 Task: Explore  a beachfront condo for direct access to the beach in virgiana beach.
Action: Mouse moved to (280, 116)
Screenshot: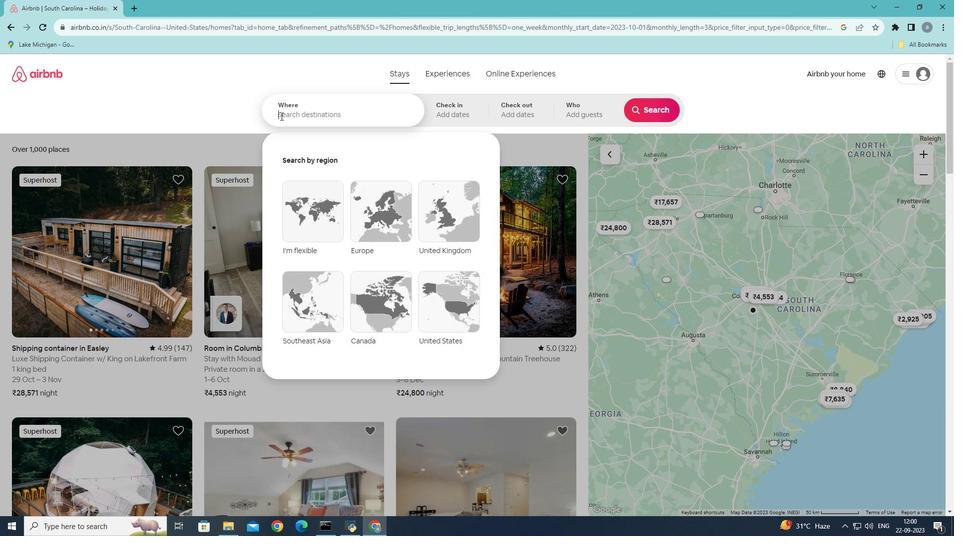 
Action: Mouse pressed left at (280, 116)
Screenshot: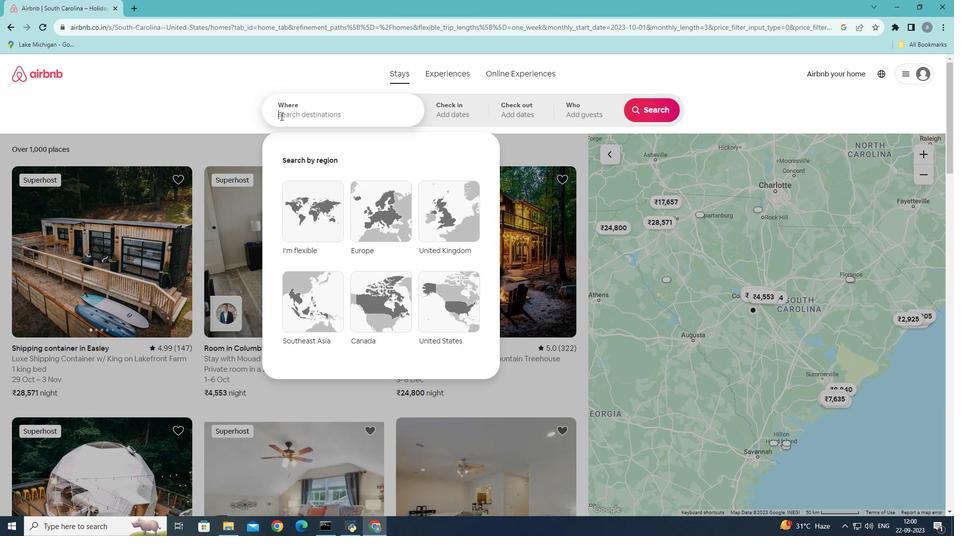 
Action: Mouse moved to (305, 97)
Screenshot: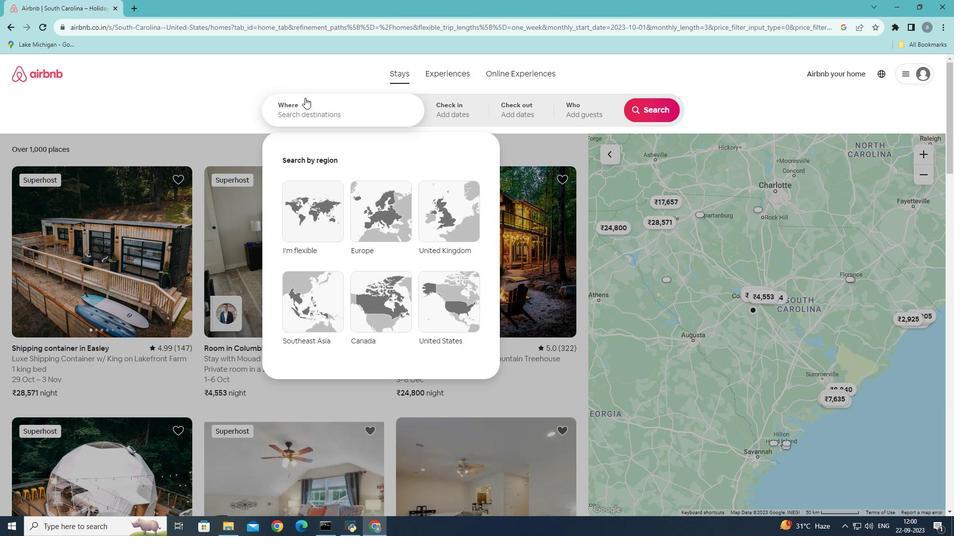 
Action: Key pressed virg
Screenshot: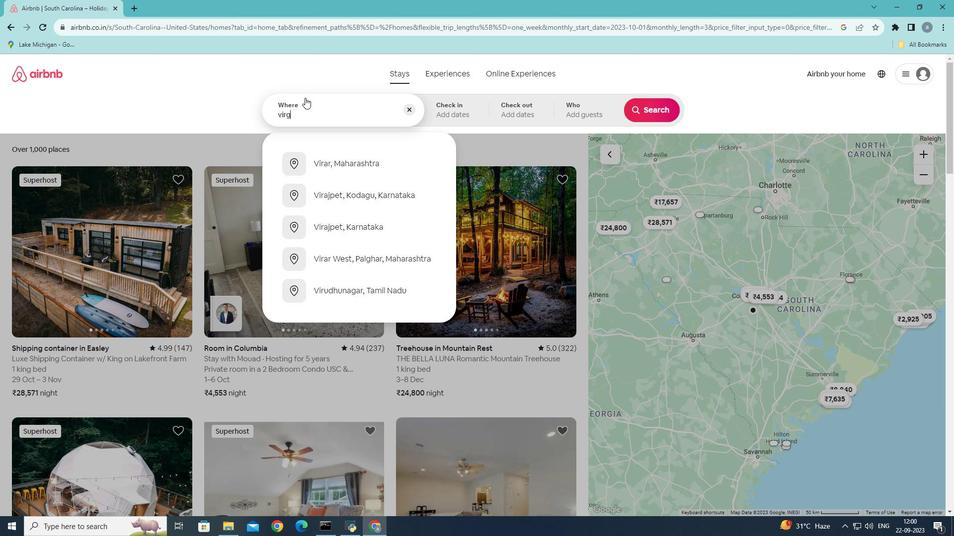 
Action: Mouse moved to (377, 224)
Screenshot: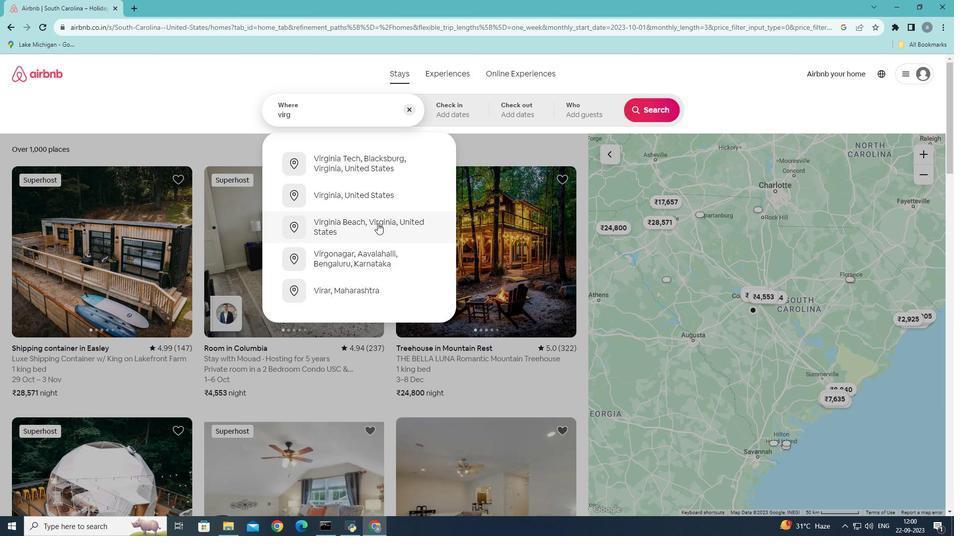 
Action: Mouse pressed left at (377, 224)
Screenshot: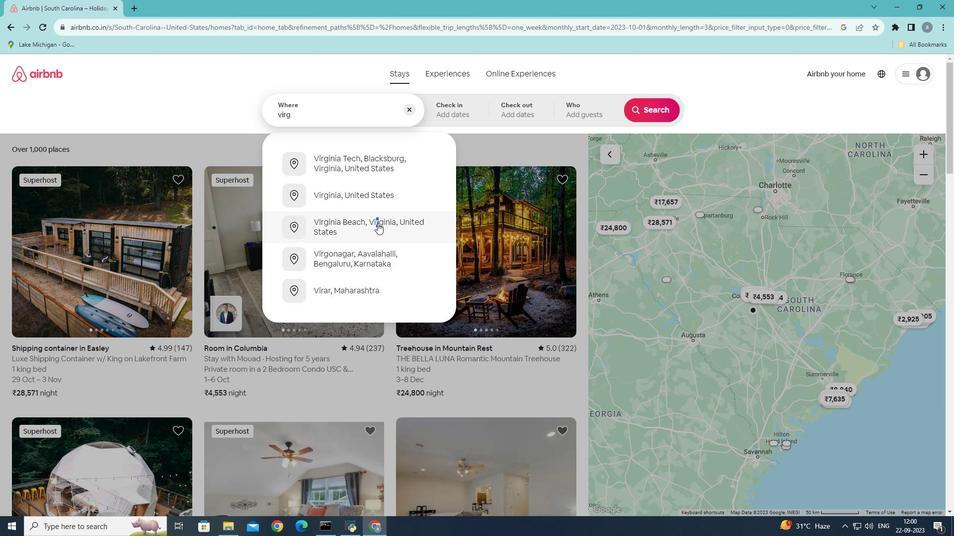 
Action: Mouse moved to (653, 111)
Screenshot: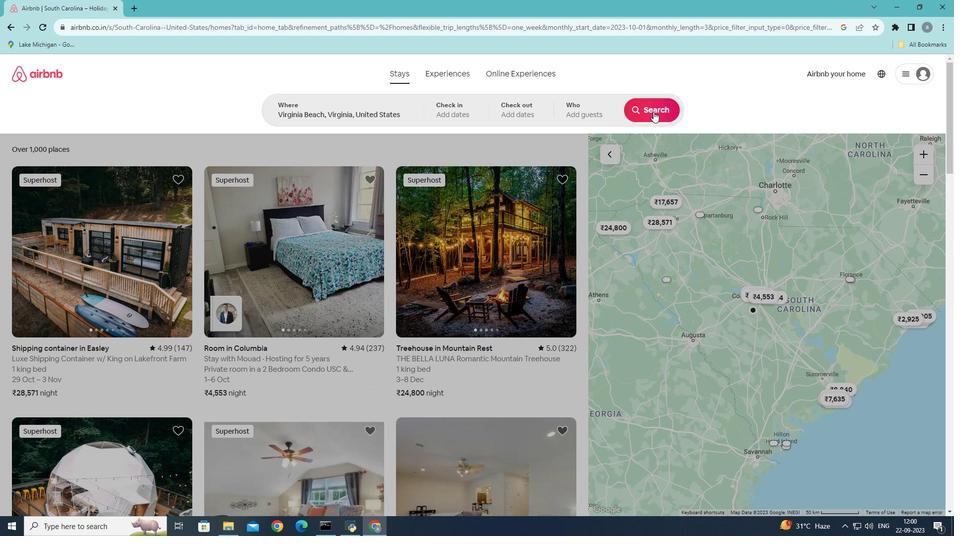 
Action: Mouse pressed left at (653, 111)
Screenshot: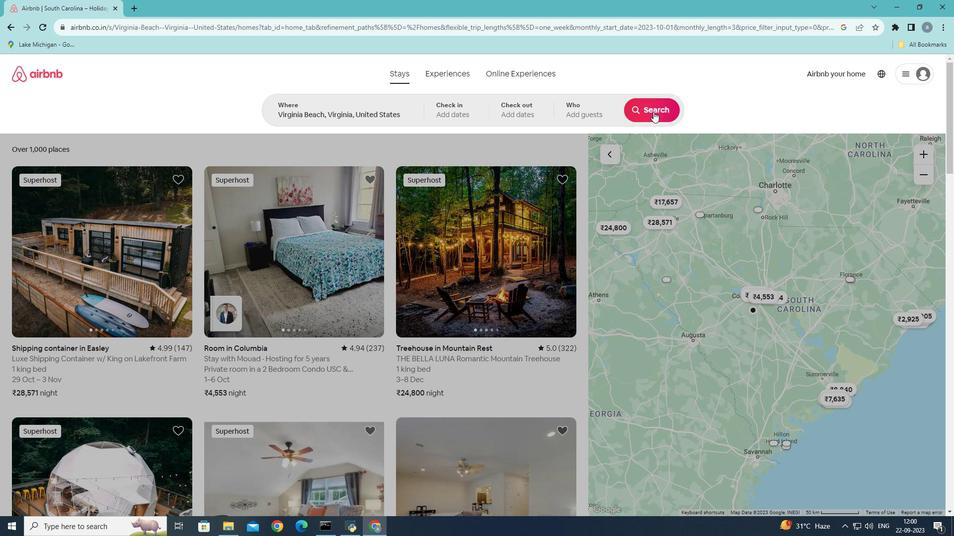 
Action: Mouse moved to (14, 112)
Screenshot: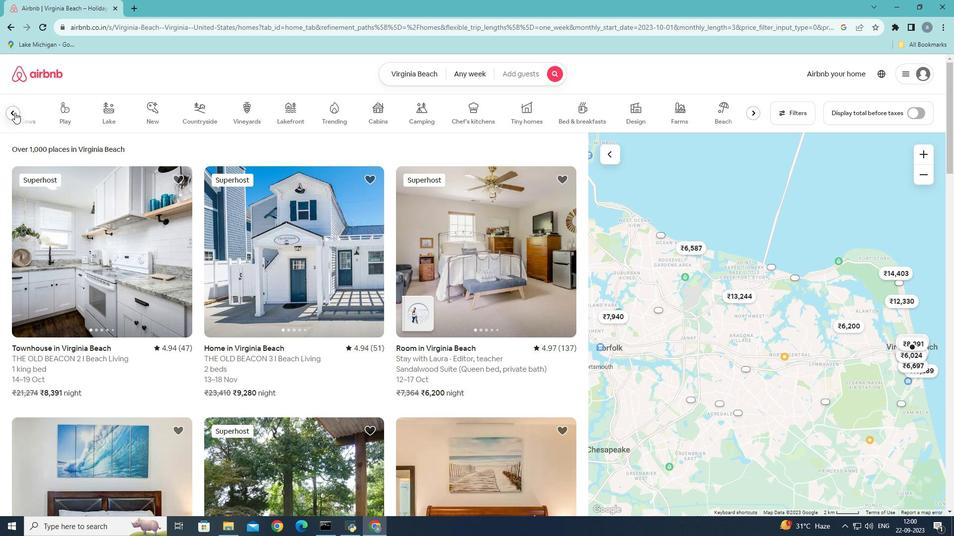 
Action: Mouse pressed left at (14, 112)
Screenshot: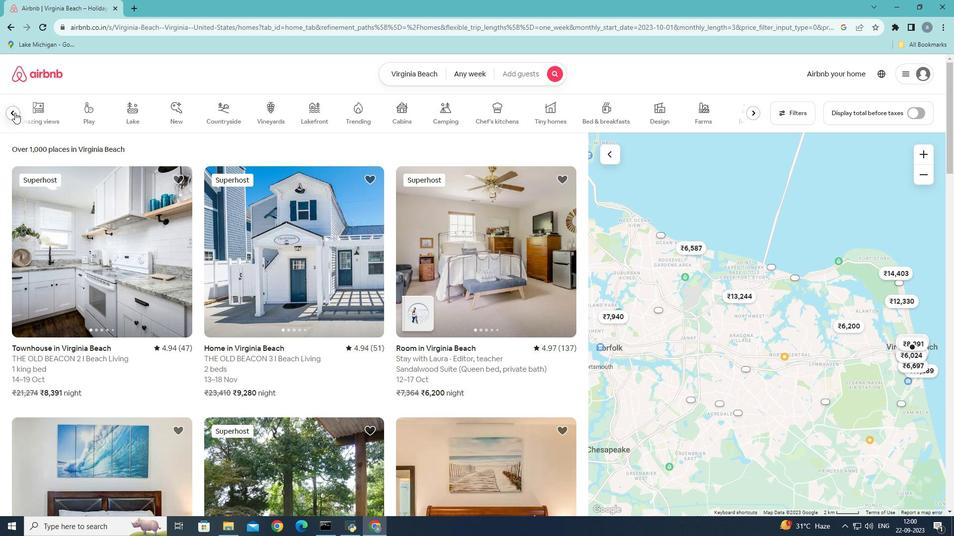 
Action: Mouse moved to (149, 112)
Screenshot: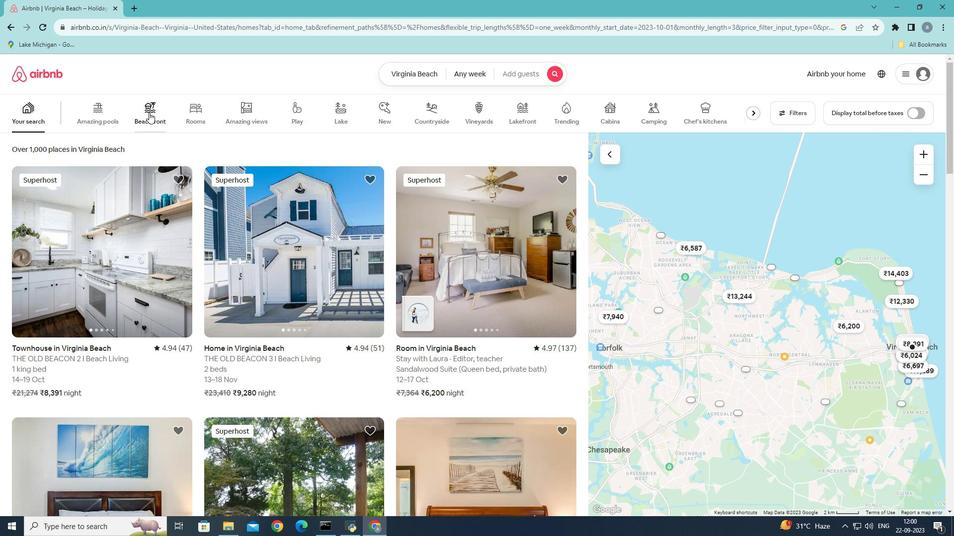 
Action: Mouse pressed left at (149, 112)
Screenshot: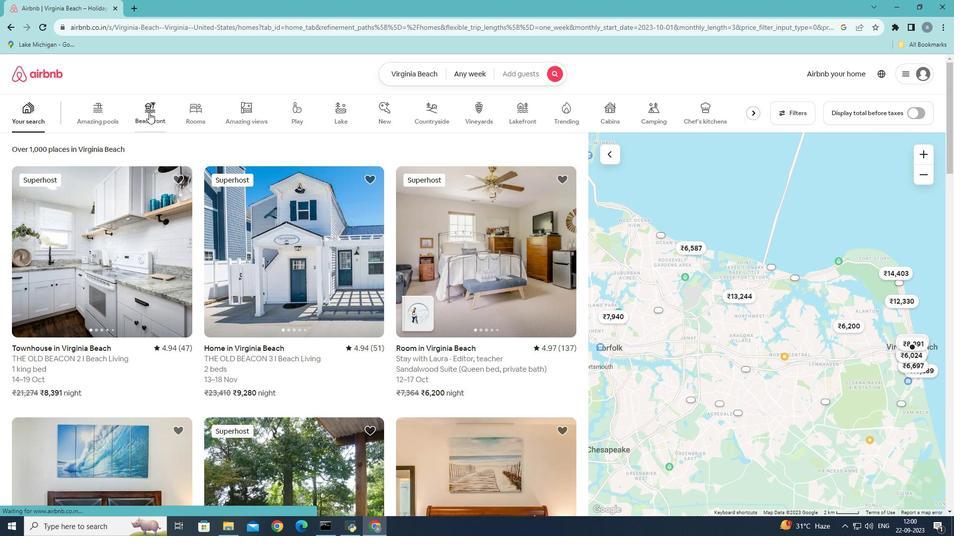 
Action: Mouse moved to (193, 160)
Screenshot: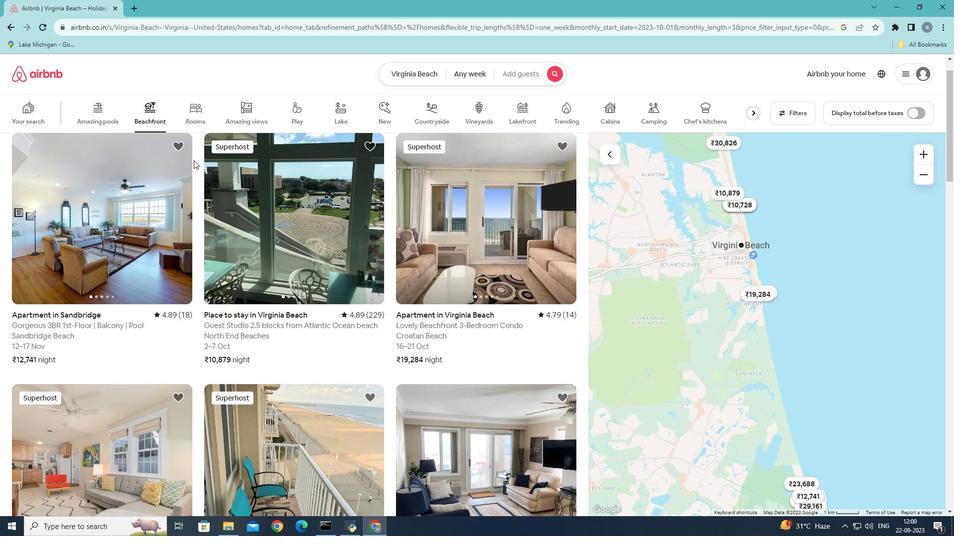 
Action: Mouse scrolled (193, 160) with delta (0, 0)
Screenshot: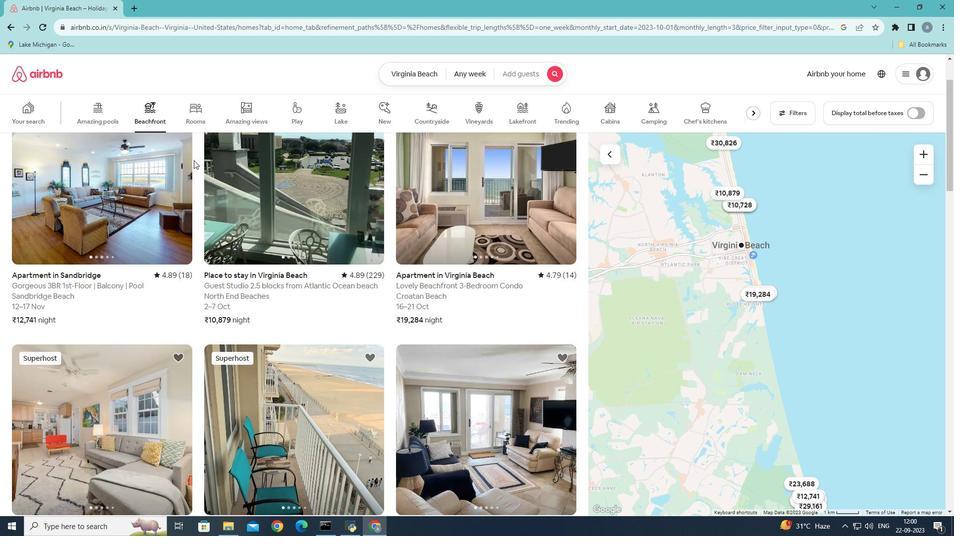 
Action: Mouse scrolled (193, 160) with delta (0, 0)
Screenshot: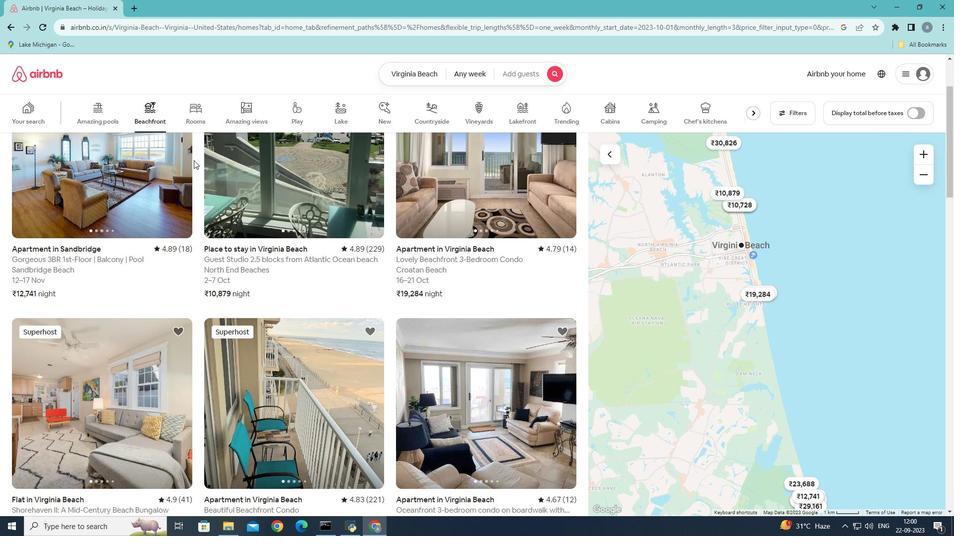 
Action: Mouse moved to (135, 176)
Screenshot: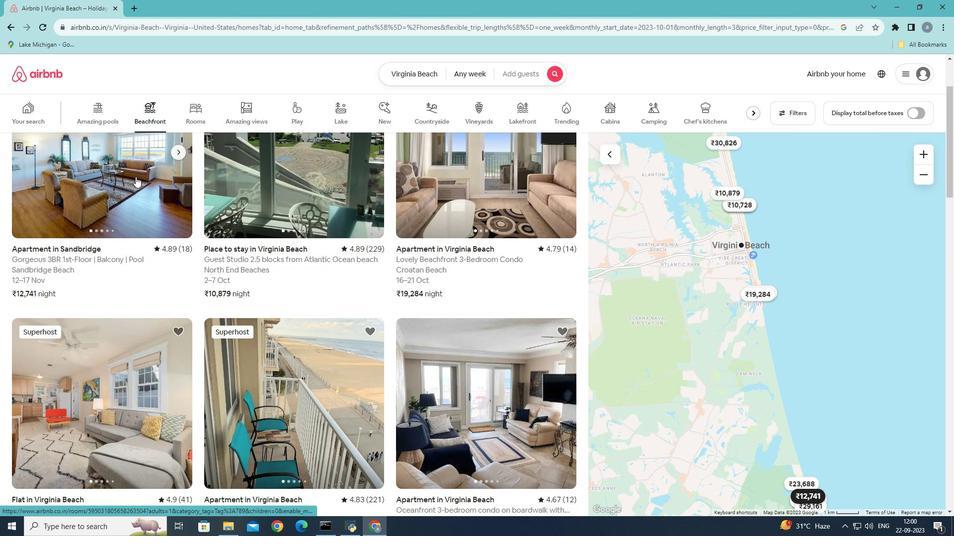 
Action: Mouse pressed left at (135, 176)
Screenshot: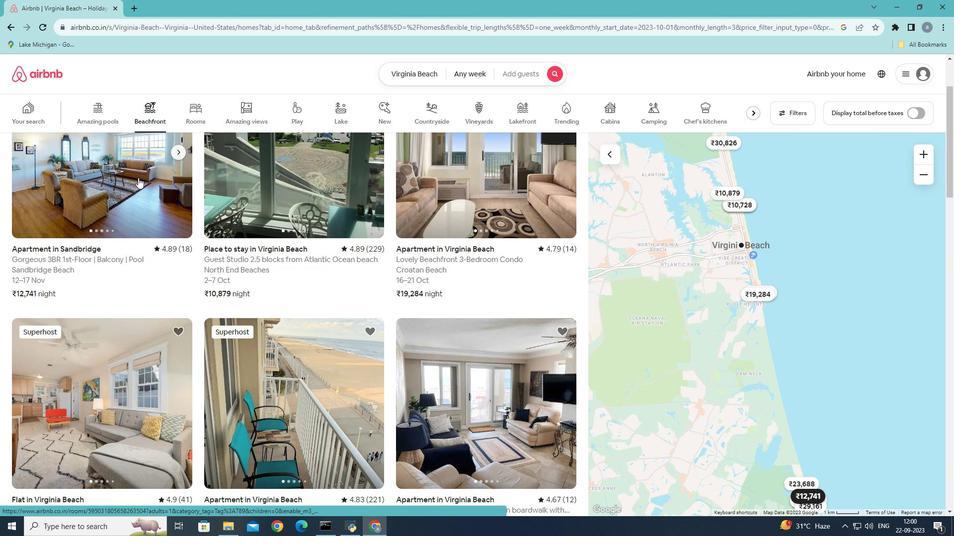 
Action: Mouse moved to (274, 185)
Screenshot: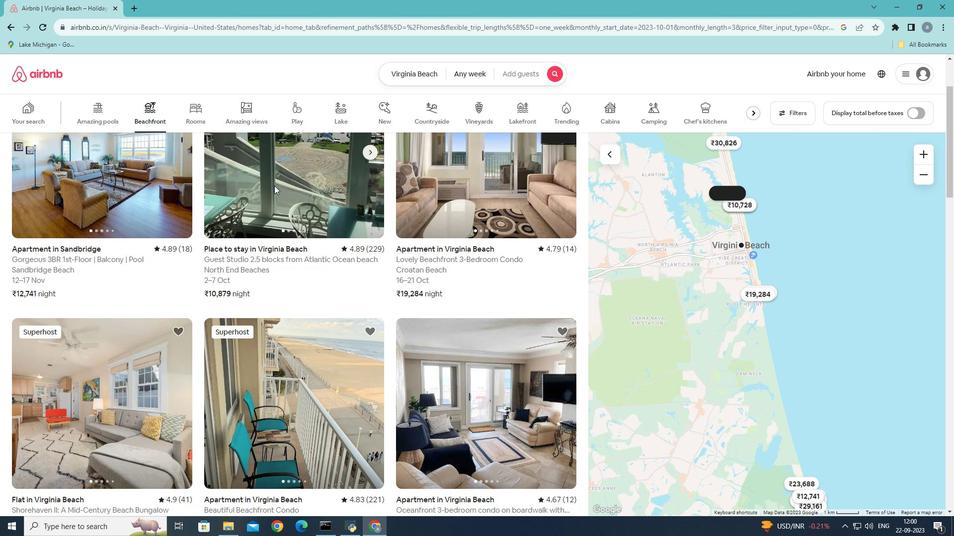 
Action: Mouse pressed left at (274, 185)
Screenshot: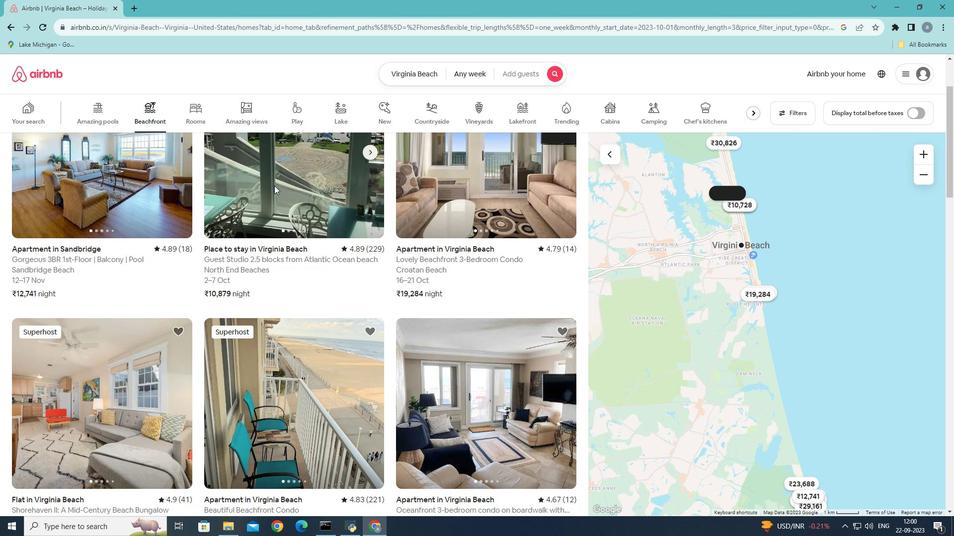 
Action: Mouse moved to (272, 189)
Screenshot: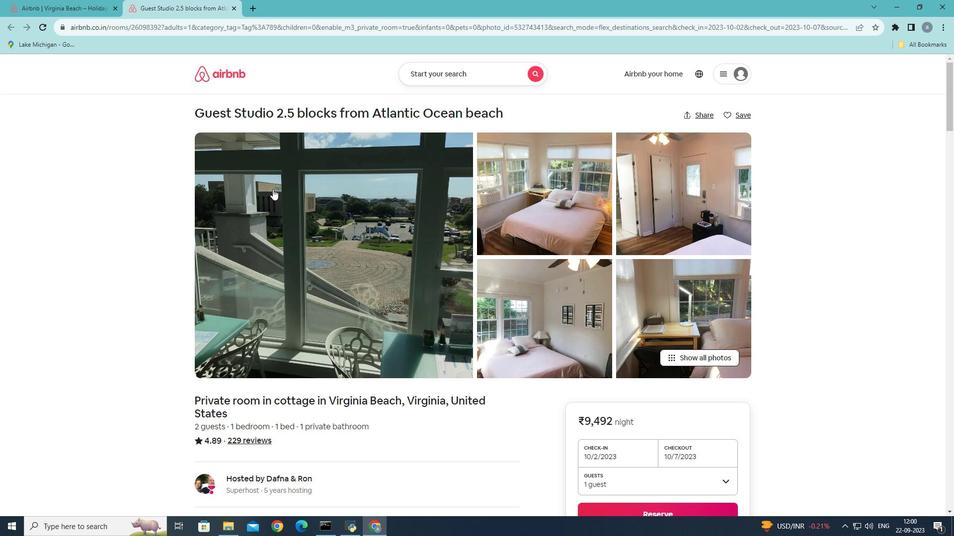 
Action: Mouse scrolled (272, 188) with delta (0, 0)
Screenshot: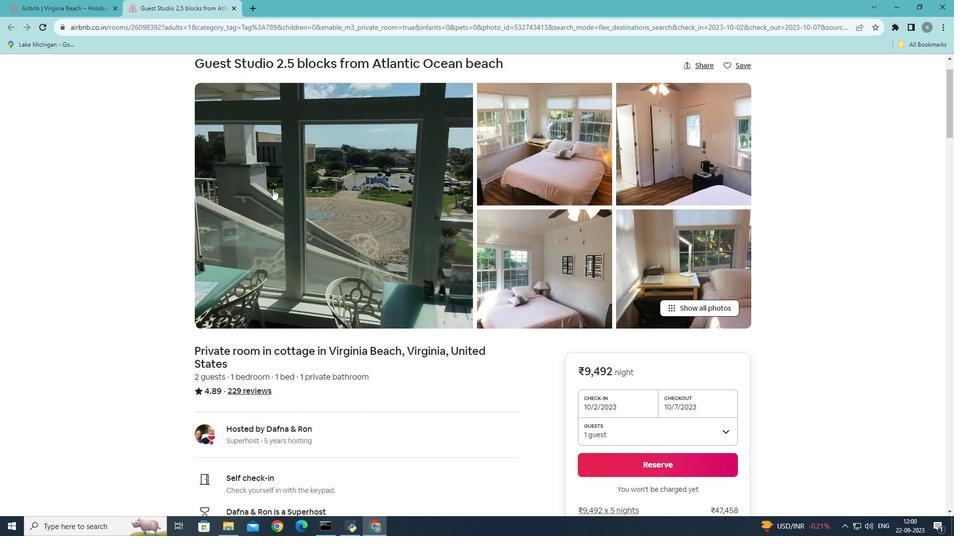 
Action: Mouse scrolled (272, 188) with delta (0, 0)
Screenshot: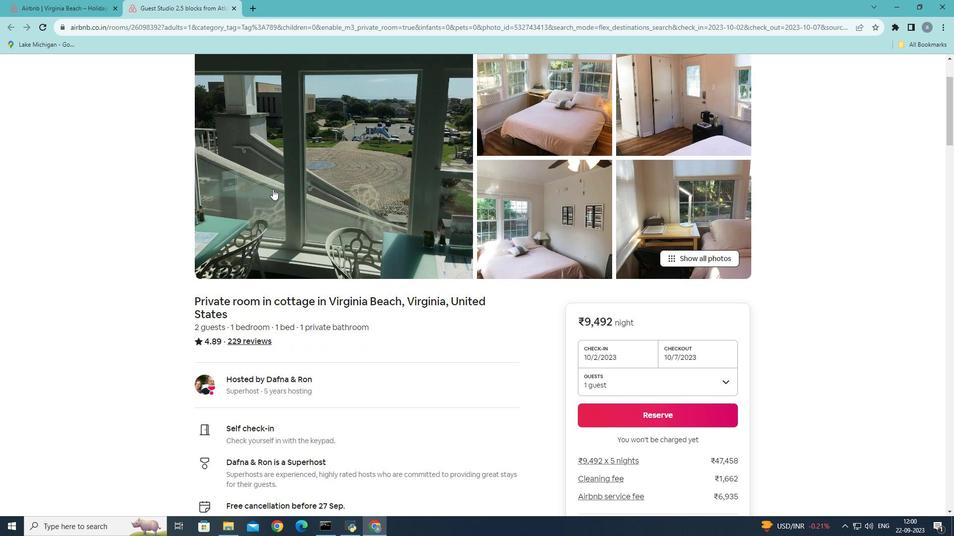 
Action: Mouse moved to (281, 179)
Screenshot: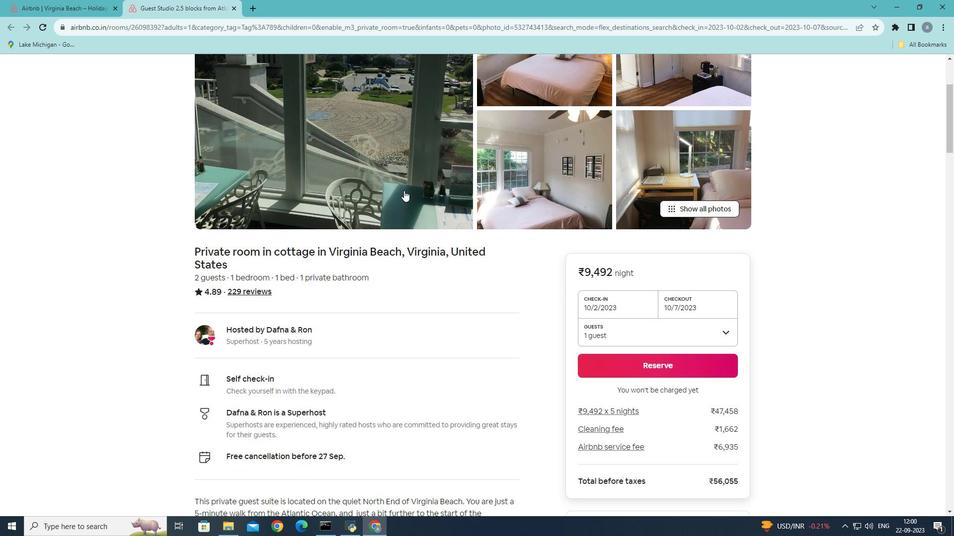 
Action: Mouse scrolled (281, 178) with delta (0, 0)
Screenshot: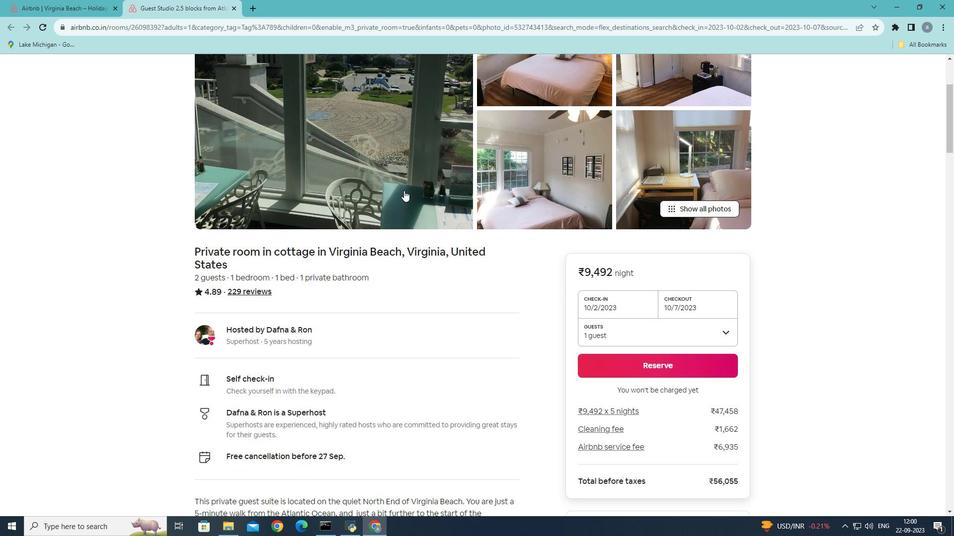 
Action: Mouse moved to (462, 192)
Screenshot: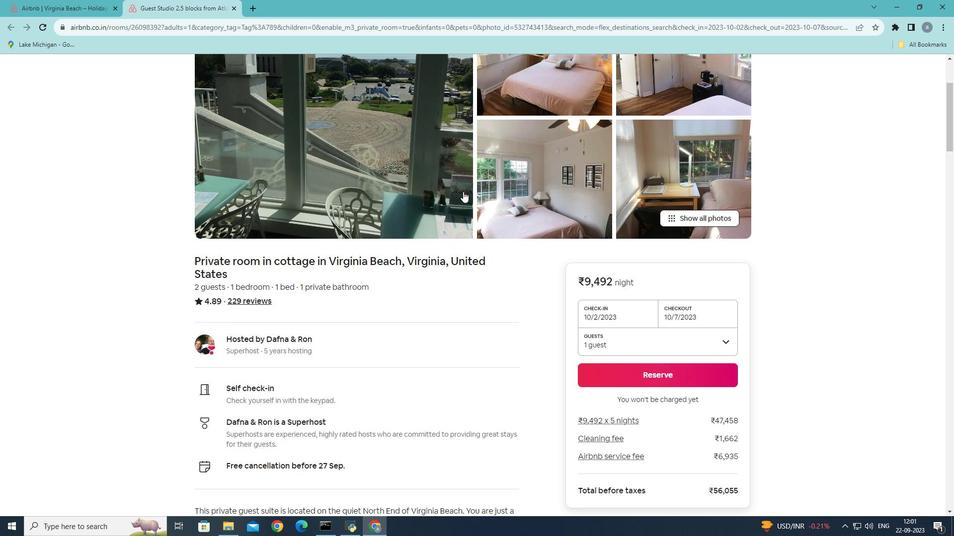 
Action: Mouse scrolled (462, 192) with delta (0, 0)
Screenshot: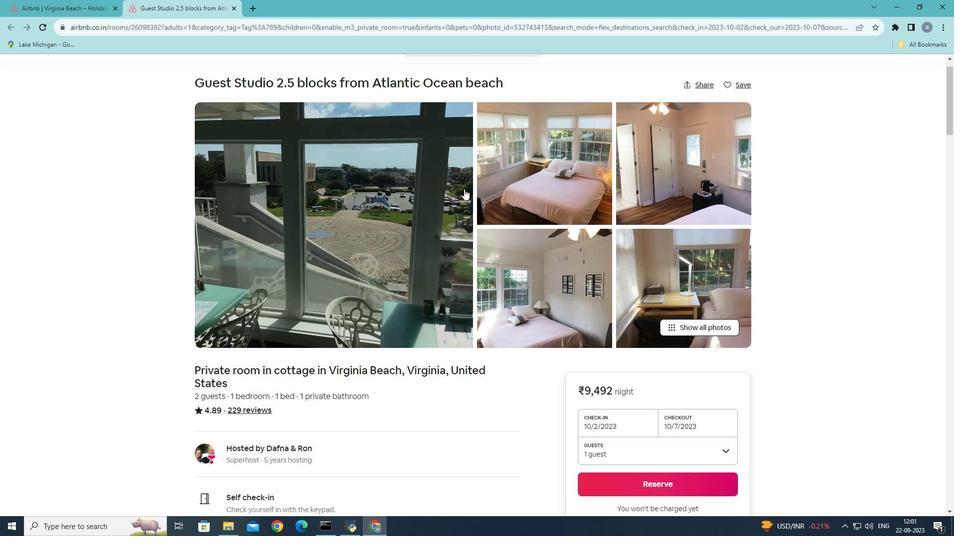 
Action: Mouse moved to (463, 192)
Screenshot: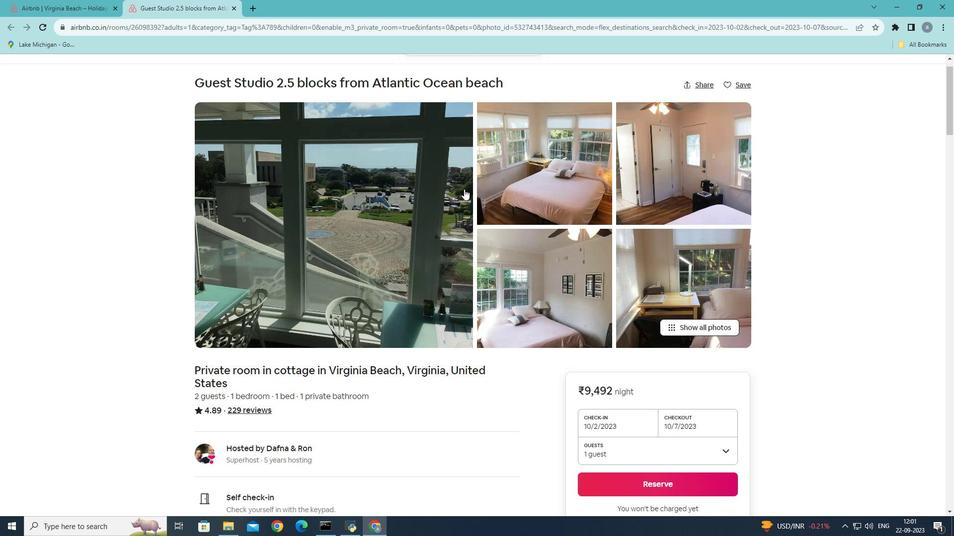 
Action: Mouse scrolled (463, 192) with delta (0, 0)
Screenshot: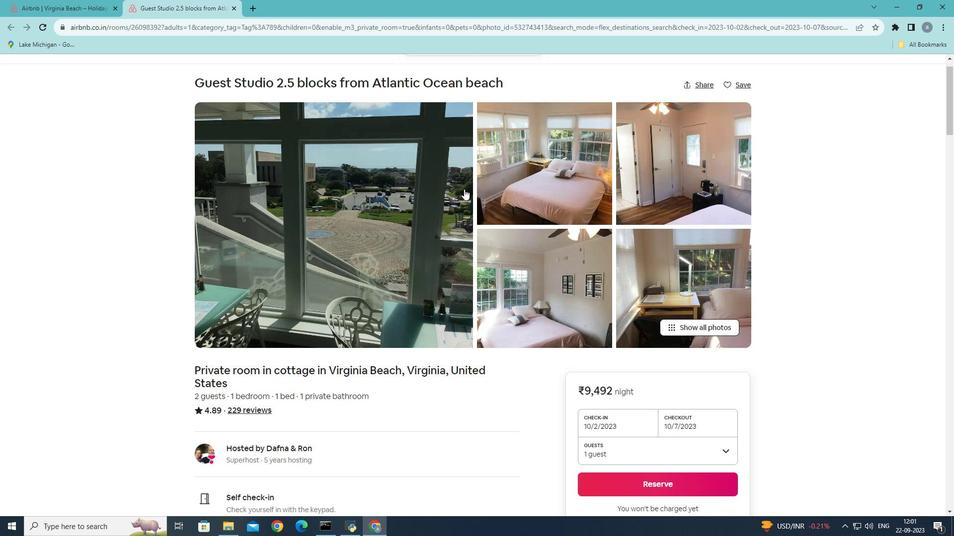 
Action: Mouse moved to (463, 191)
Screenshot: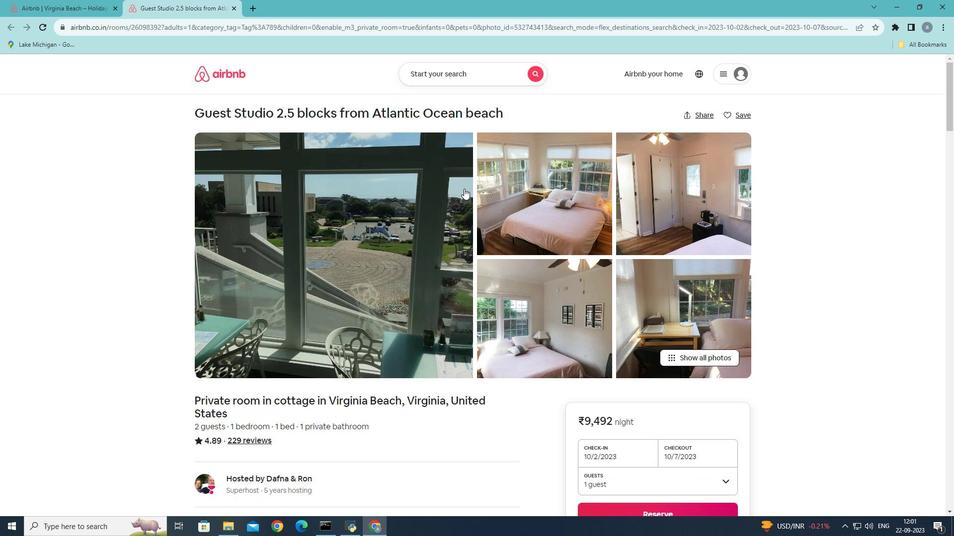 
Action: Mouse scrolled (463, 191) with delta (0, 0)
Screenshot: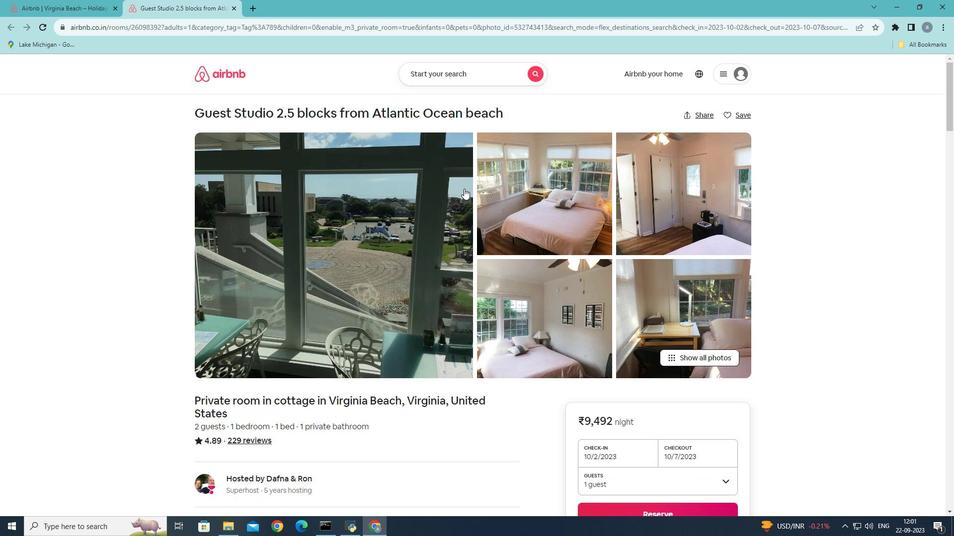 
Action: Mouse moved to (691, 355)
Screenshot: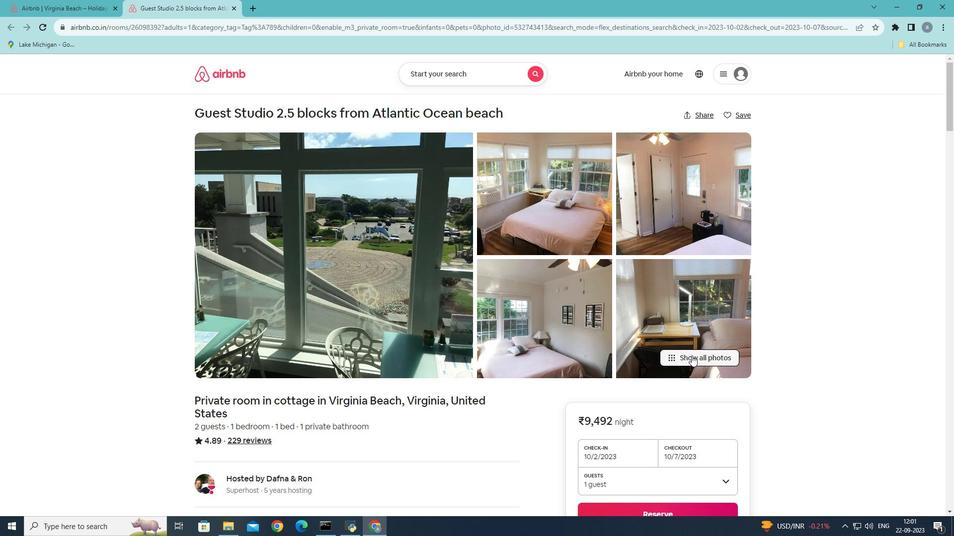 
Action: Mouse pressed left at (691, 355)
Screenshot: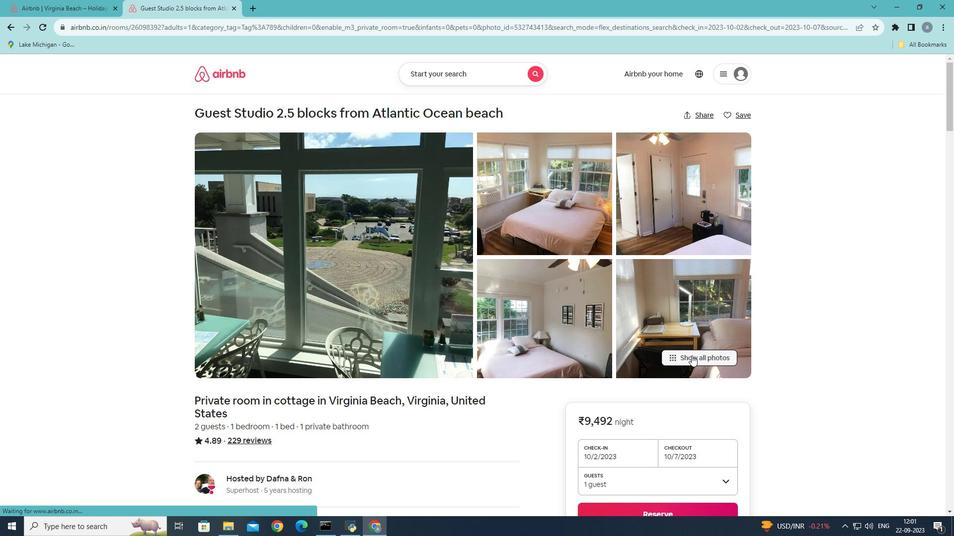 
Action: Mouse moved to (611, 205)
Screenshot: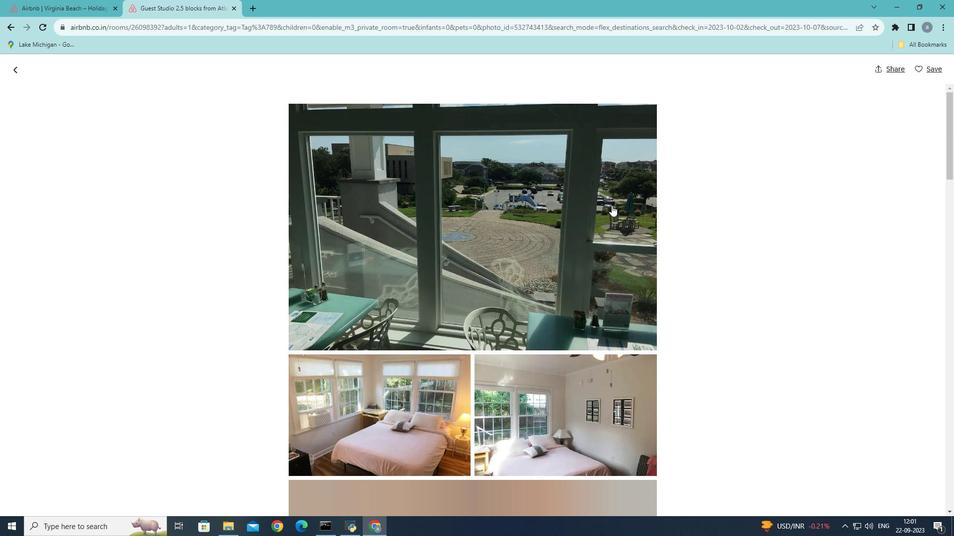 
Action: Mouse scrolled (611, 205) with delta (0, 0)
Screenshot: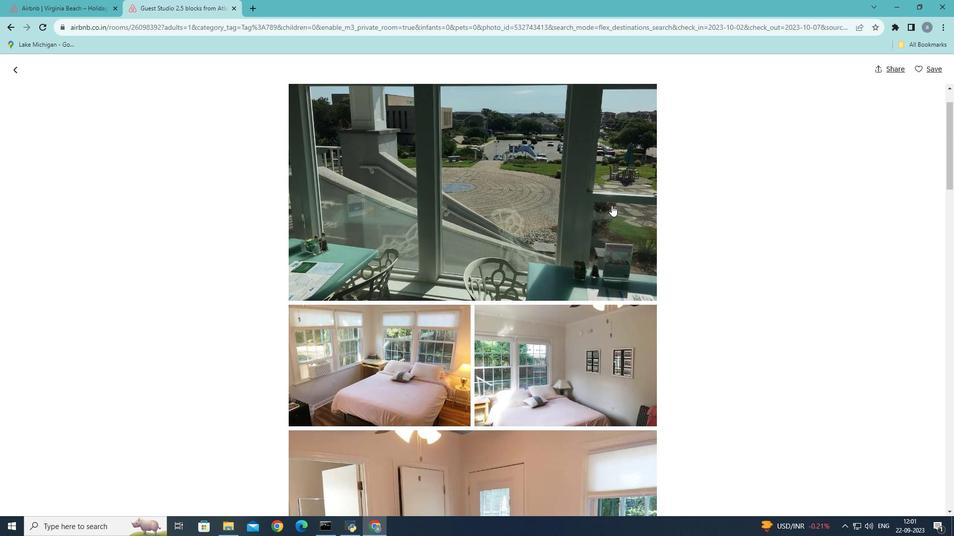 
Action: Mouse scrolled (611, 205) with delta (0, 0)
Screenshot: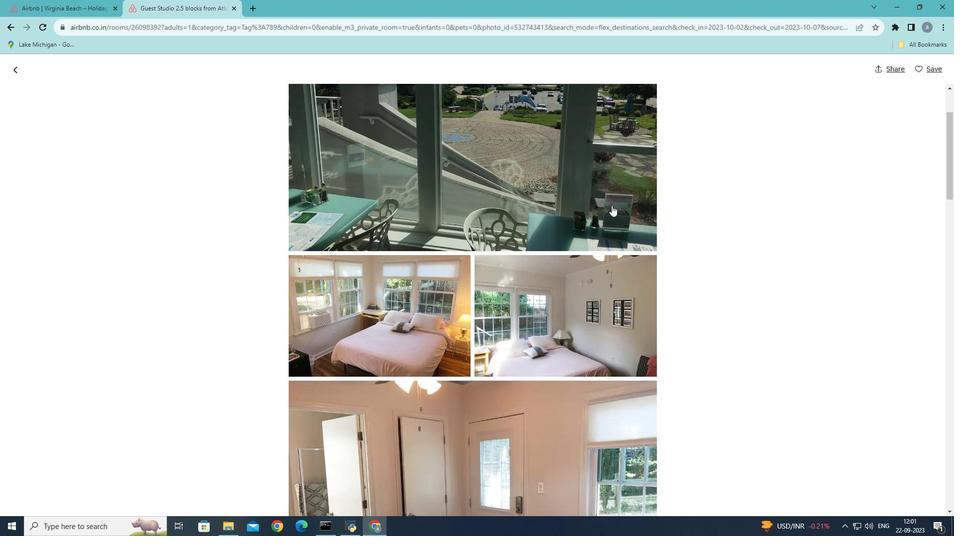 
Action: Mouse scrolled (611, 205) with delta (0, 0)
Screenshot: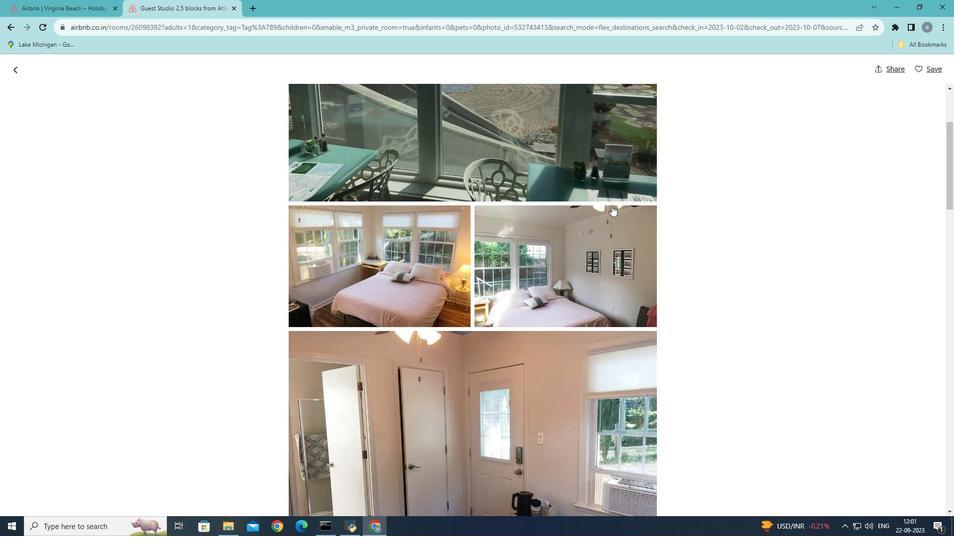 
Action: Mouse scrolled (611, 205) with delta (0, 0)
Screenshot: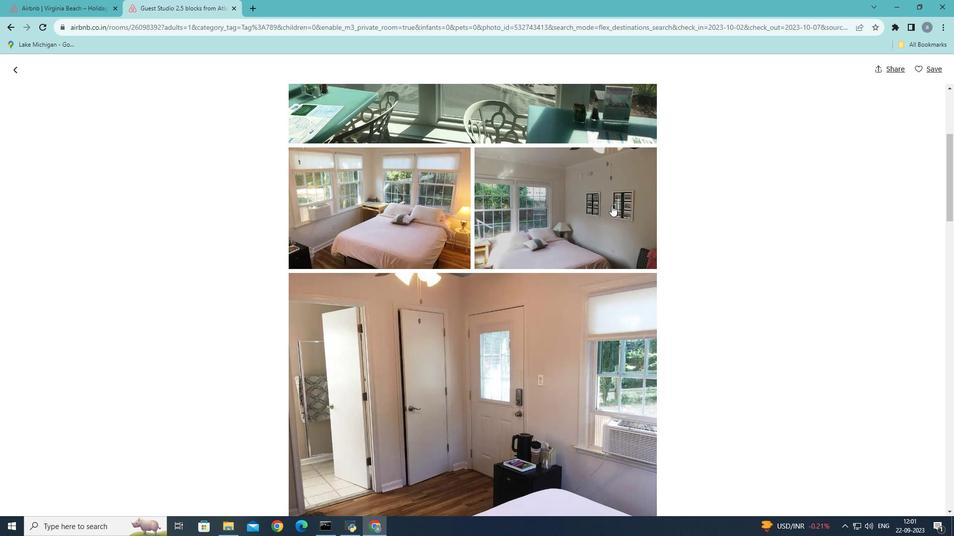 
Action: Mouse scrolled (611, 205) with delta (0, 0)
Screenshot: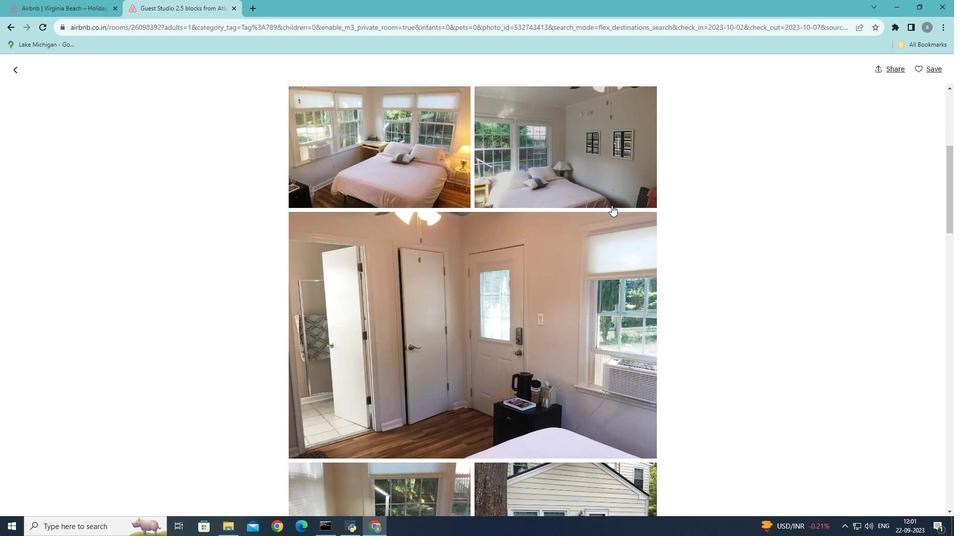 
Action: Mouse scrolled (611, 205) with delta (0, 0)
Screenshot: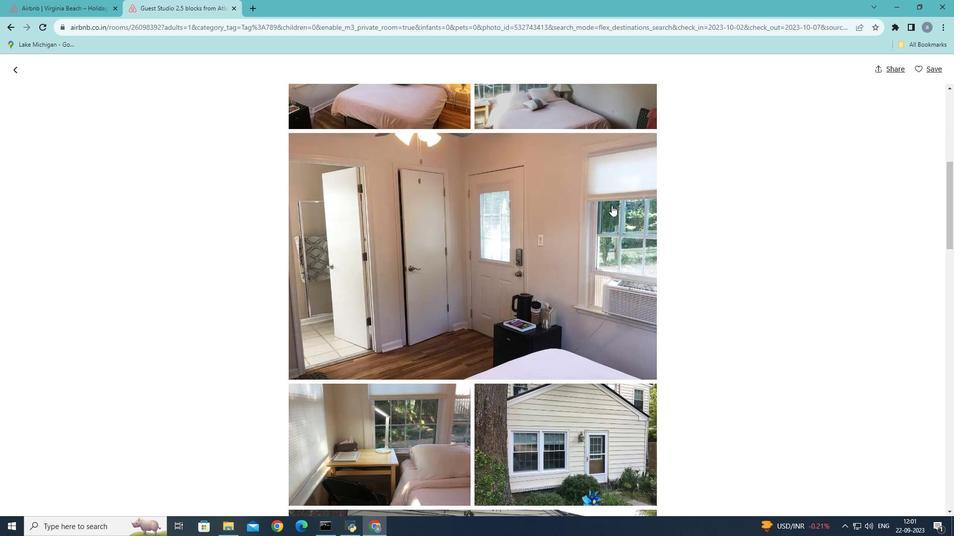 
Action: Mouse scrolled (611, 205) with delta (0, 0)
Screenshot: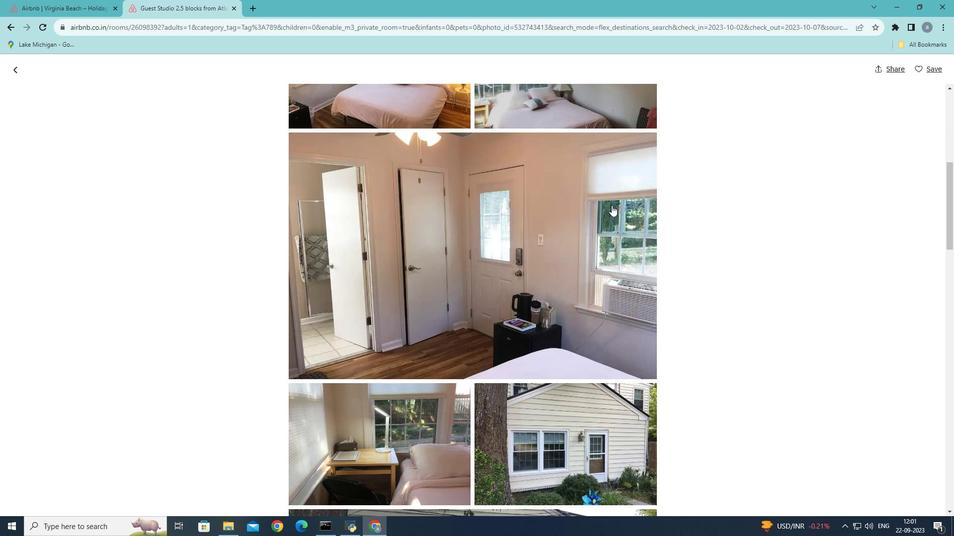 
Action: Mouse moved to (611, 205)
Screenshot: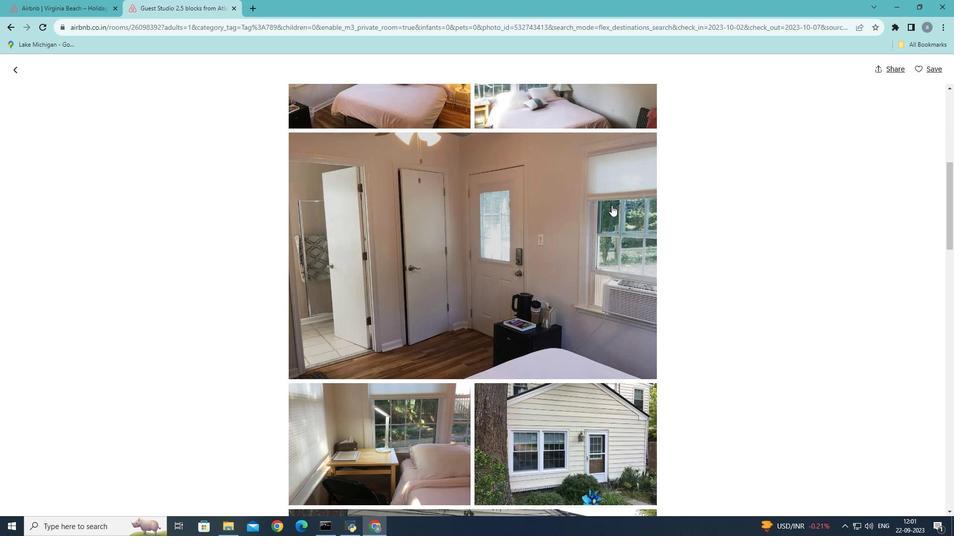 
Action: Mouse scrolled (611, 205) with delta (0, 0)
Screenshot: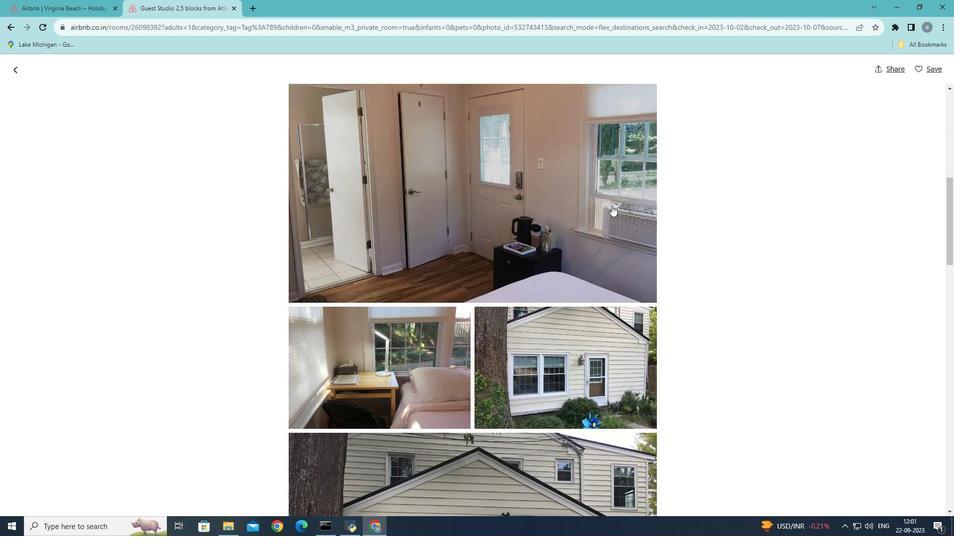 
Action: Mouse scrolled (611, 205) with delta (0, 0)
Screenshot: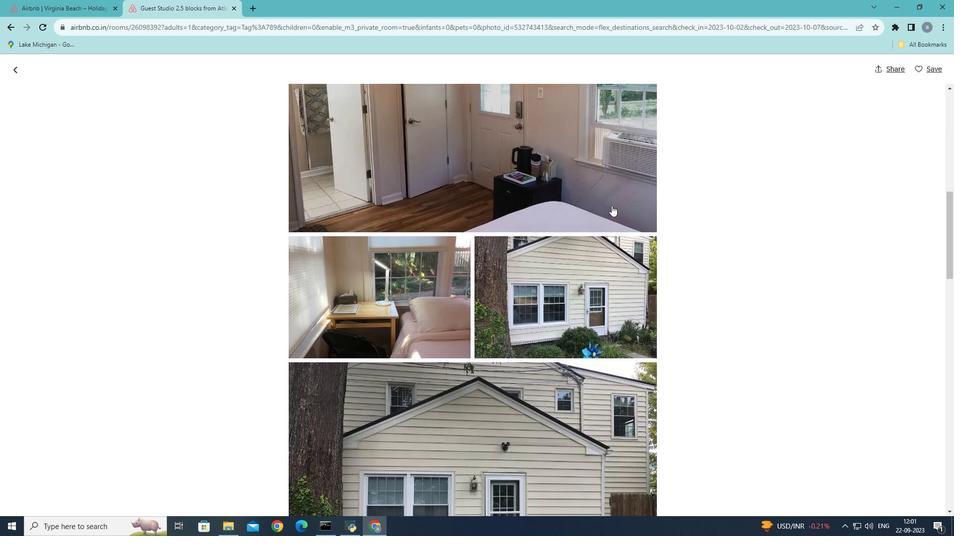 
Action: Mouse scrolled (611, 205) with delta (0, 0)
Screenshot: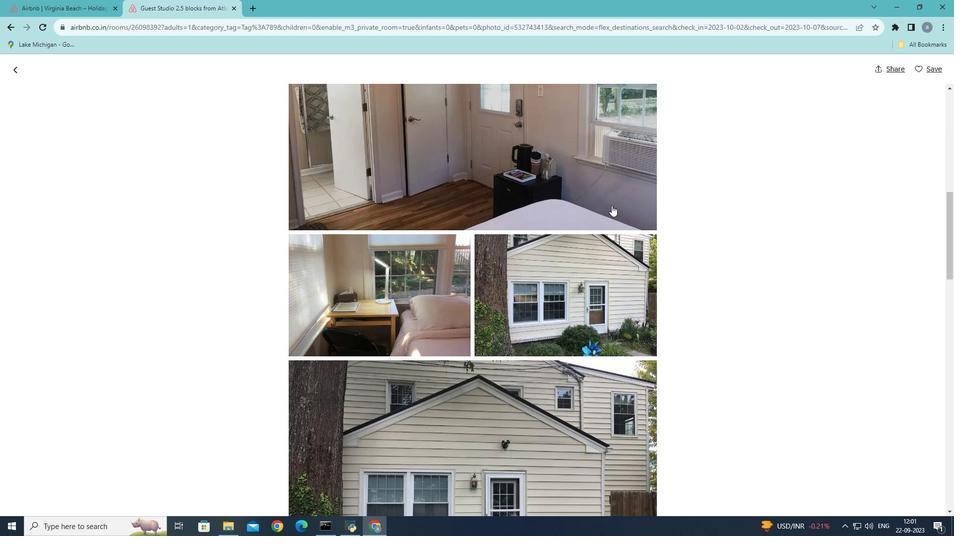 
Action: Mouse scrolled (611, 205) with delta (0, 0)
Screenshot: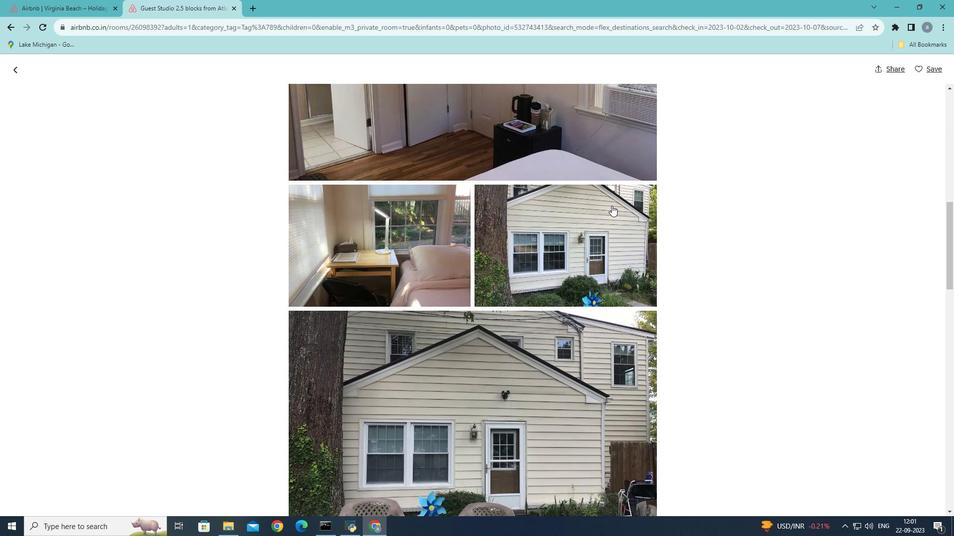 
Action: Mouse scrolled (611, 205) with delta (0, 0)
Screenshot: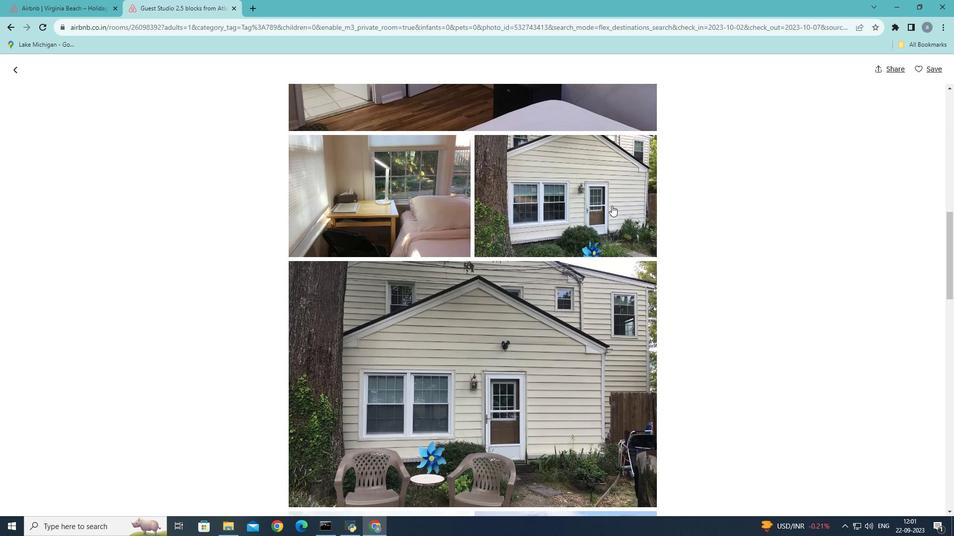 
Action: Mouse scrolled (611, 205) with delta (0, 0)
Screenshot: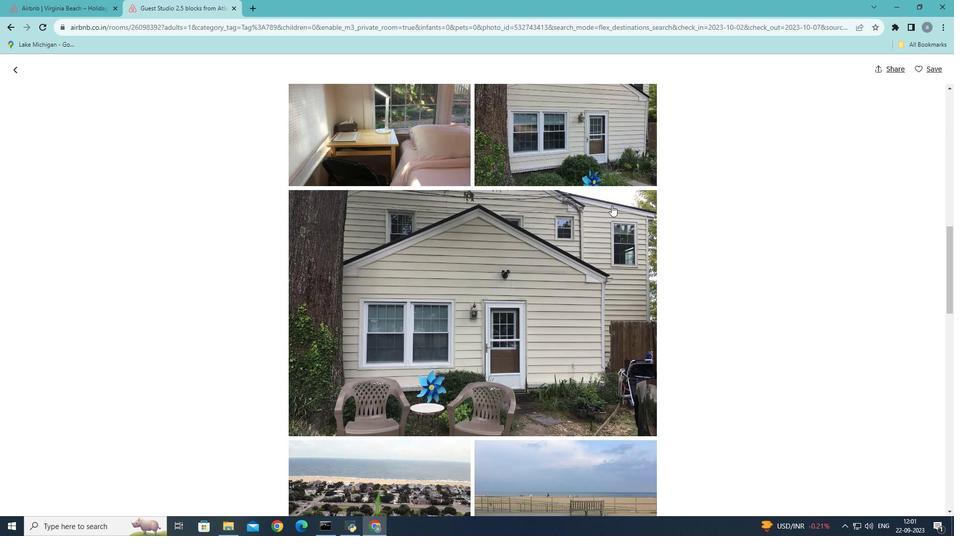 
Action: Mouse scrolled (611, 205) with delta (0, 0)
Screenshot: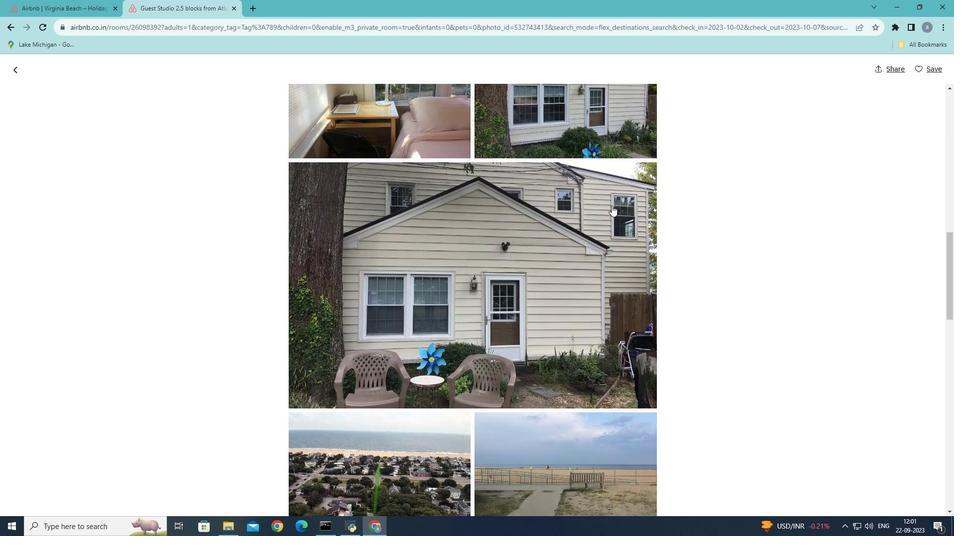 
Action: Mouse scrolled (611, 205) with delta (0, 0)
Screenshot: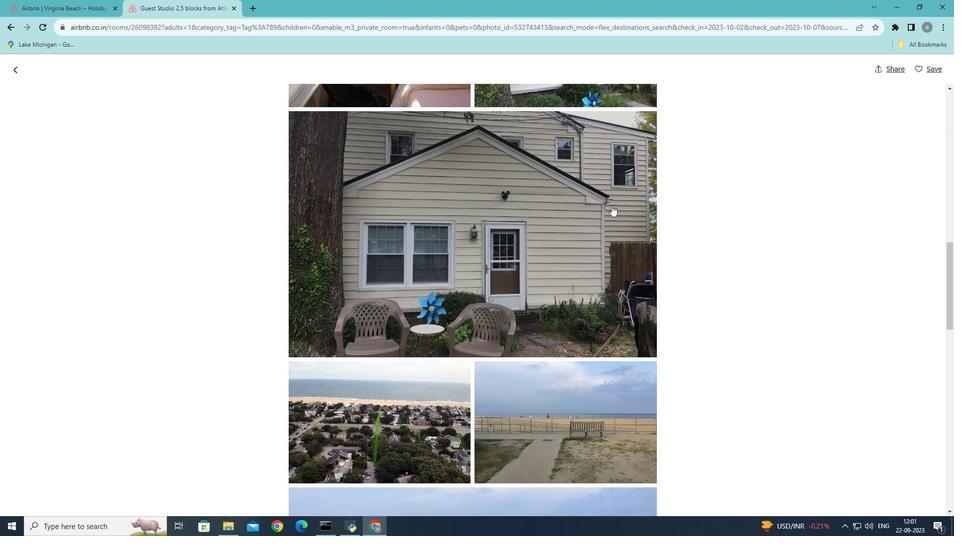 
Action: Mouse scrolled (611, 205) with delta (0, 0)
Screenshot: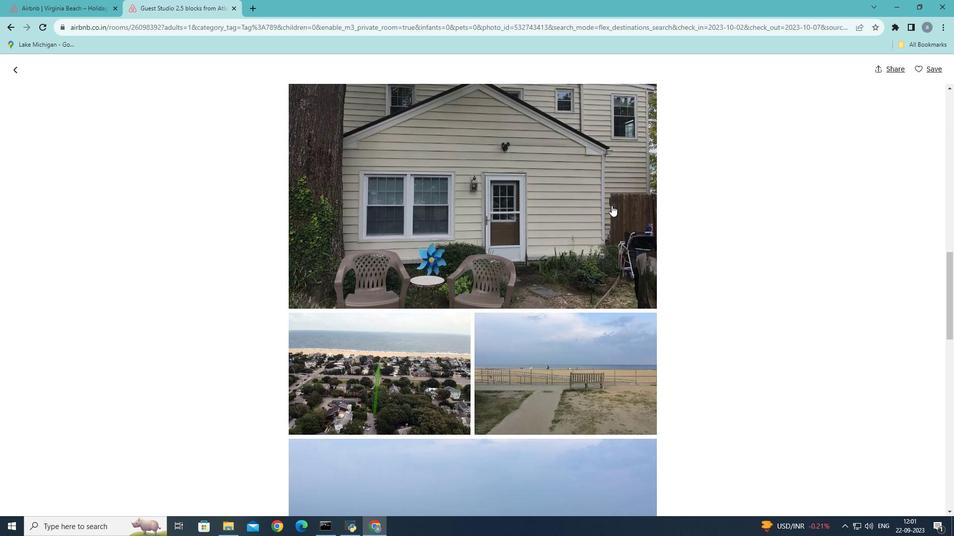 
Action: Mouse scrolled (611, 205) with delta (0, 0)
Screenshot: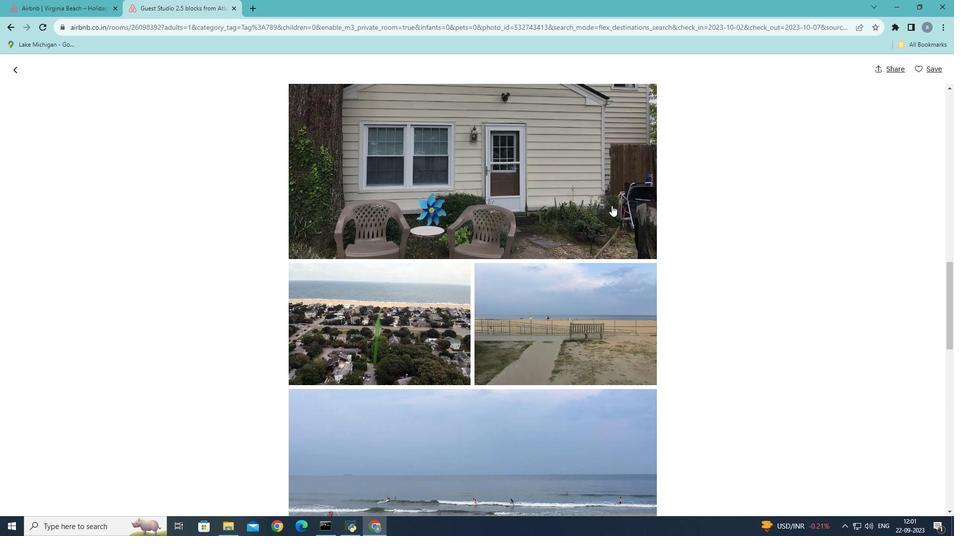 
Action: Mouse scrolled (611, 205) with delta (0, 0)
Screenshot: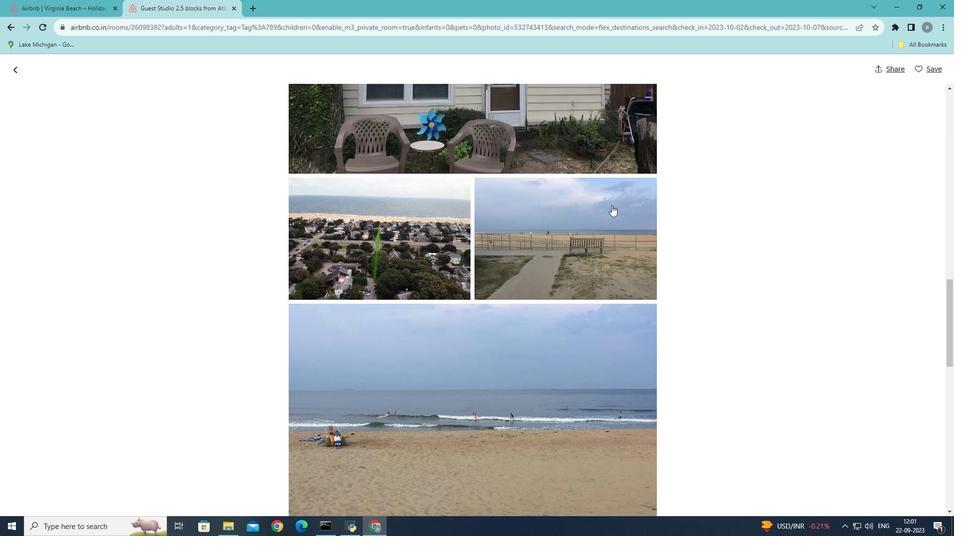 
Action: Mouse scrolled (611, 205) with delta (0, 0)
Screenshot: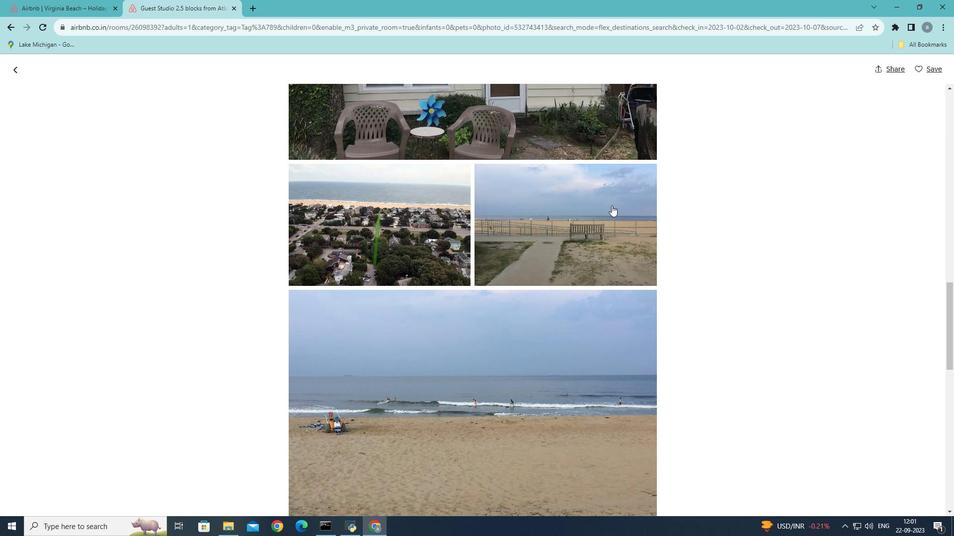 
Action: Mouse scrolled (611, 205) with delta (0, 0)
Screenshot: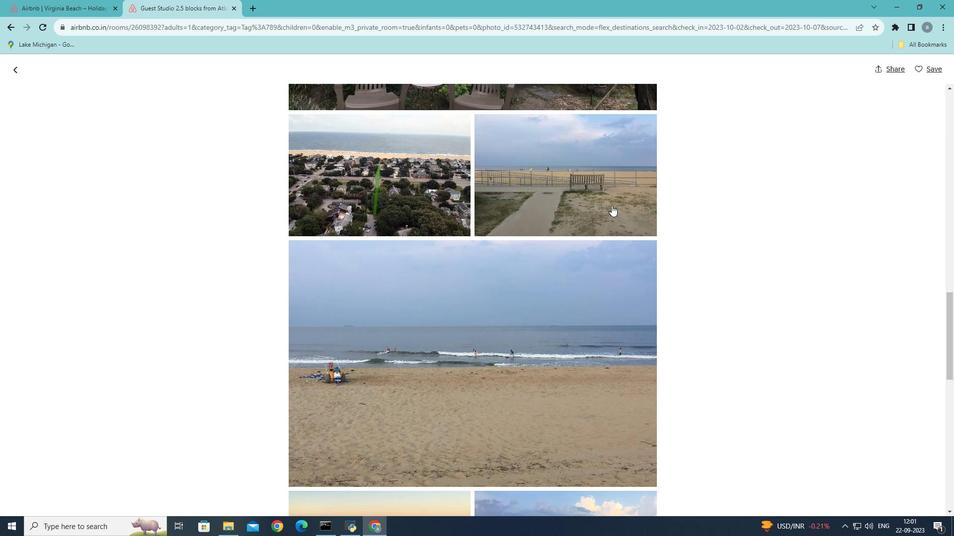 
Action: Mouse scrolled (611, 205) with delta (0, 0)
Screenshot: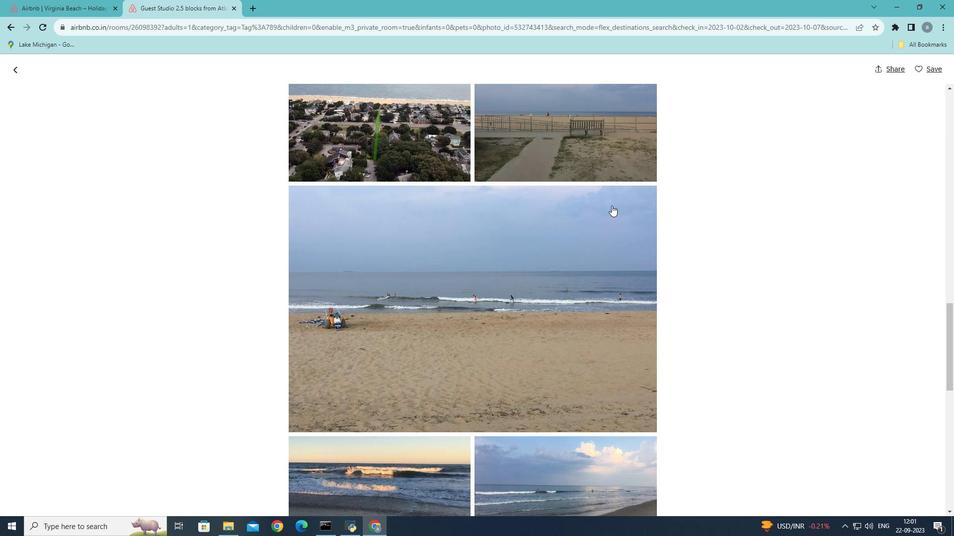 
Action: Mouse scrolled (611, 205) with delta (0, 0)
Screenshot: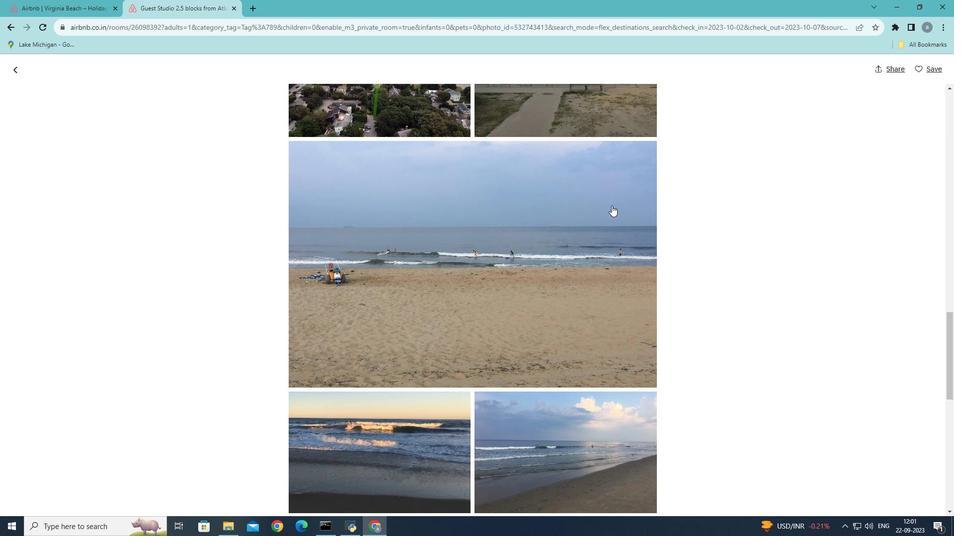 
Action: Mouse scrolled (611, 205) with delta (0, 0)
Screenshot: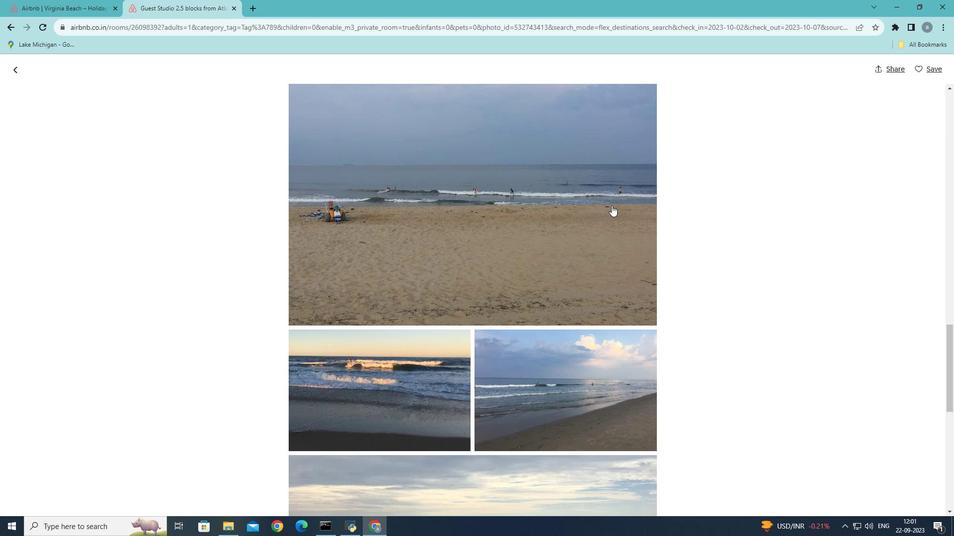 
Action: Mouse scrolled (611, 205) with delta (0, 0)
Screenshot: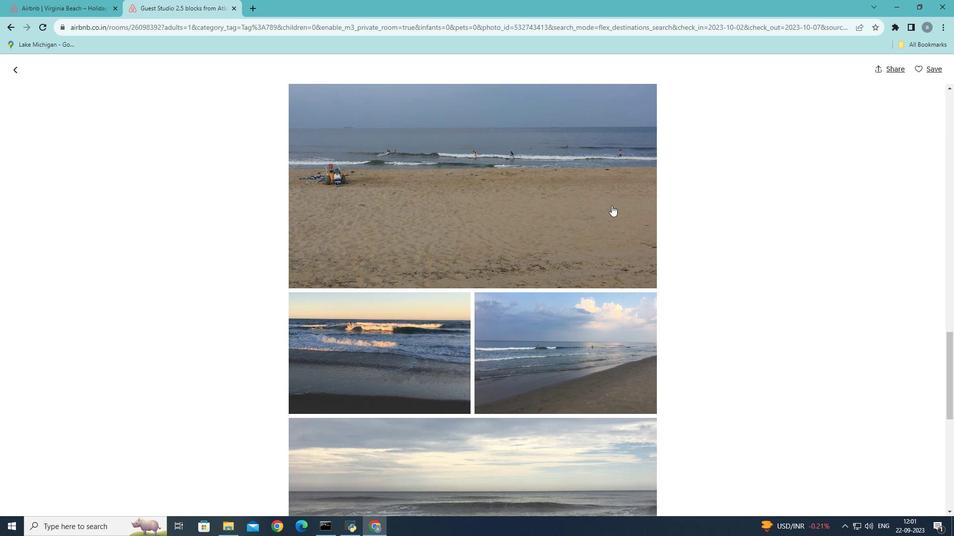 
Action: Mouse scrolled (611, 205) with delta (0, 0)
Screenshot: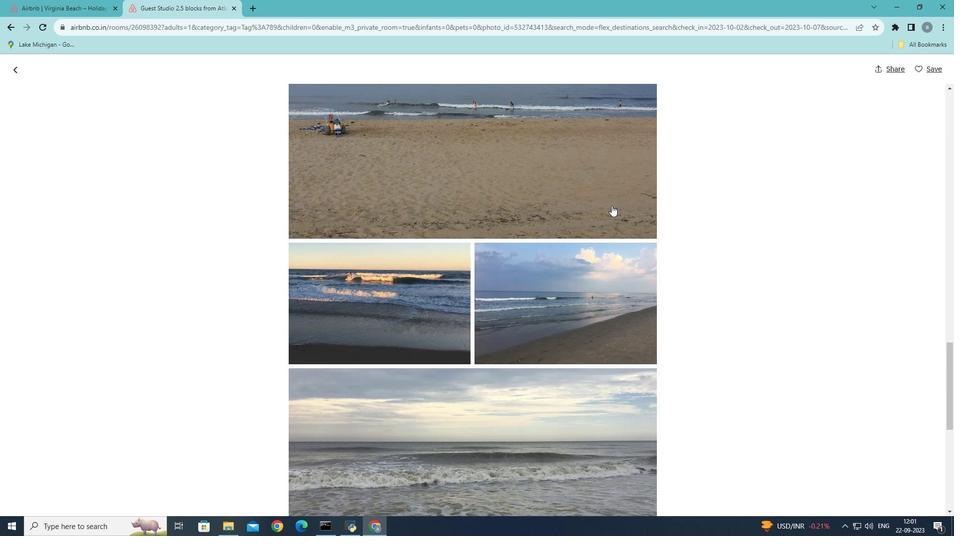 
Action: Mouse scrolled (611, 205) with delta (0, 0)
Screenshot: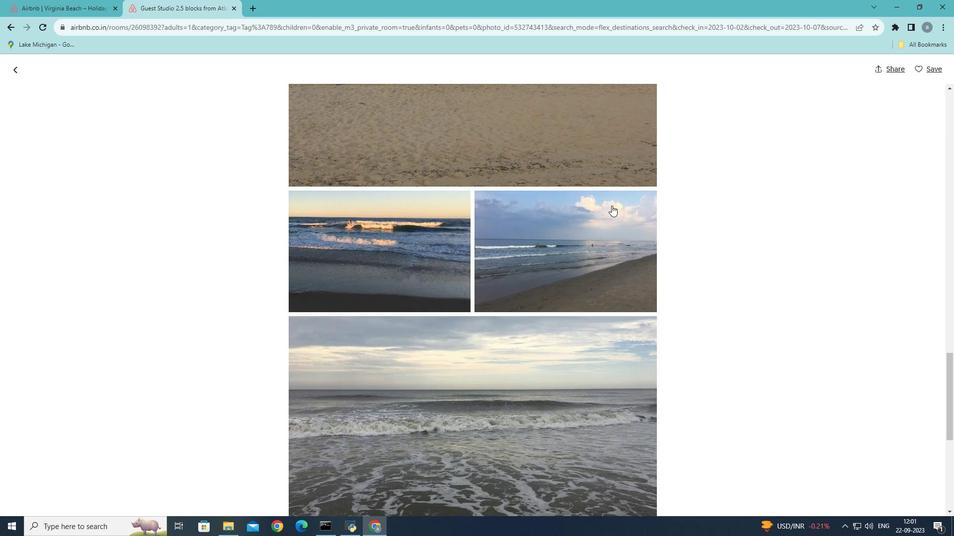 
Action: Mouse scrolled (611, 205) with delta (0, 0)
Screenshot: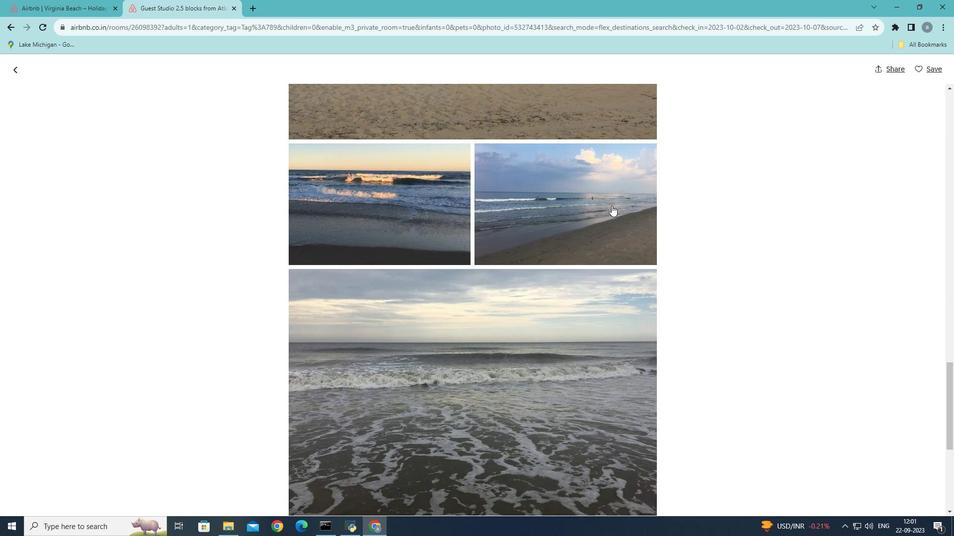 
Action: Mouse scrolled (611, 205) with delta (0, 0)
Screenshot: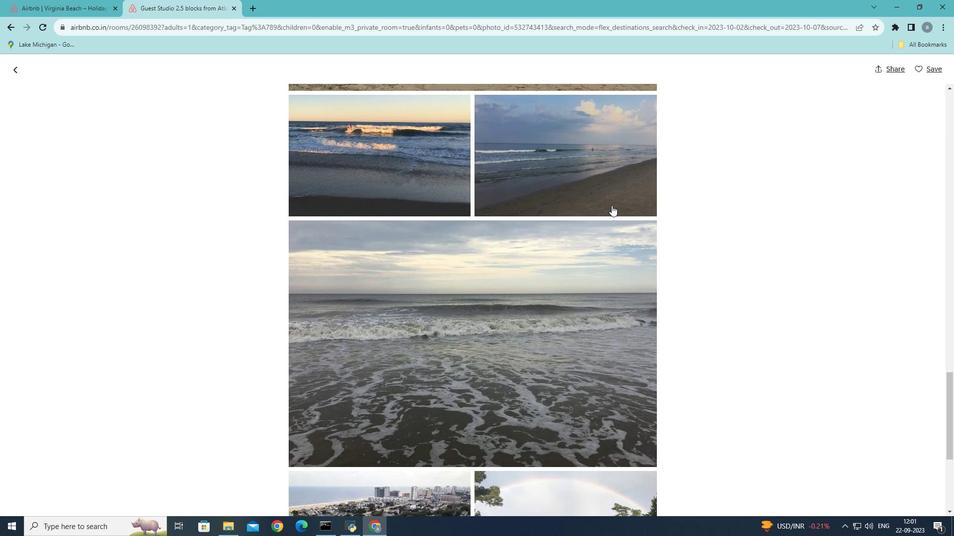 
Action: Mouse scrolled (611, 205) with delta (0, 0)
Screenshot: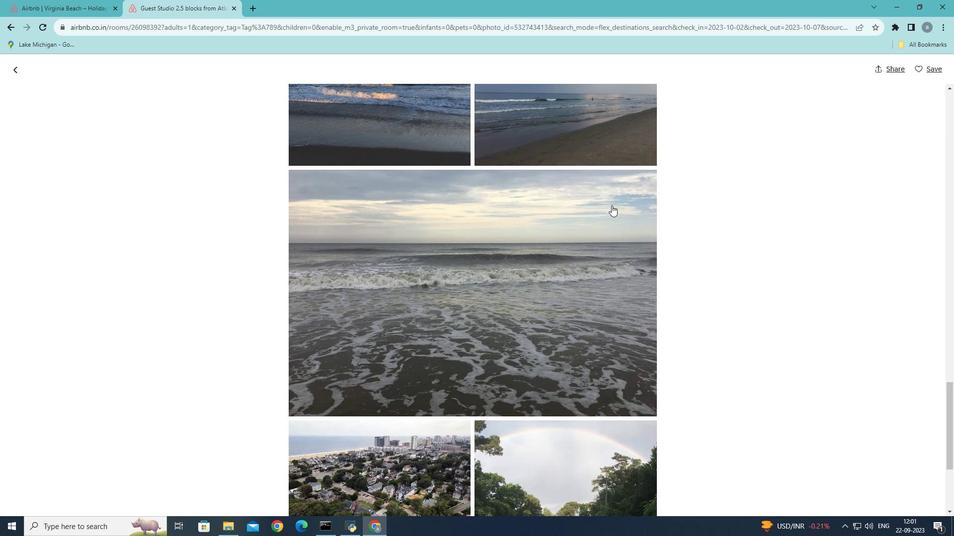 
Action: Mouse scrolled (611, 205) with delta (0, 0)
Screenshot: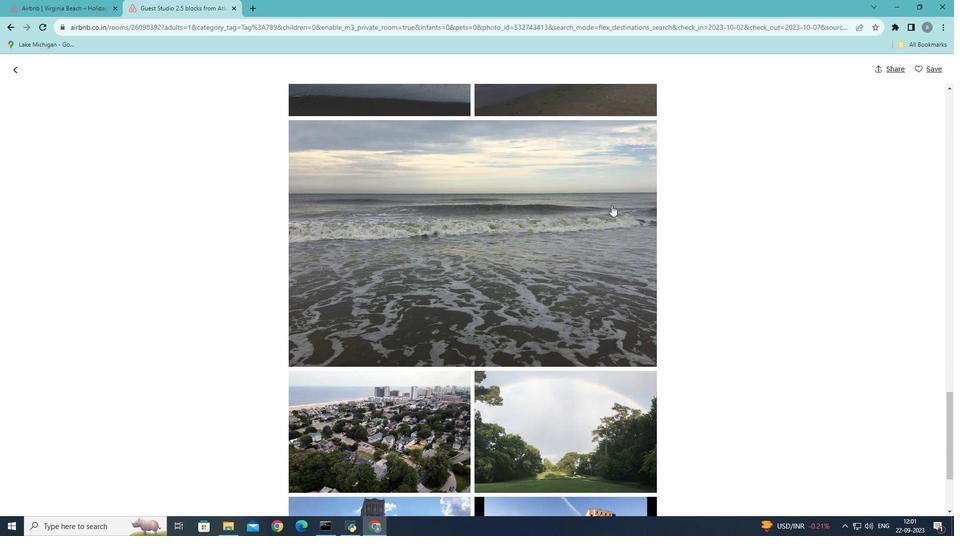 
Action: Mouse scrolled (611, 205) with delta (0, 0)
Screenshot: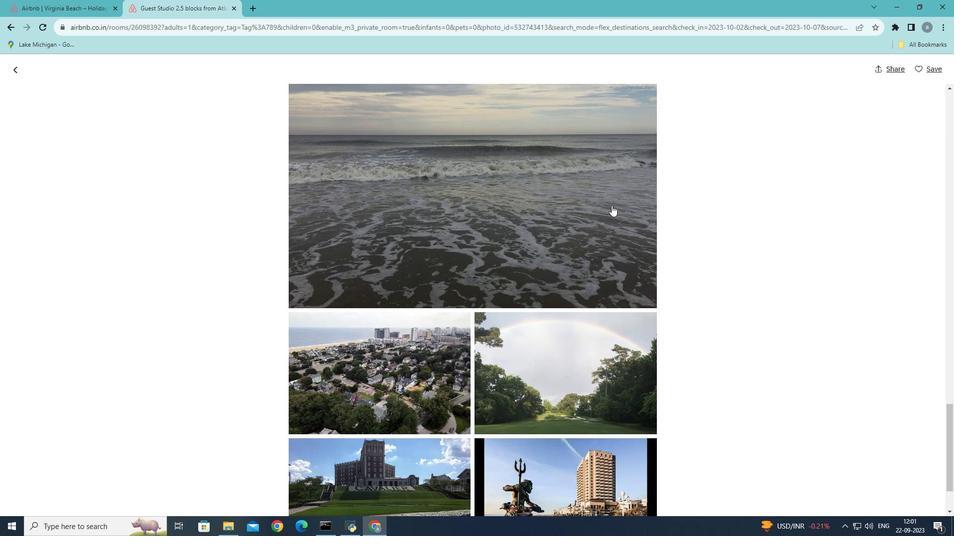 
Action: Mouse scrolled (611, 205) with delta (0, 0)
Screenshot: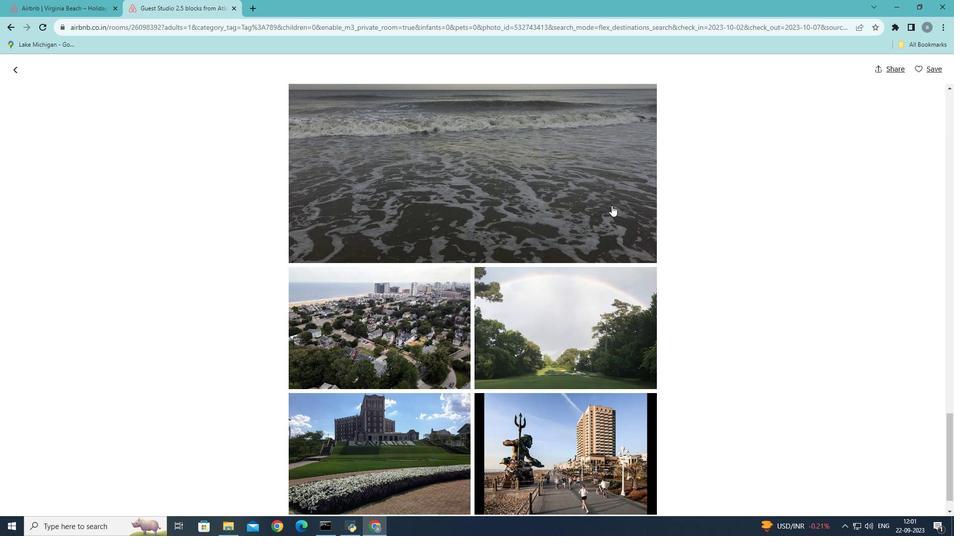 
Action: Mouse scrolled (611, 205) with delta (0, 0)
Screenshot: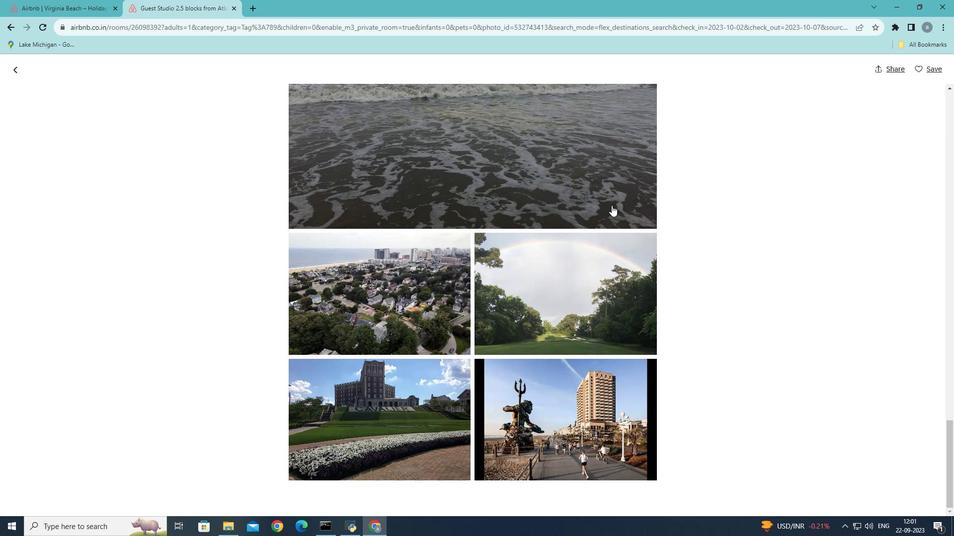 
Action: Mouse scrolled (611, 205) with delta (0, 0)
Screenshot: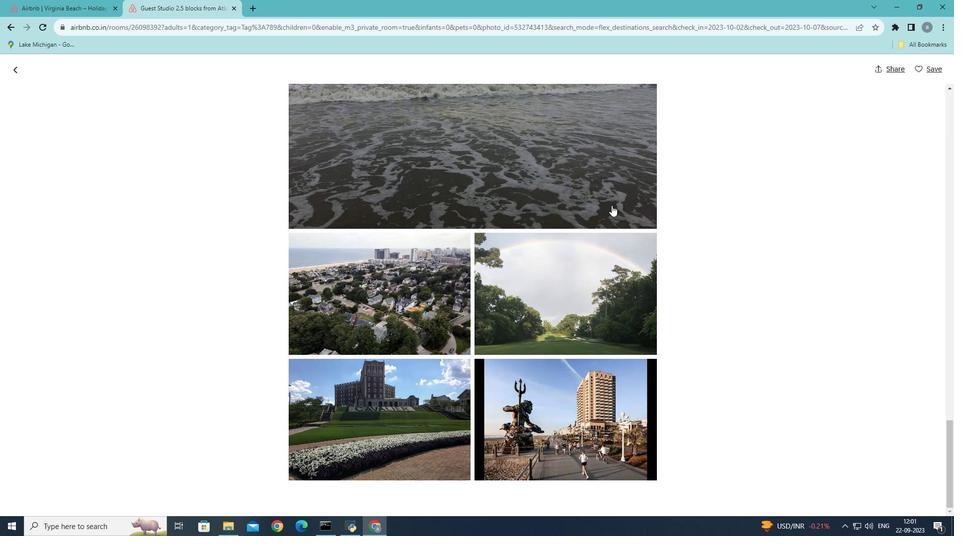 
Action: Mouse scrolled (611, 205) with delta (0, 0)
Screenshot: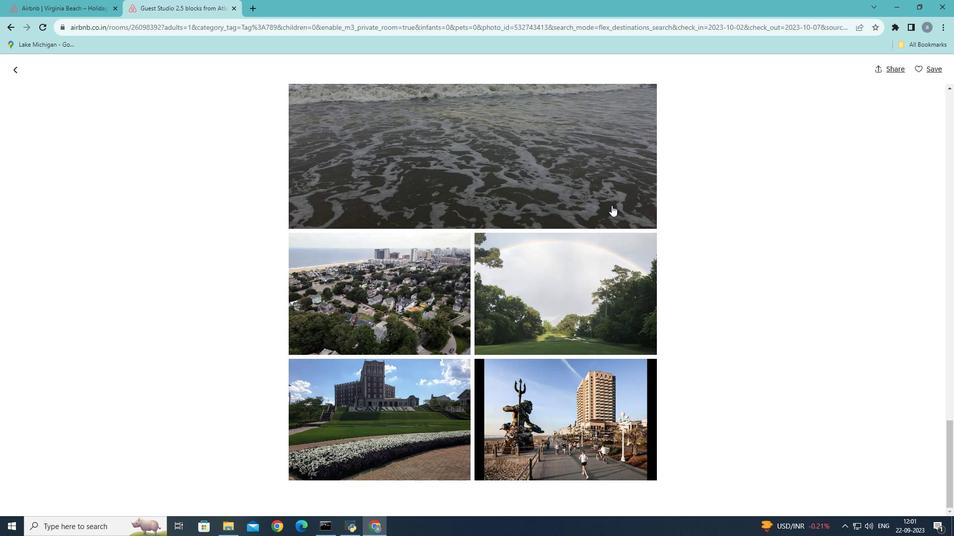 
Action: Mouse scrolled (611, 205) with delta (0, 0)
Screenshot: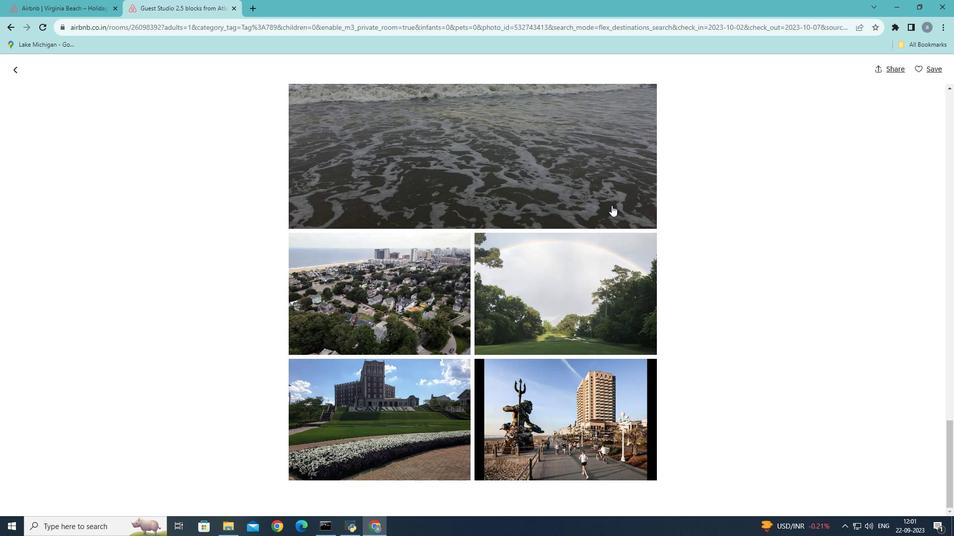 
Action: Mouse scrolled (611, 205) with delta (0, 0)
Screenshot: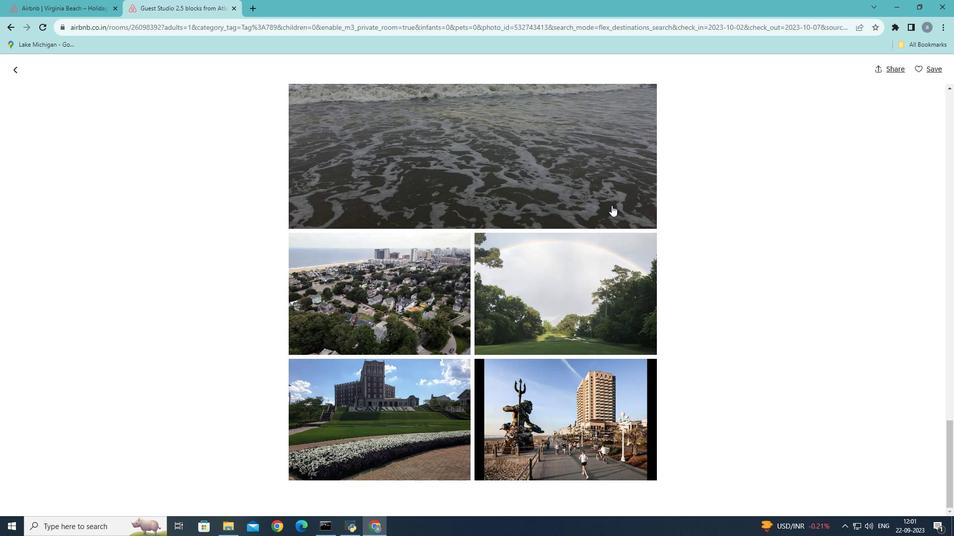 
Action: Mouse scrolled (611, 205) with delta (0, 0)
Screenshot: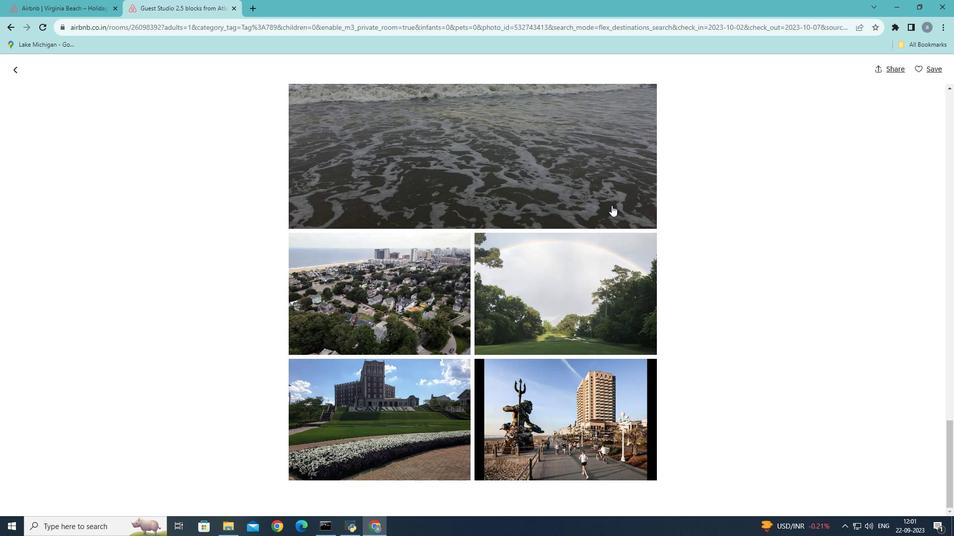 
Action: Mouse moved to (16, 66)
Screenshot: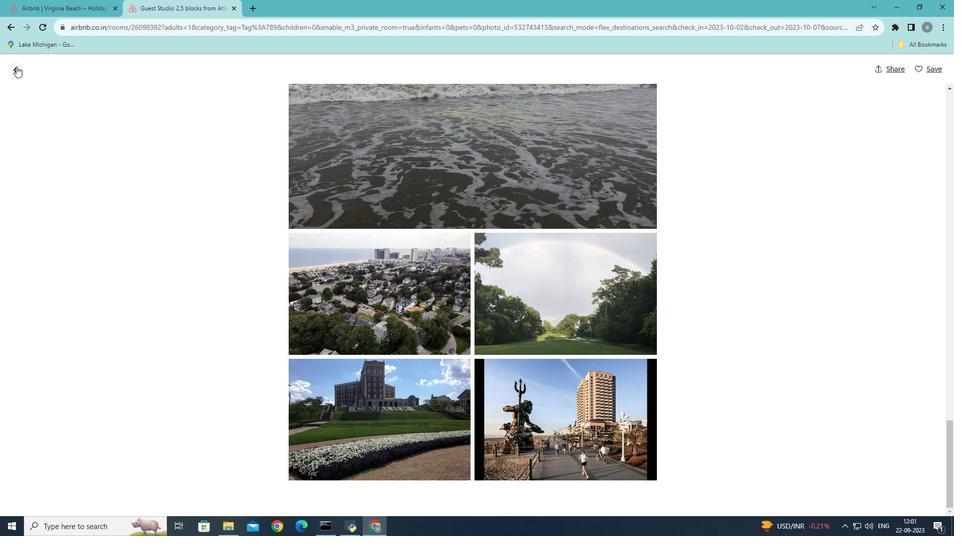 
Action: Mouse pressed left at (16, 66)
Screenshot: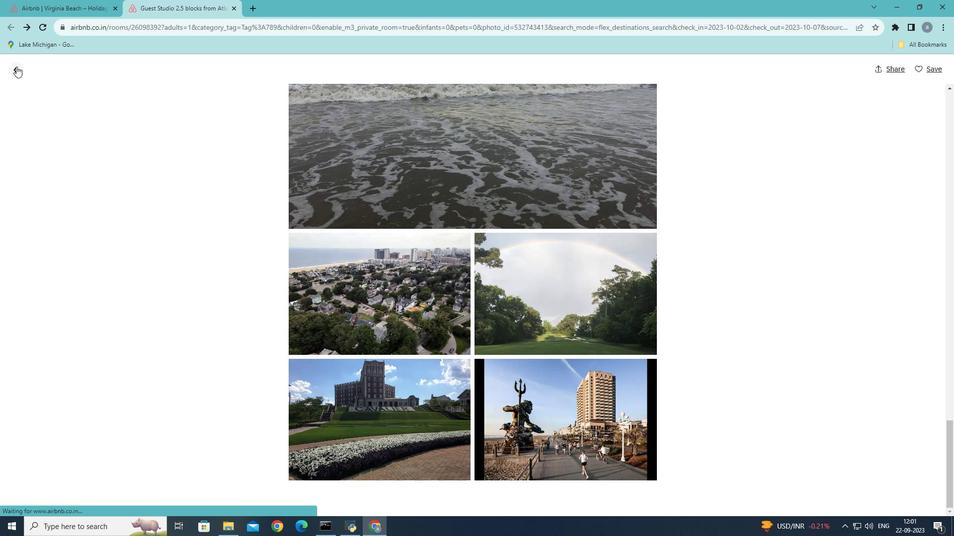 
Action: Mouse moved to (470, 216)
Screenshot: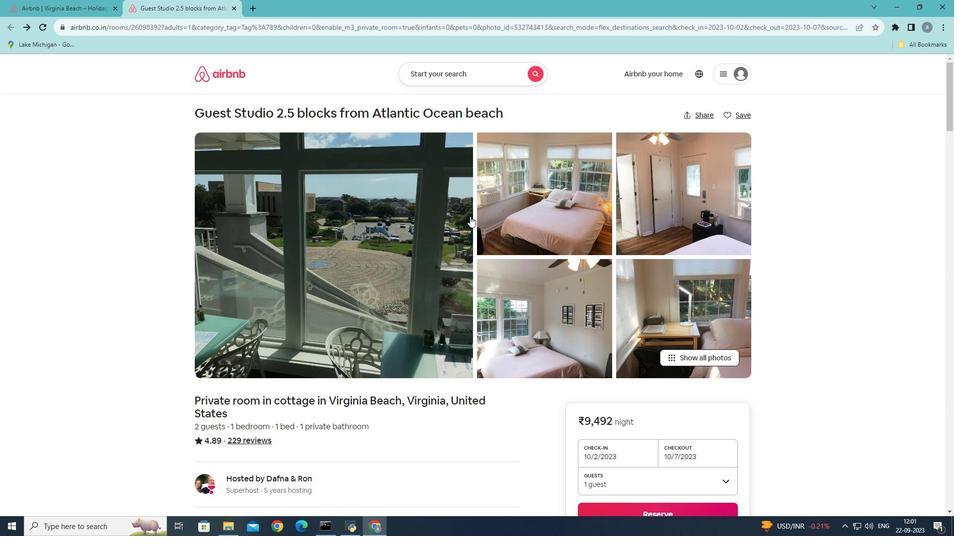 
Action: Mouse scrolled (470, 216) with delta (0, 0)
Screenshot: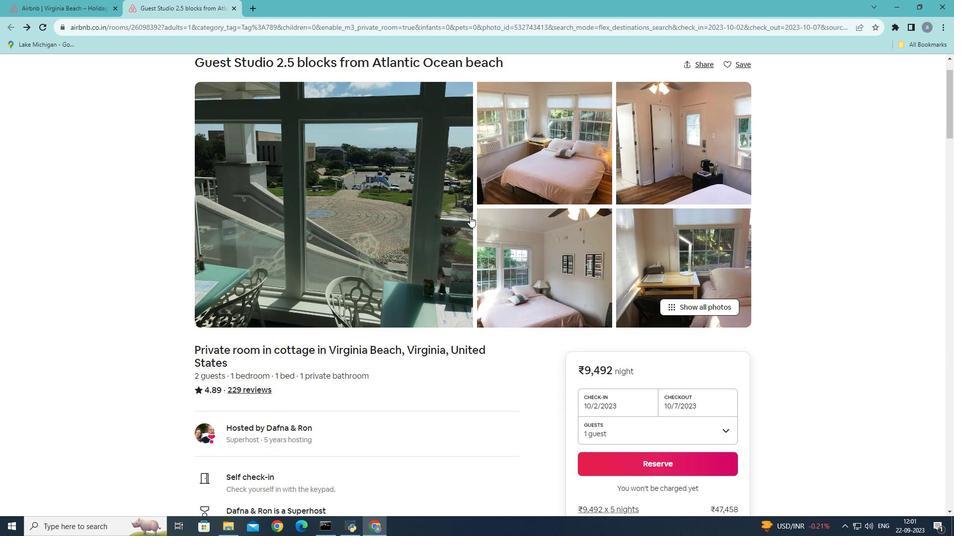 
Action: Mouse scrolled (470, 216) with delta (0, 0)
Screenshot: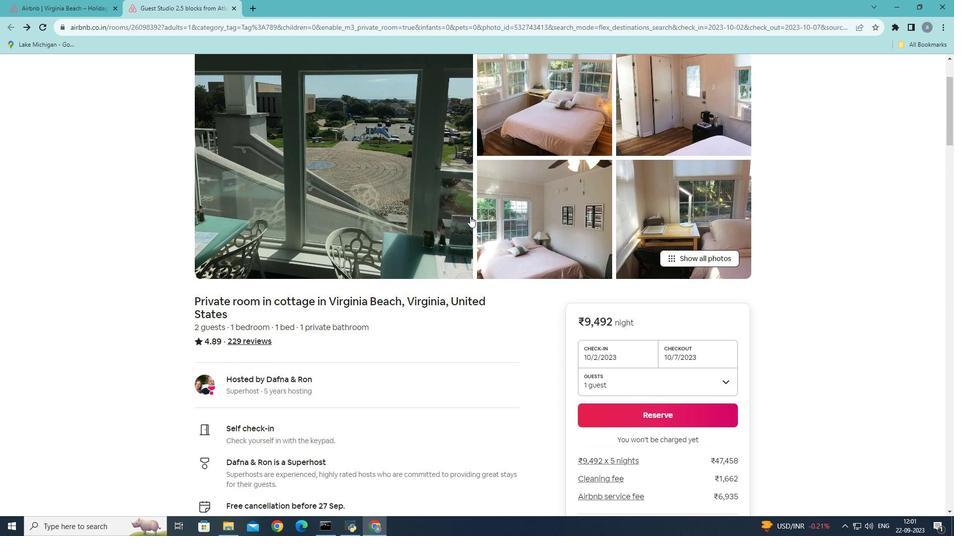 
Action: Mouse scrolled (470, 216) with delta (0, 0)
Screenshot: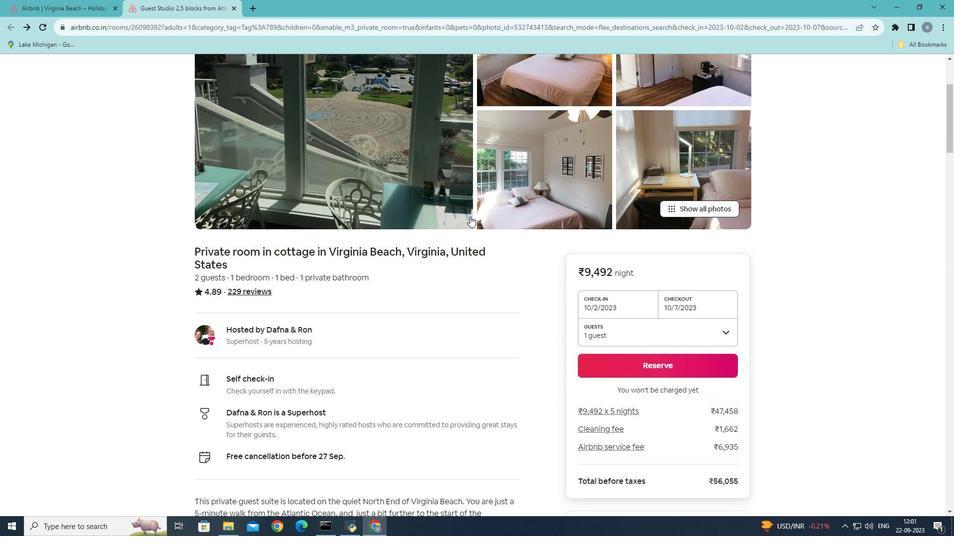 
Action: Mouse scrolled (470, 216) with delta (0, 0)
Screenshot: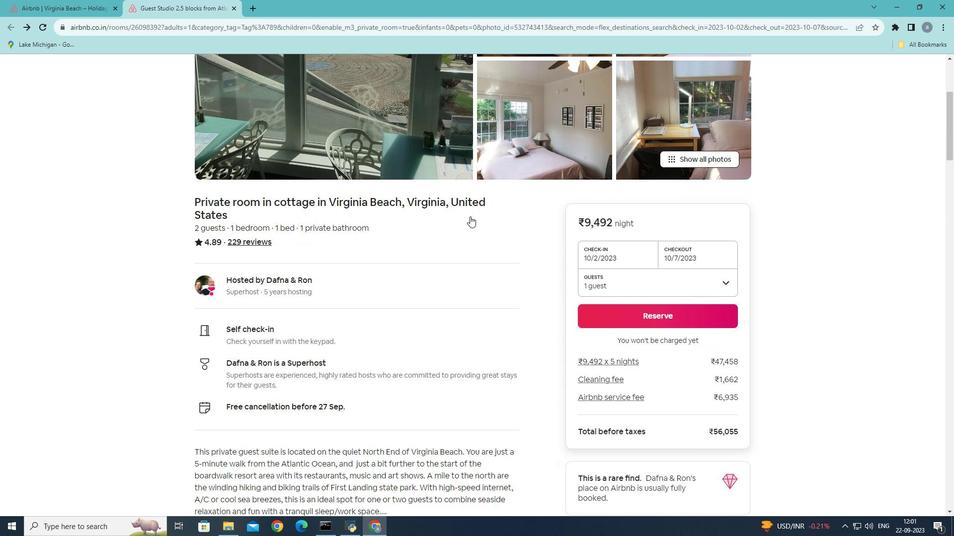 
Action: Mouse moved to (470, 216)
Screenshot: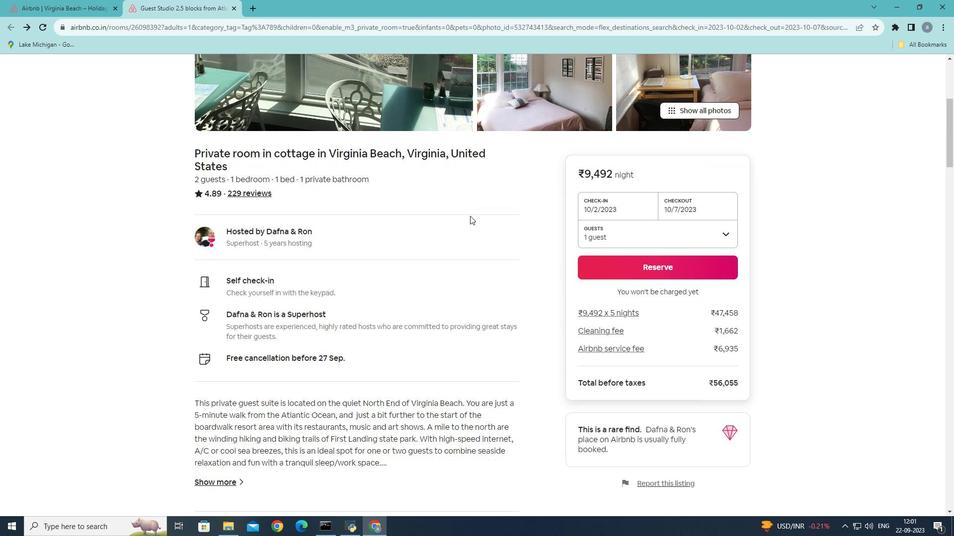 
Action: Mouse scrolled (470, 215) with delta (0, 0)
Screenshot: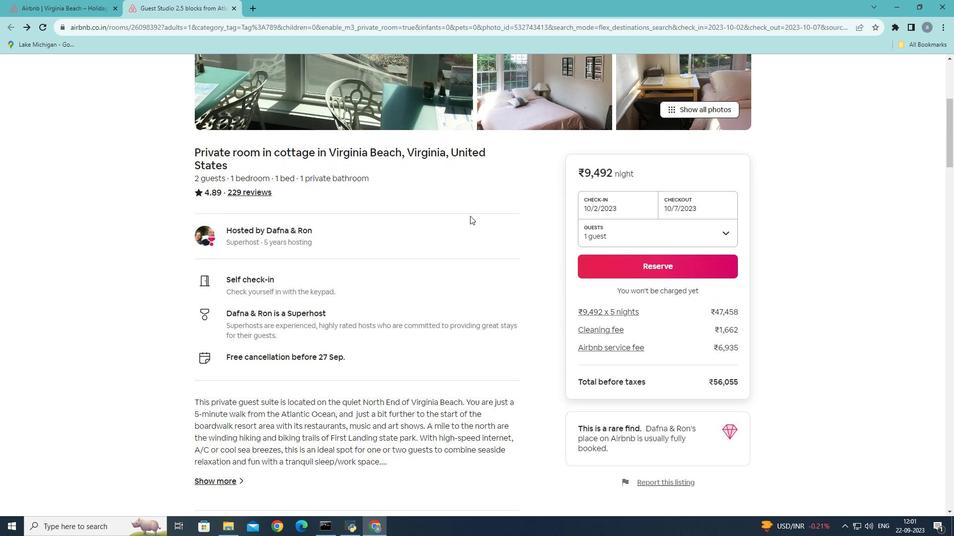 
Action: Mouse moved to (470, 216)
Screenshot: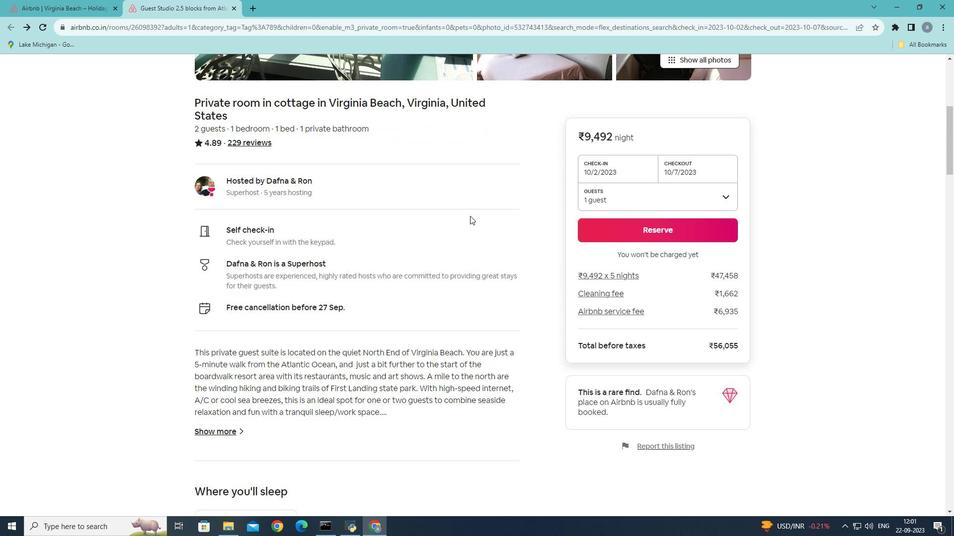 
Action: Mouse scrolled (470, 215) with delta (0, 0)
Screenshot: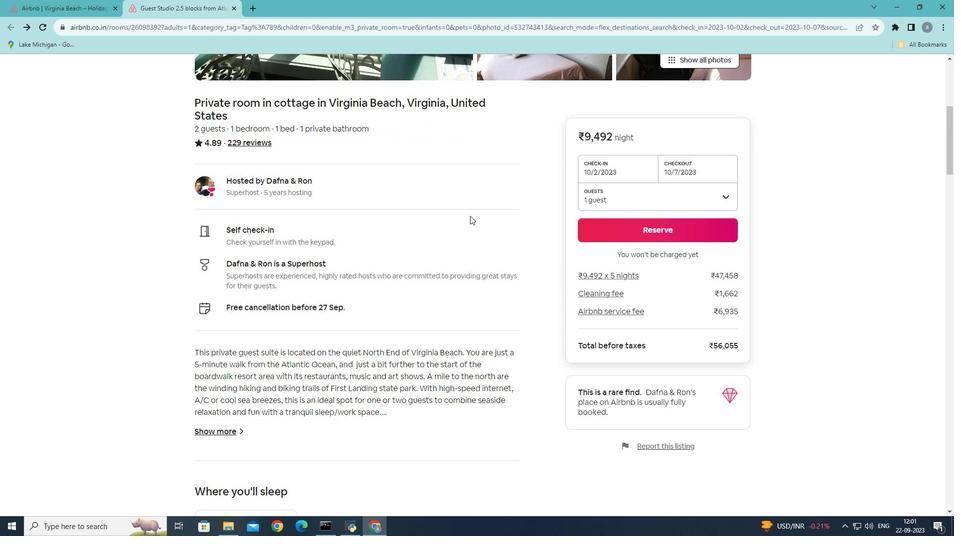 
Action: Mouse scrolled (470, 215) with delta (0, 0)
Screenshot: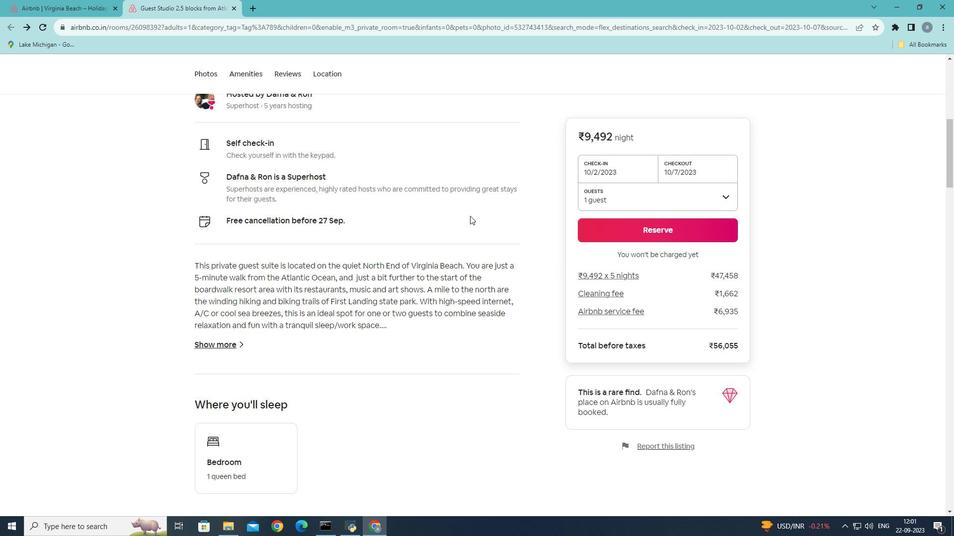
Action: Mouse scrolled (470, 215) with delta (0, 0)
Screenshot: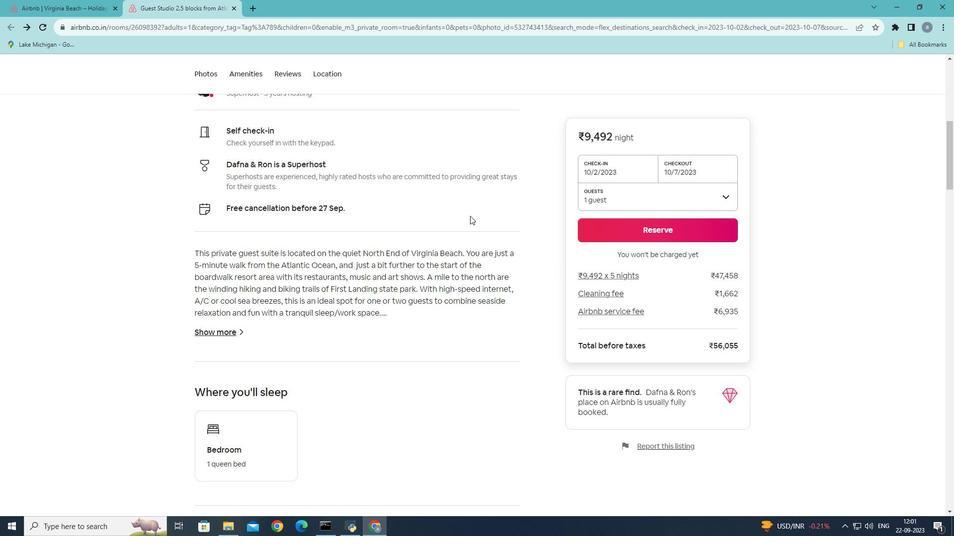 
Action: Mouse scrolled (470, 215) with delta (0, 0)
Screenshot: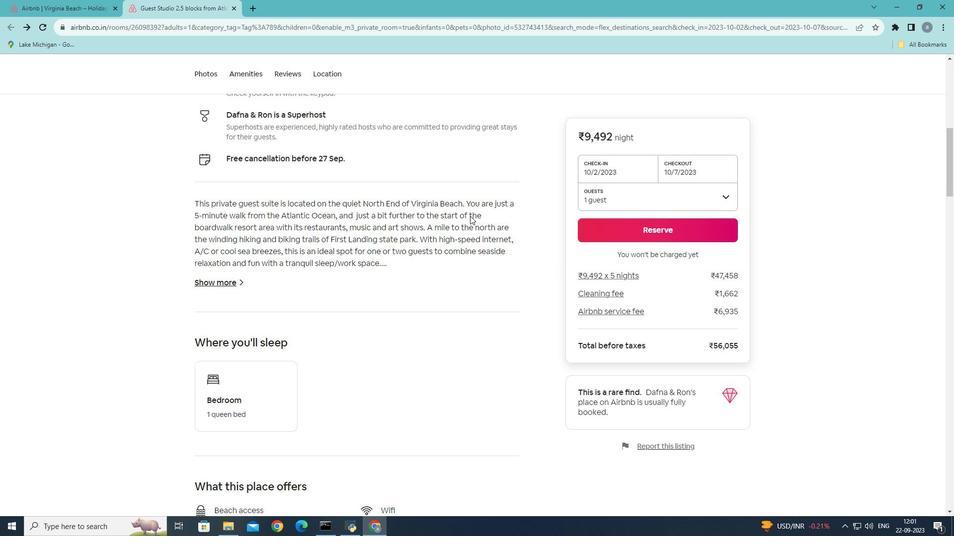 
Action: Mouse moved to (470, 217)
Screenshot: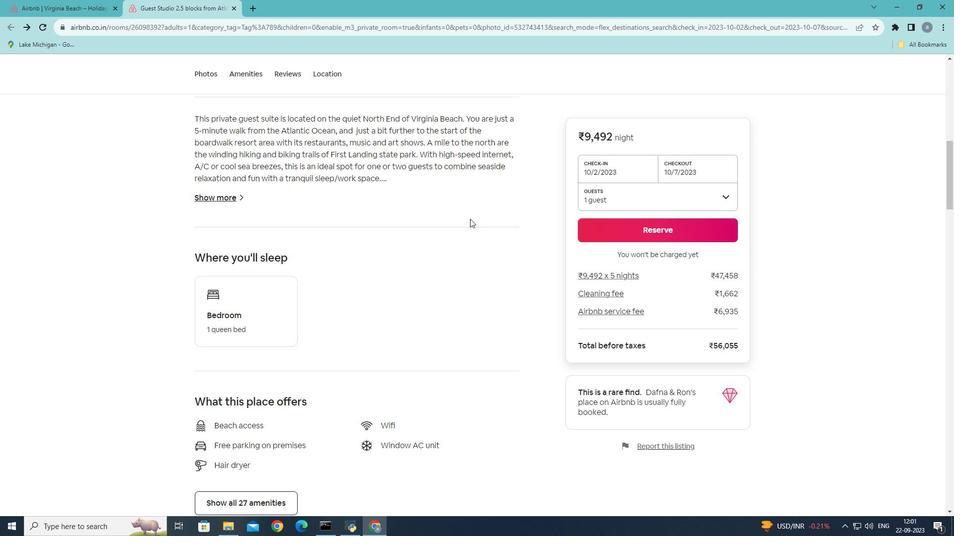 
Action: Mouse scrolled (470, 216) with delta (0, 0)
Screenshot: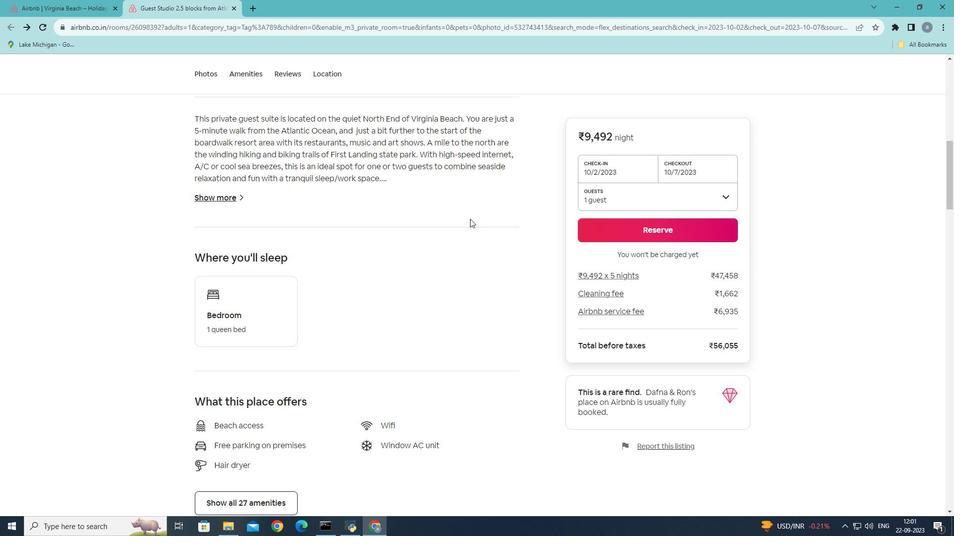 
Action: Mouse moved to (470, 218)
Screenshot: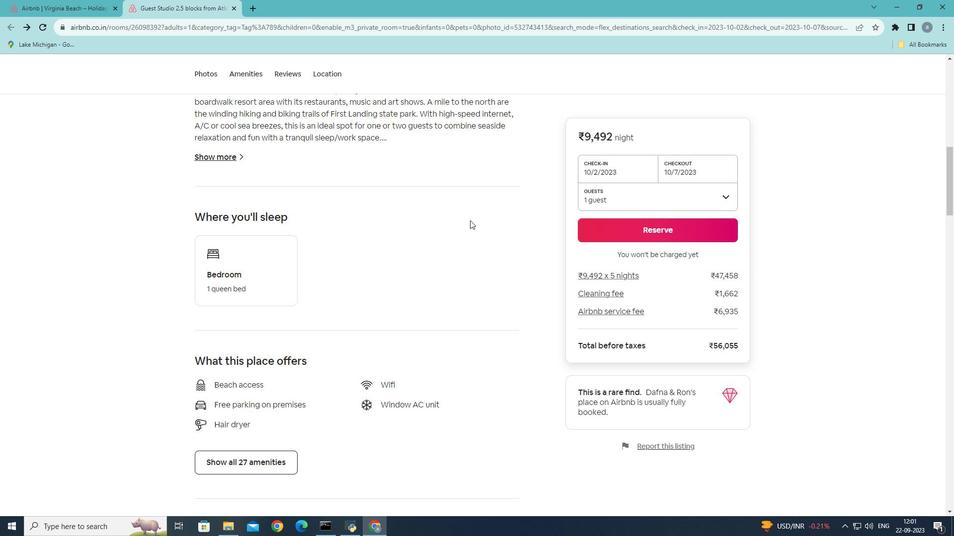
Action: Mouse scrolled (470, 217) with delta (0, 0)
Screenshot: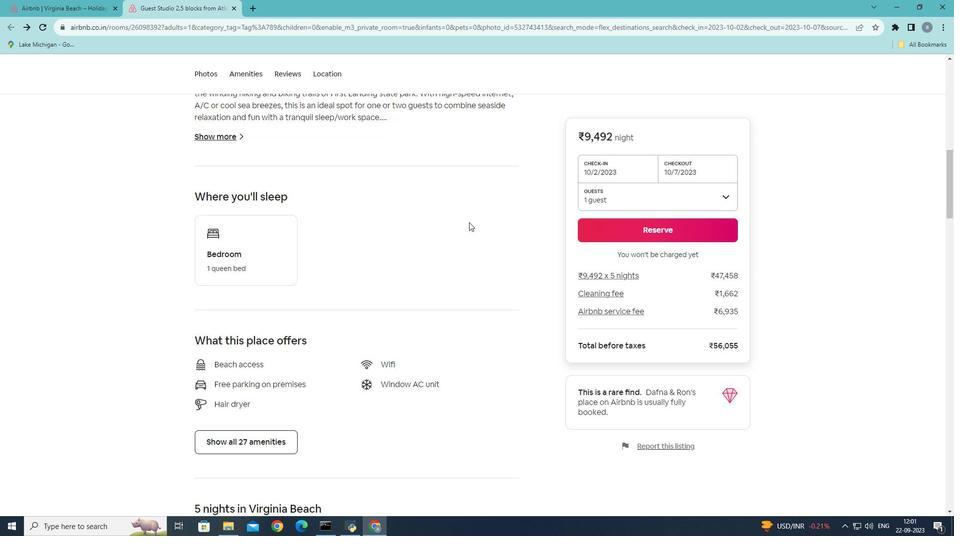 
Action: Mouse moved to (470, 219)
Screenshot: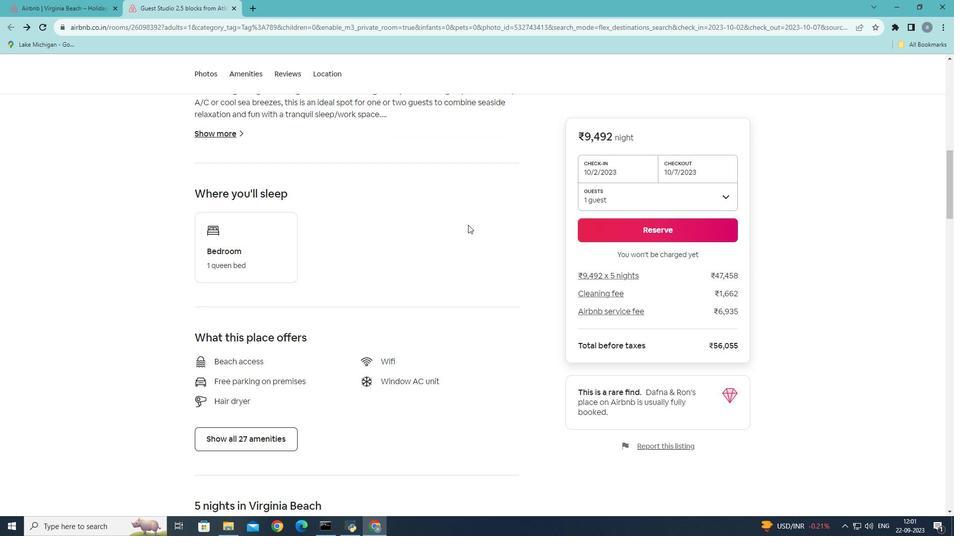 
Action: Mouse scrolled (470, 218) with delta (0, 0)
Screenshot: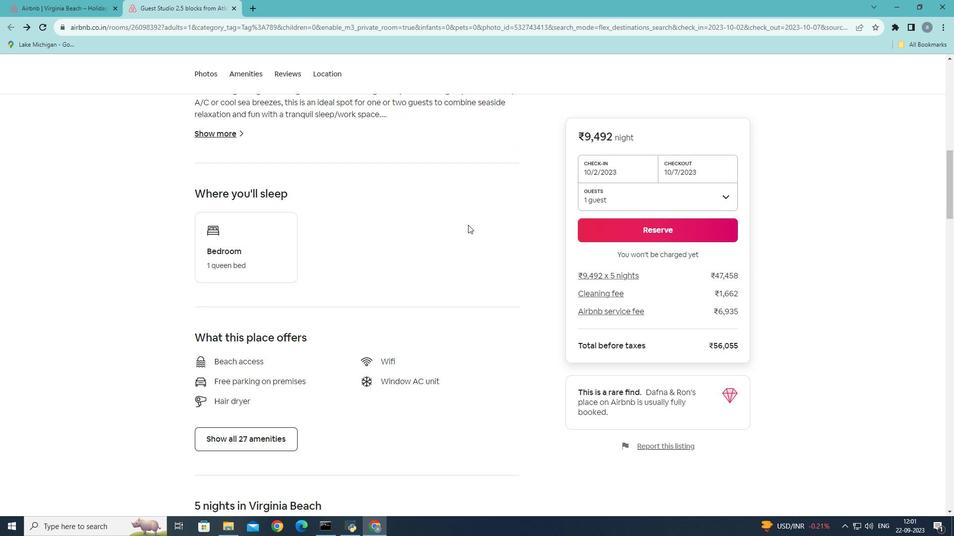 
Action: Mouse moved to (463, 236)
Screenshot: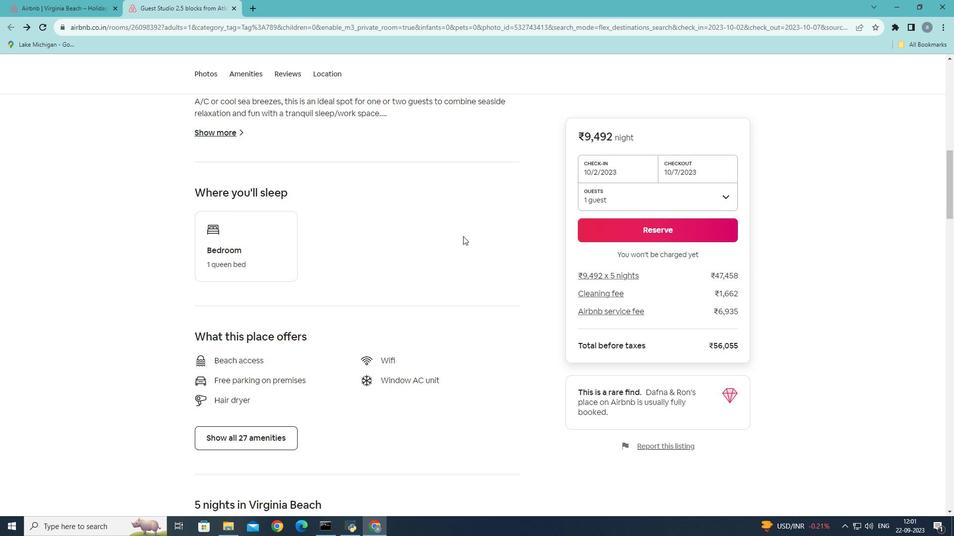 
Action: Mouse scrolled (463, 236) with delta (0, 0)
Screenshot: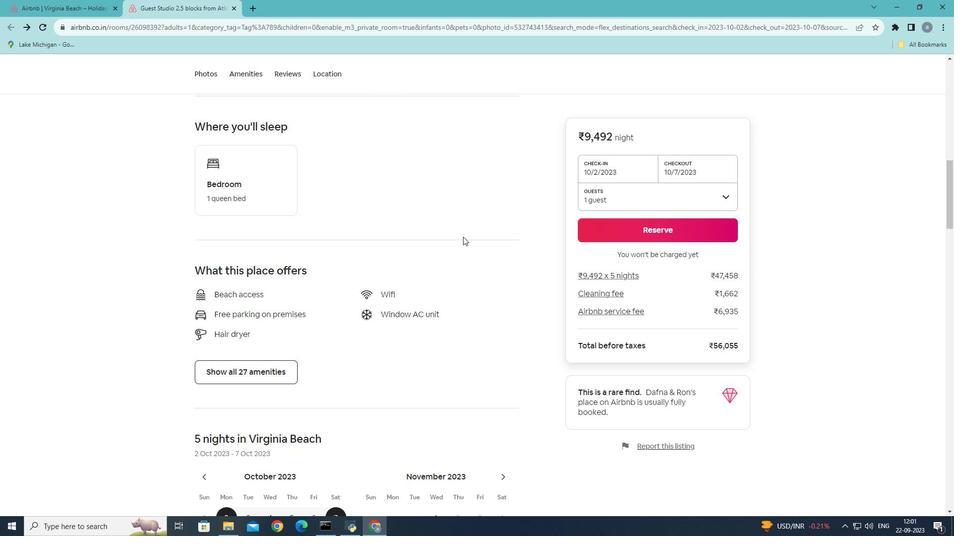 
Action: Mouse scrolled (463, 236) with delta (0, 0)
Screenshot: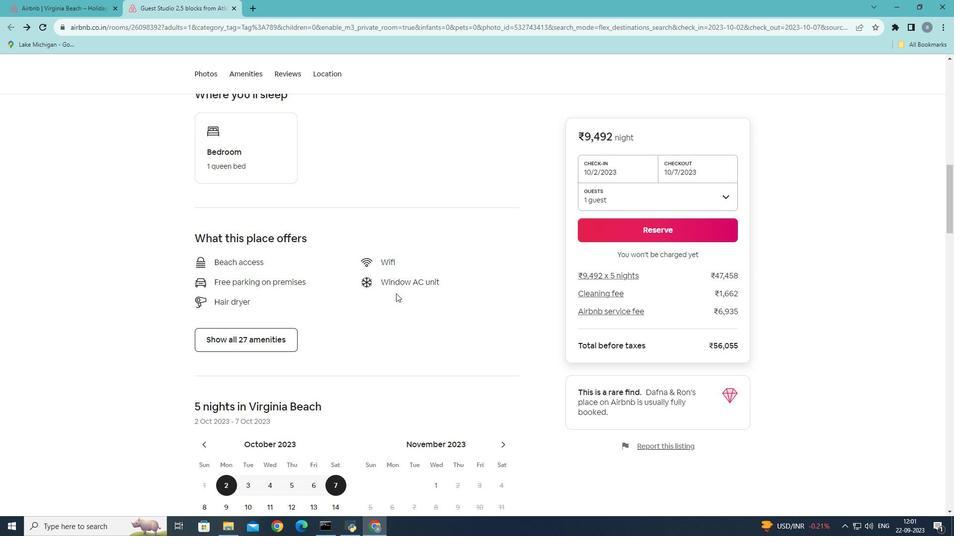 
Action: Mouse moved to (266, 345)
Screenshot: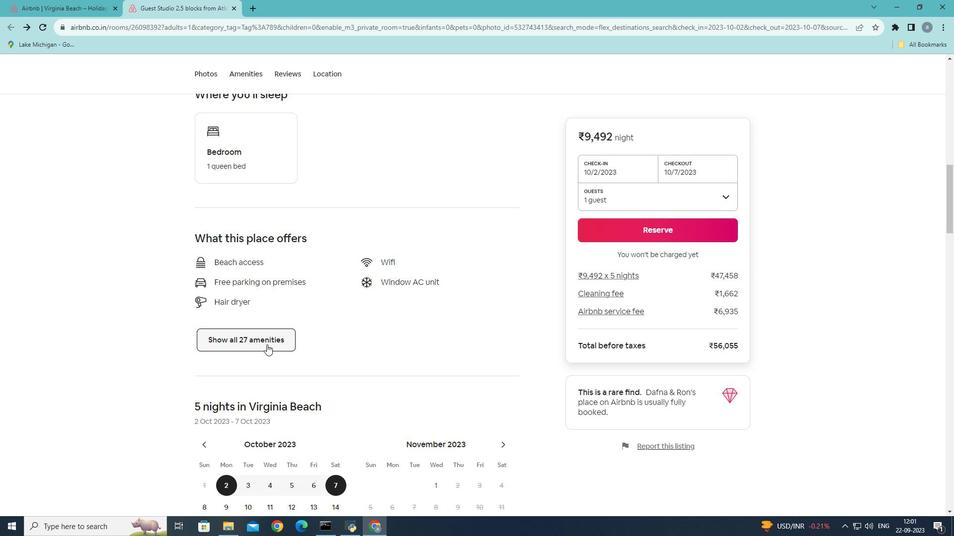 
Action: Mouse pressed left at (266, 345)
Screenshot: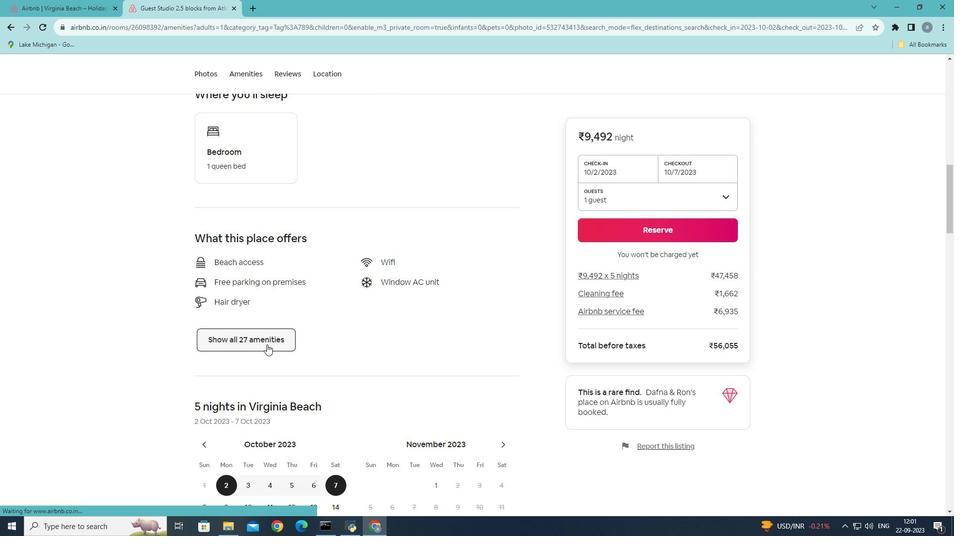 
Action: Mouse moved to (416, 229)
Screenshot: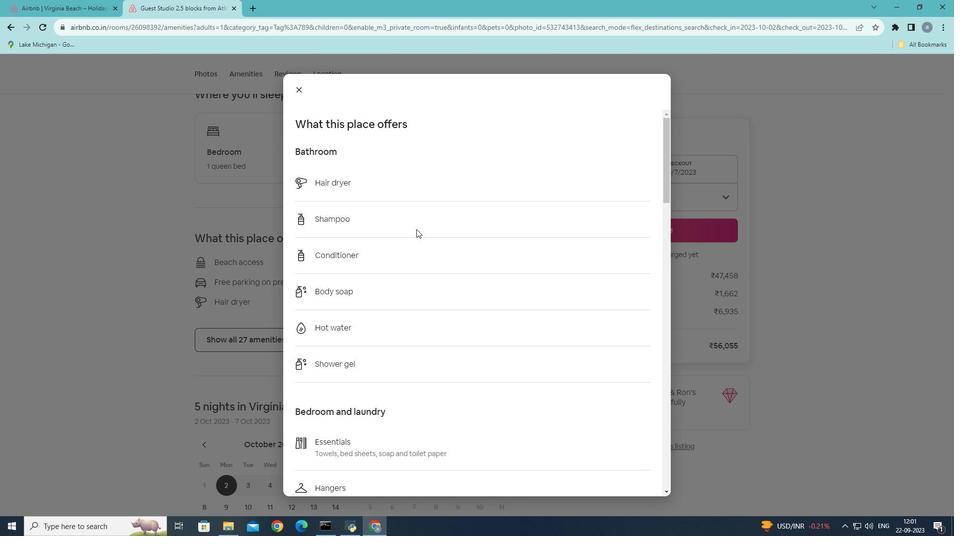 
Action: Mouse scrolled (416, 229) with delta (0, 0)
Screenshot: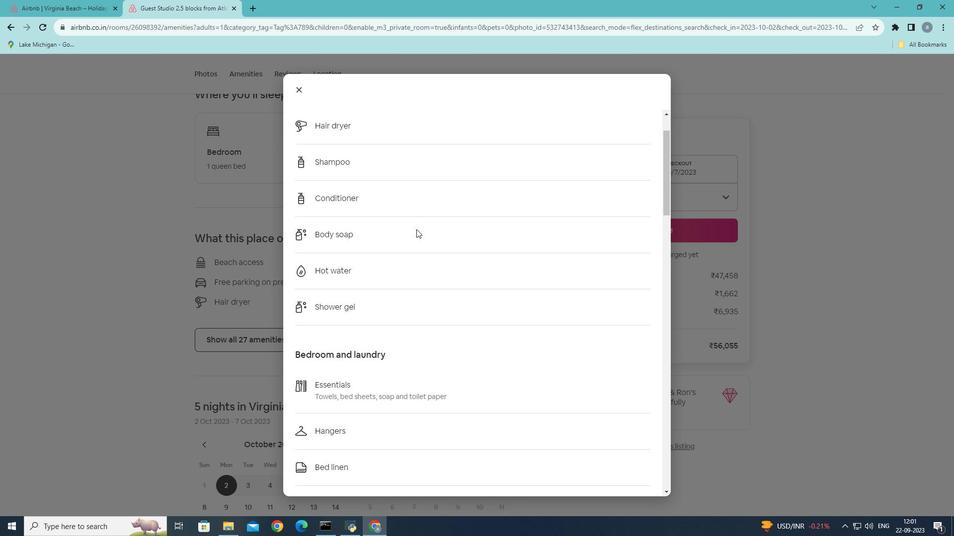 
Action: Mouse scrolled (416, 229) with delta (0, 0)
Screenshot: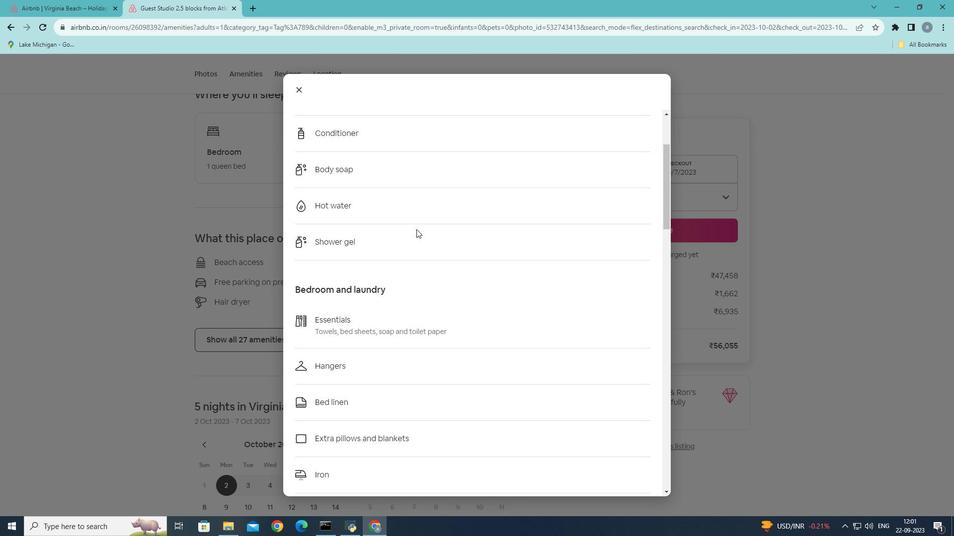 
Action: Mouse scrolled (416, 229) with delta (0, 0)
Screenshot: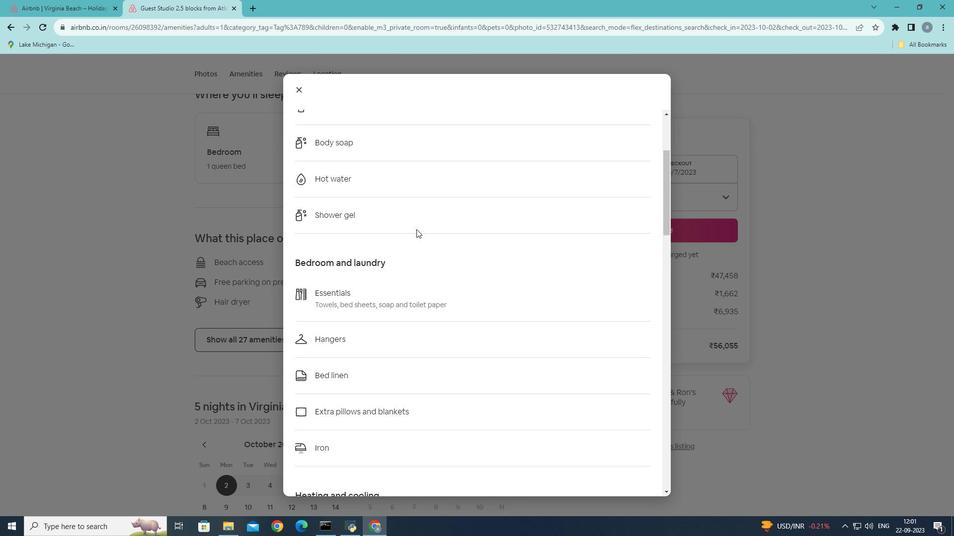 
Action: Mouse scrolled (416, 229) with delta (0, 0)
Screenshot: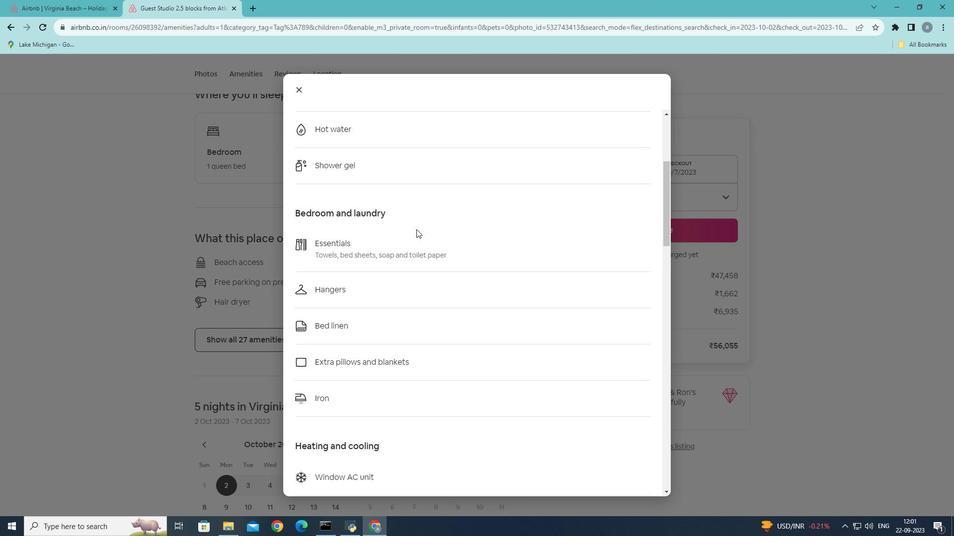 
Action: Mouse scrolled (416, 229) with delta (0, 0)
Screenshot: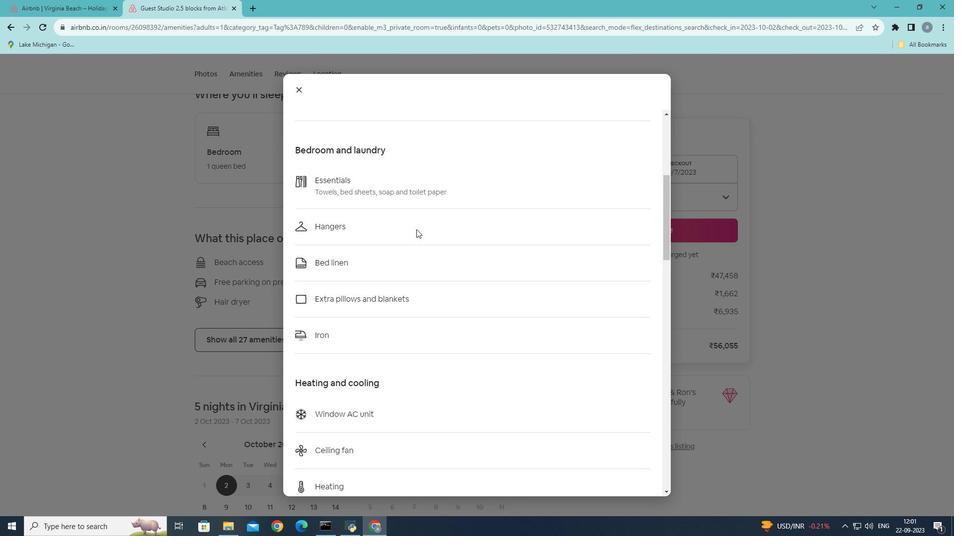 
Action: Mouse scrolled (416, 229) with delta (0, 0)
Screenshot: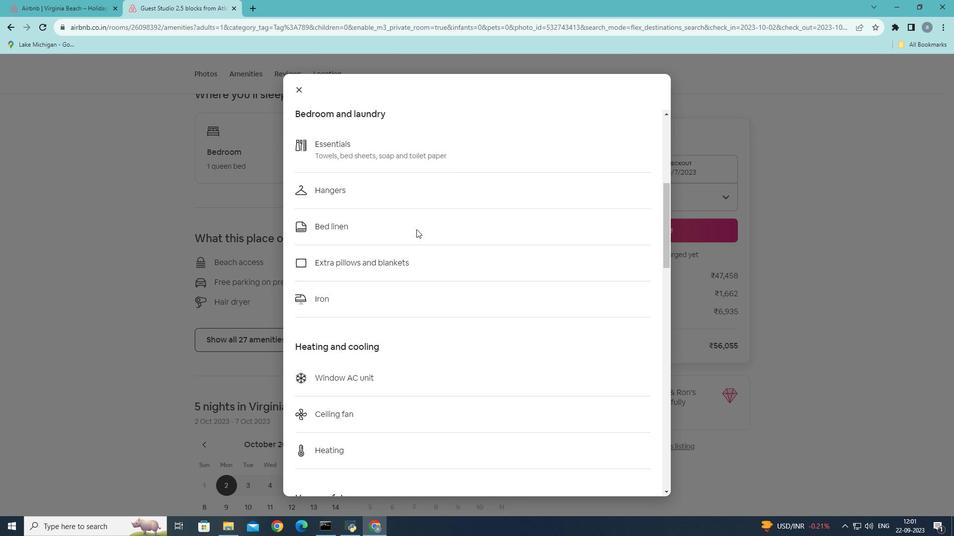 
Action: Mouse scrolled (416, 229) with delta (0, 0)
Screenshot: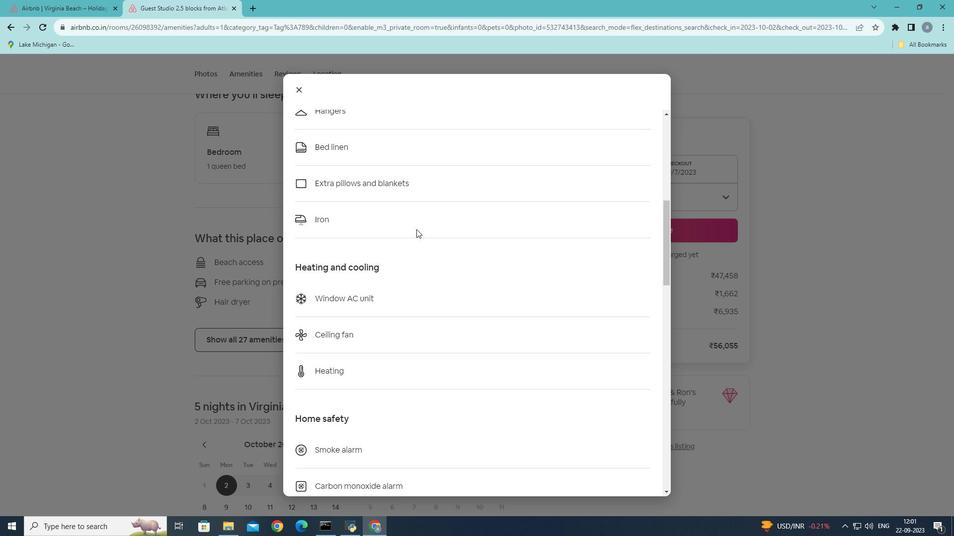 
Action: Mouse scrolled (416, 229) with delta (0, 0)
Screenshot: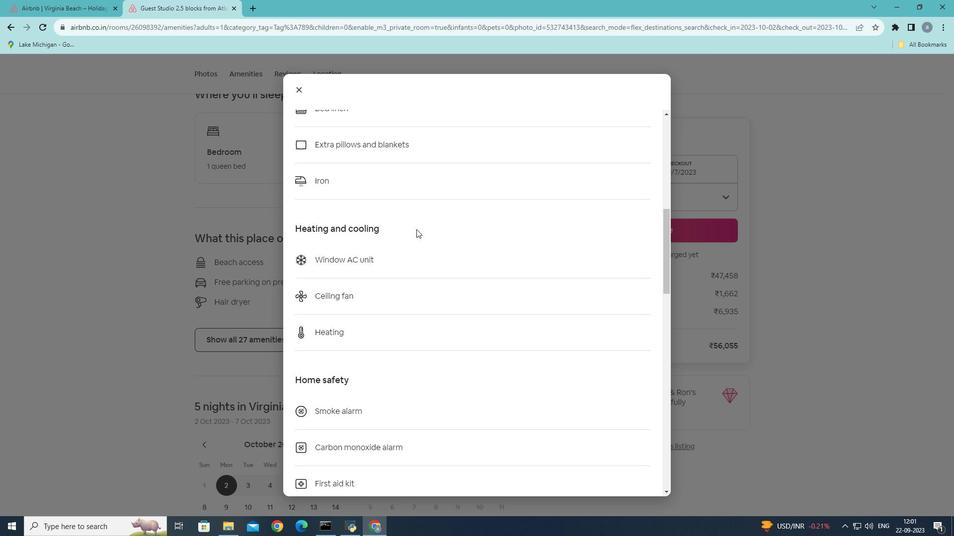 
Action: Mouse scrolled (416, 229) with delta (0, 0)
Screenshot: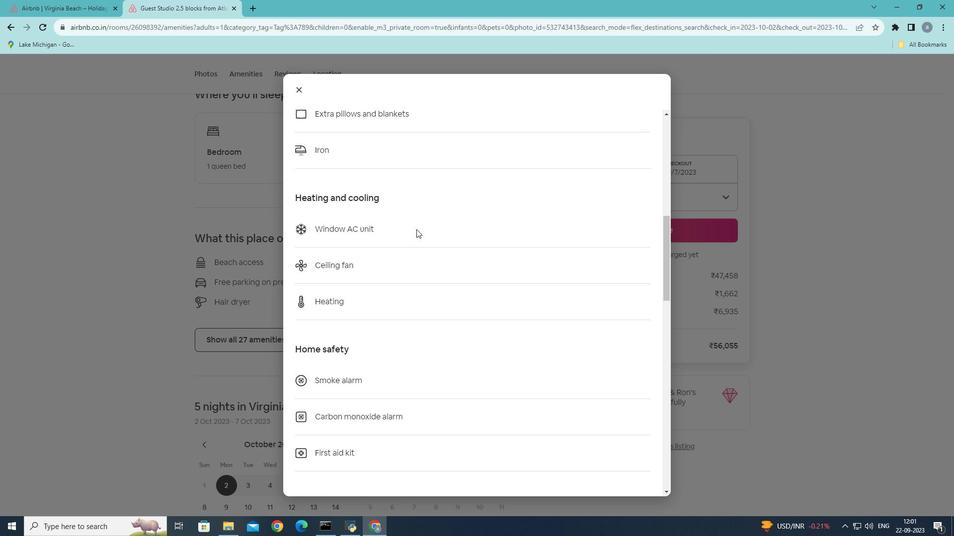 
Action: Mouse scrolled (416, 229) with delta (0, 0)
Screenshot: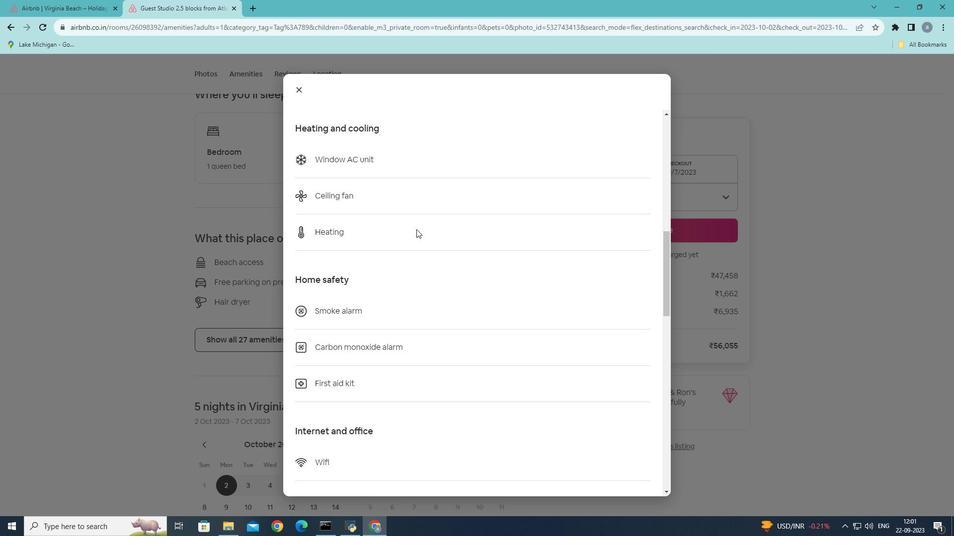 
Action: Mouse scrolled (416, 229) with delta (0, 0)
Screenshot: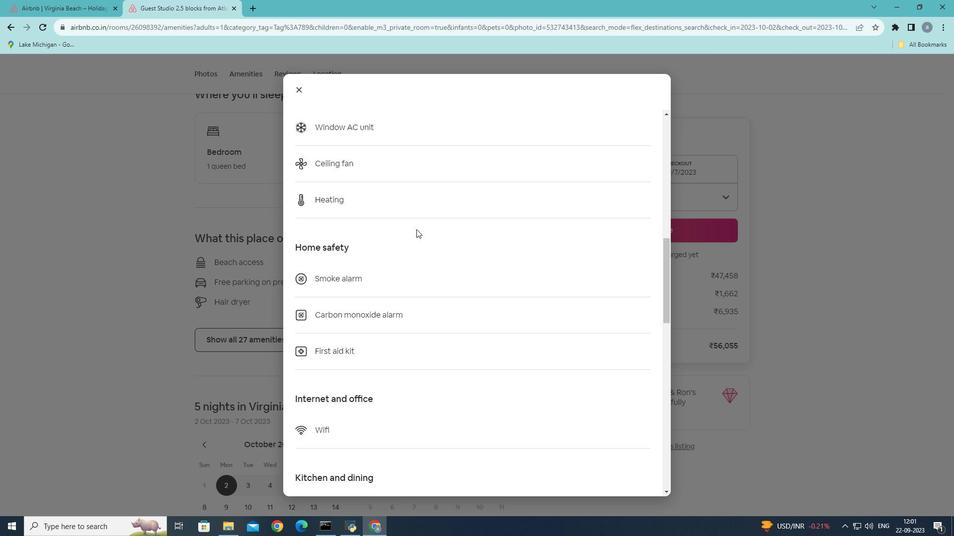 
Action: Mouse scrolled (416, 229) with delta (0, 0)
Screenshot: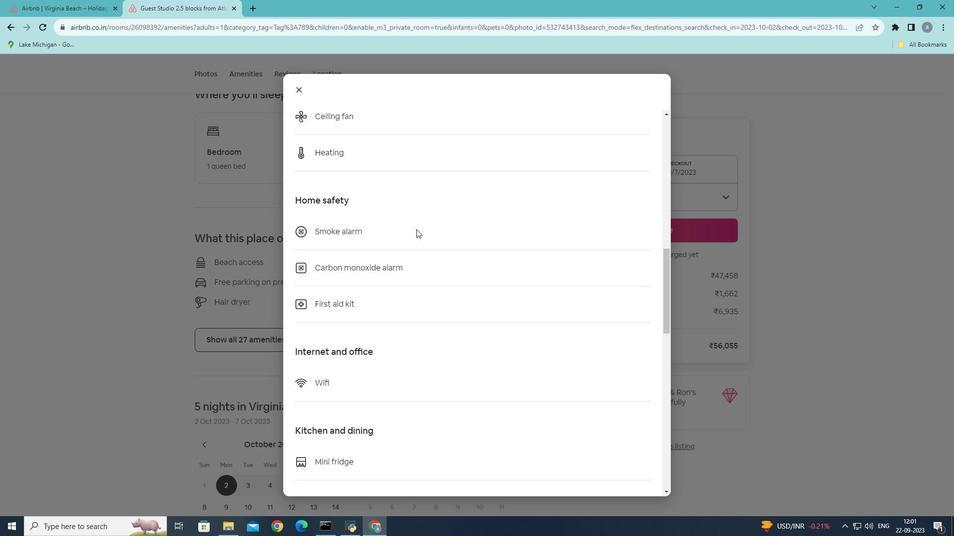 
Action: Mouse scrolled (416, 229) with delta (0, 0)
Screenshot: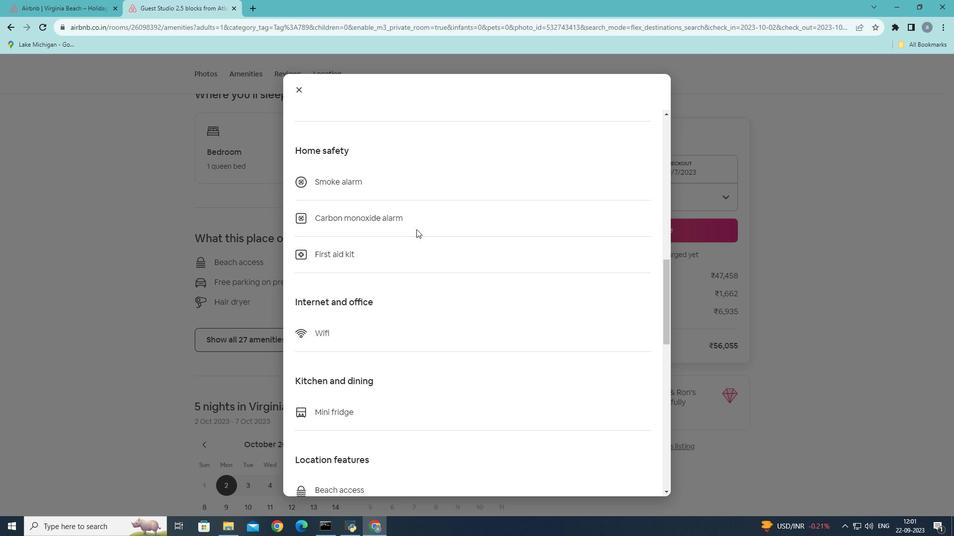 
Action: Mouse scrolled (416, 229) with delta (0, 0)
Screenshot: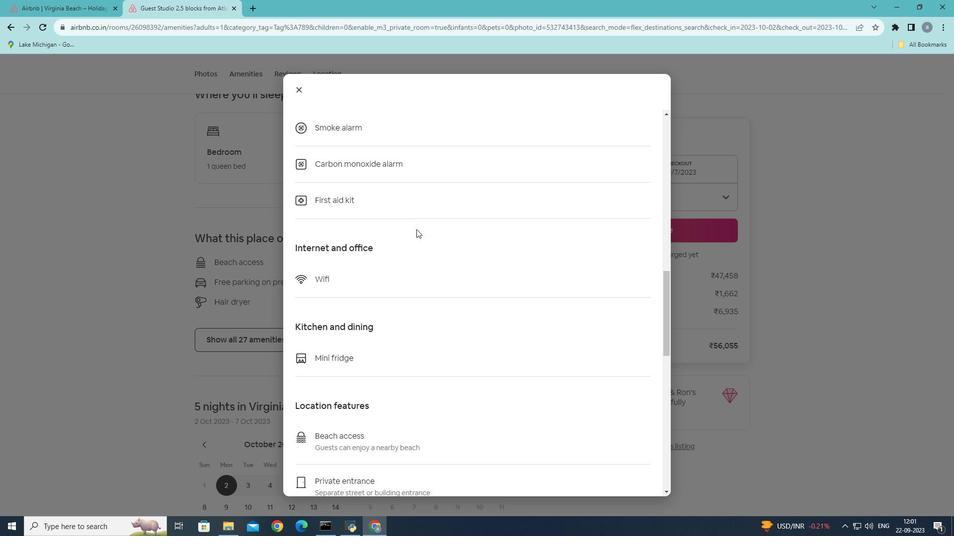 
Action: Mouse scrolled (416, 229) with delta (0, 0)
Screenshot: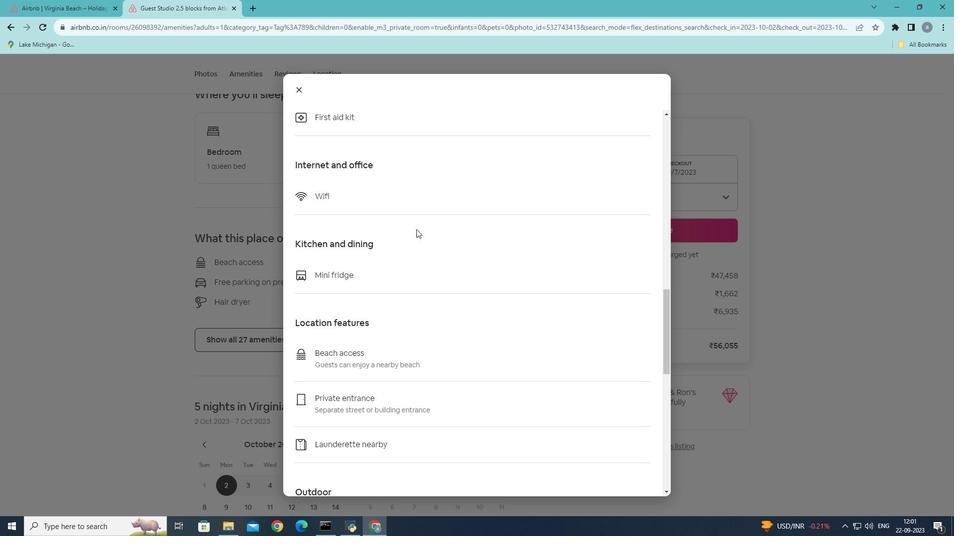 
Action: Mouse scrolled (416, 229) with delta (0, 0)
Screenshot: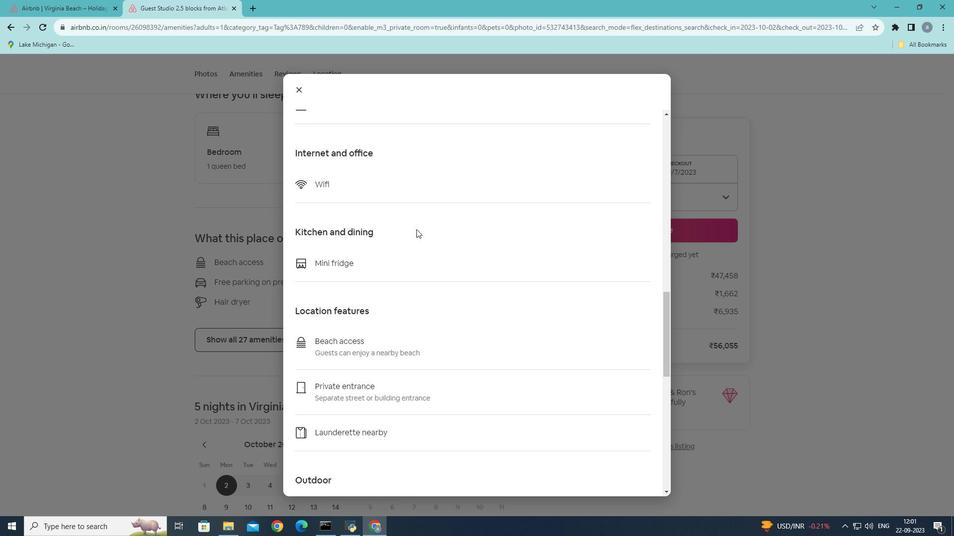 
Action: Mouse scrolled (416, 229) with delta (0, 0)
Screenshot: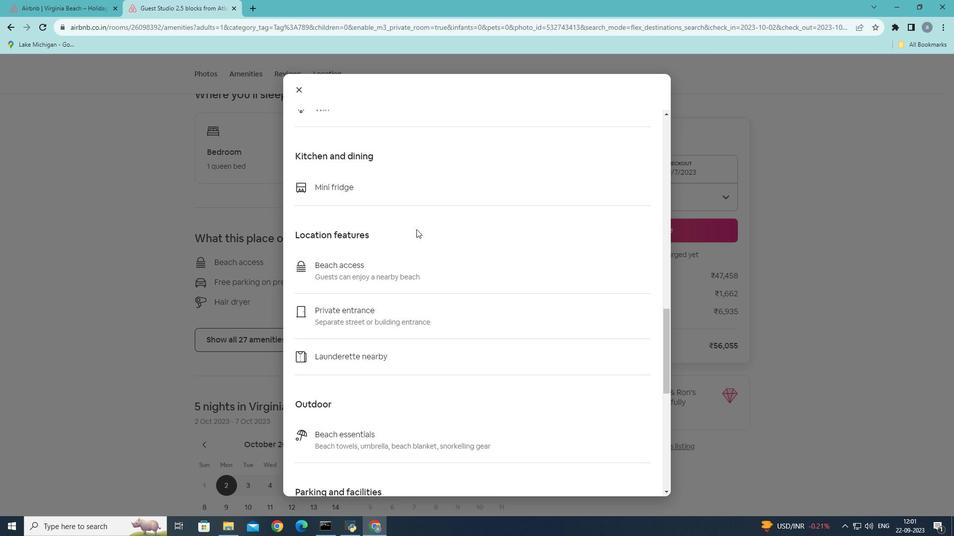 
Action: Mouse scrolled (416, 229) with delta (0, 0)
Screenshot: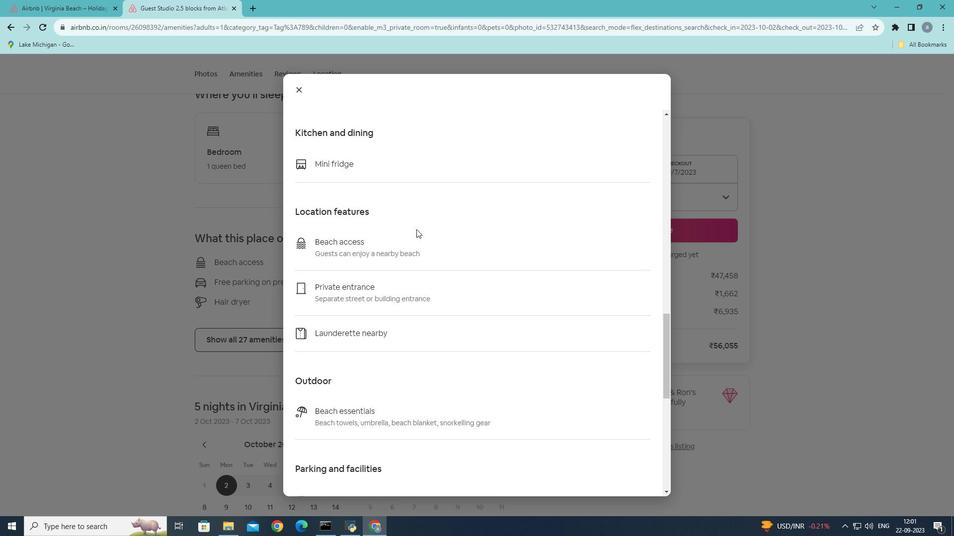 
Action: Mouse scrolled (416, 229) with delta (0, 0)
Screenshot: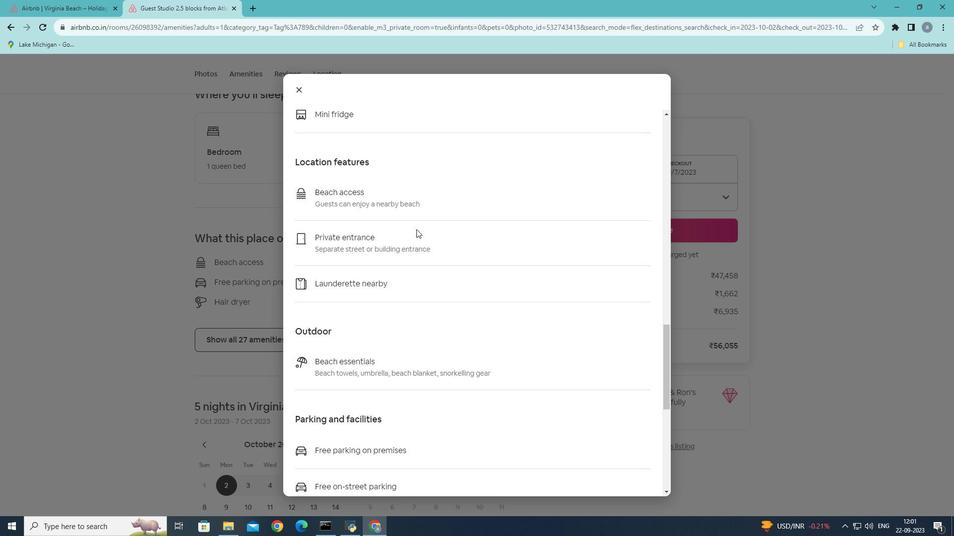 
Action: Mouse scrolled (416, 229) with delta (0, 0)
Screenshot: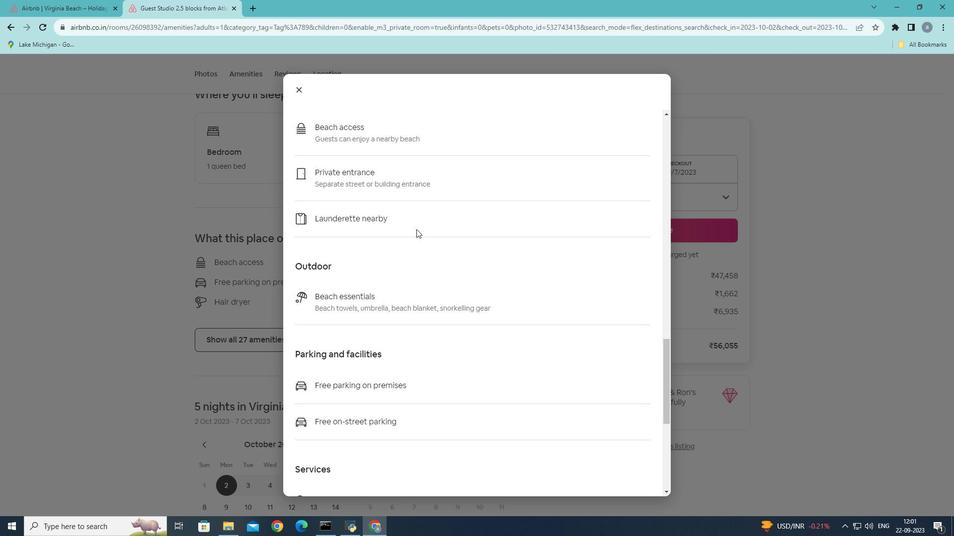 
Action: Mouse scrolled (416, 229) with delta (0, 0)
Screenshot: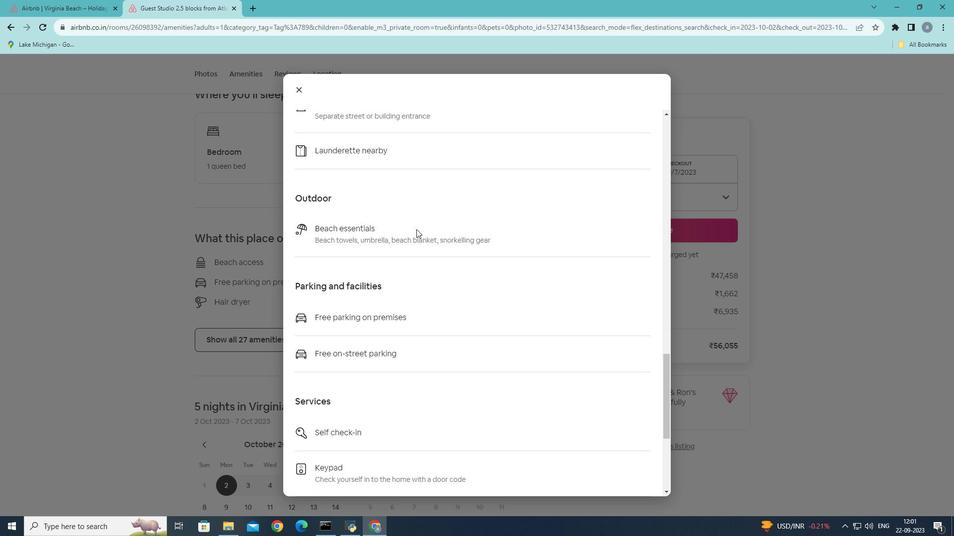 
Action: Mouse scrolled (416, 229) with delta (0, 0)
Screenshot: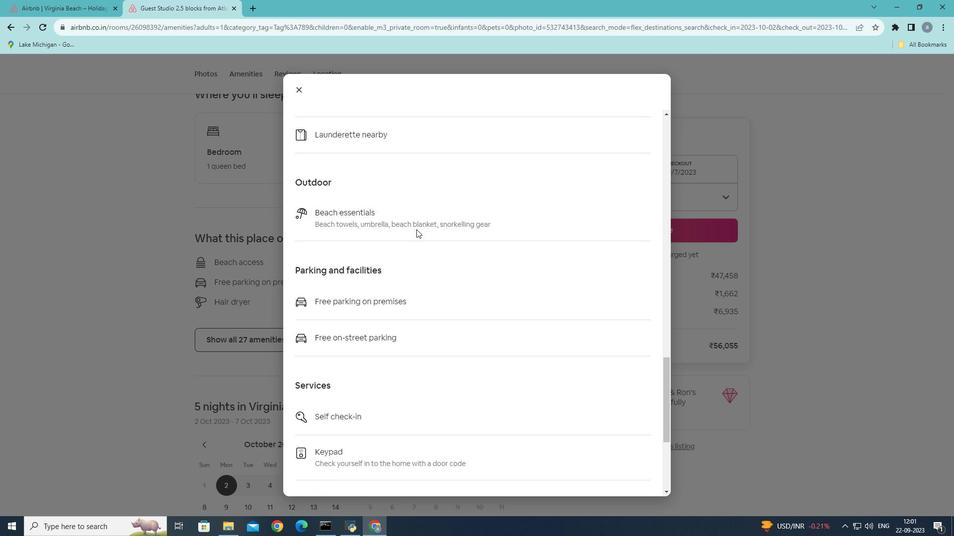 
Action: Mouse scrolled (416, 229) with delta (0, 0)
Screenshot: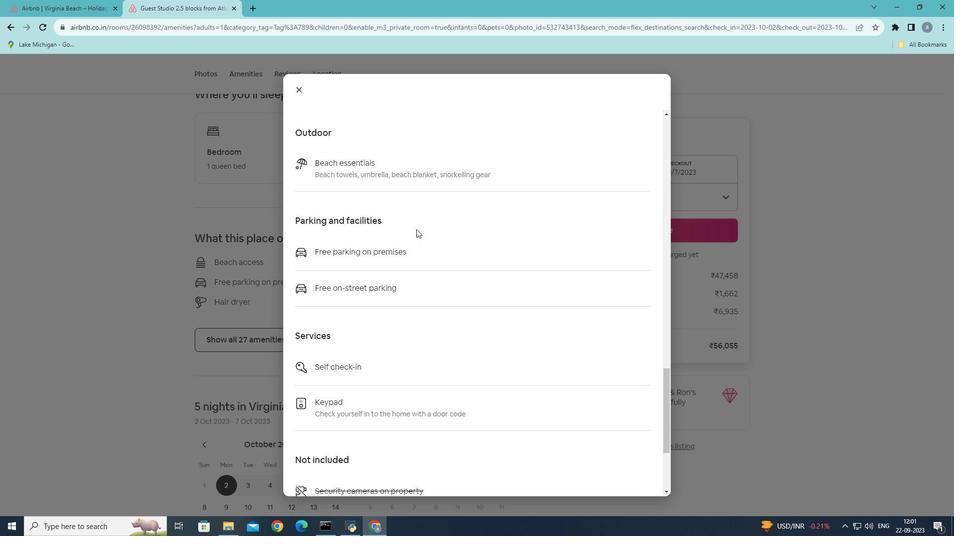 
Action: Mouse scrolled (416, 229) with delta (0, 0)
Screenshot: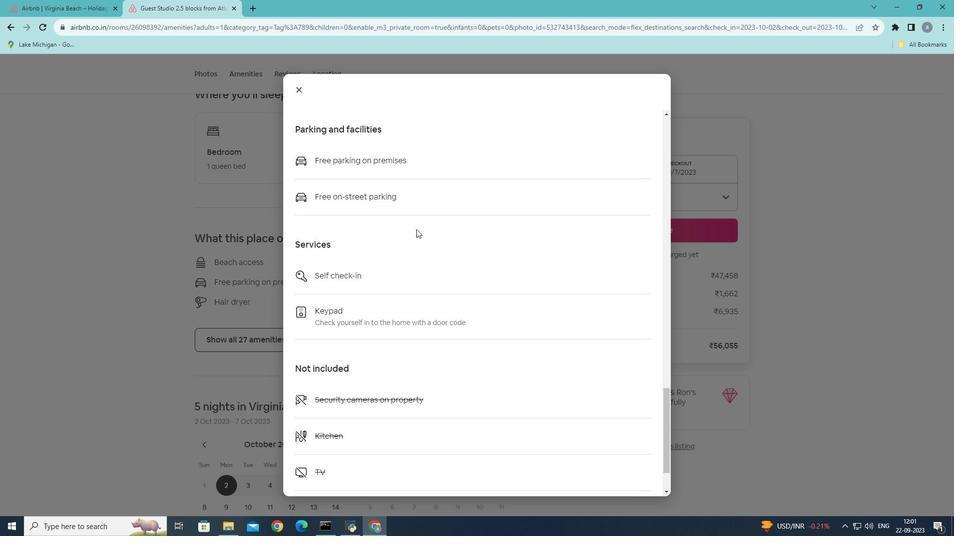 
Action: Mouse scrolled (416, 229) with delta (0, 0)
Screenshot: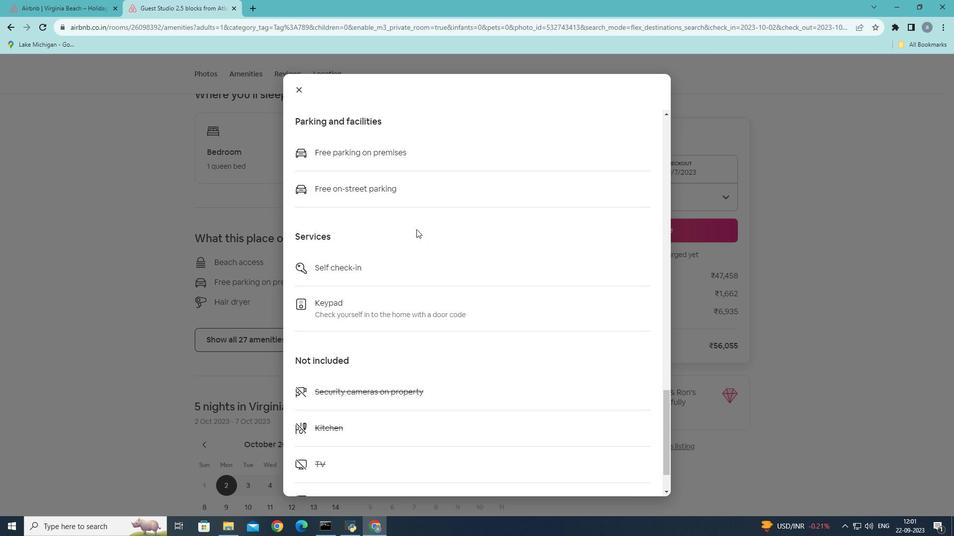 
Action: Mouse scrolled (416, 229) with delta (0, 0)
Screenshot: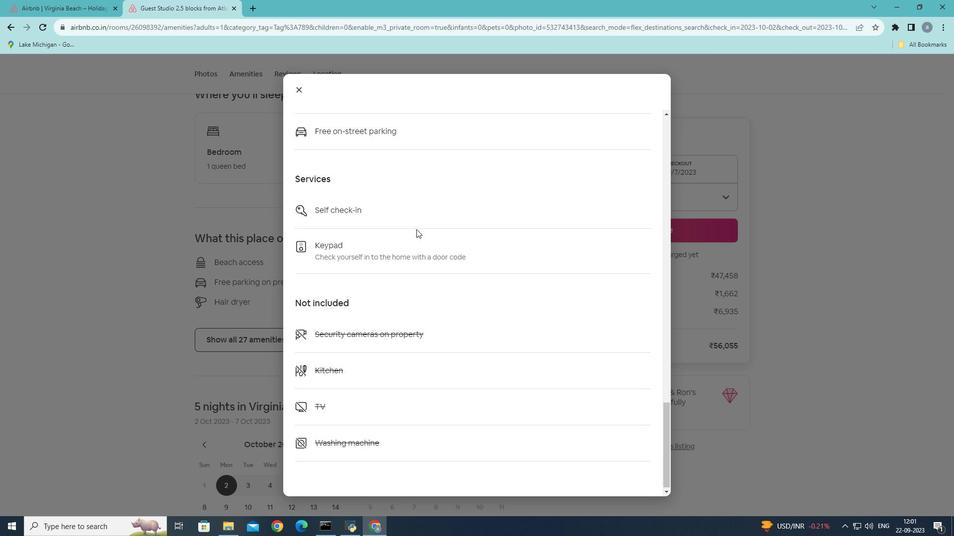 
Action: Mouse scrolled (416, 229) with delta (0, 0)
Screenshot: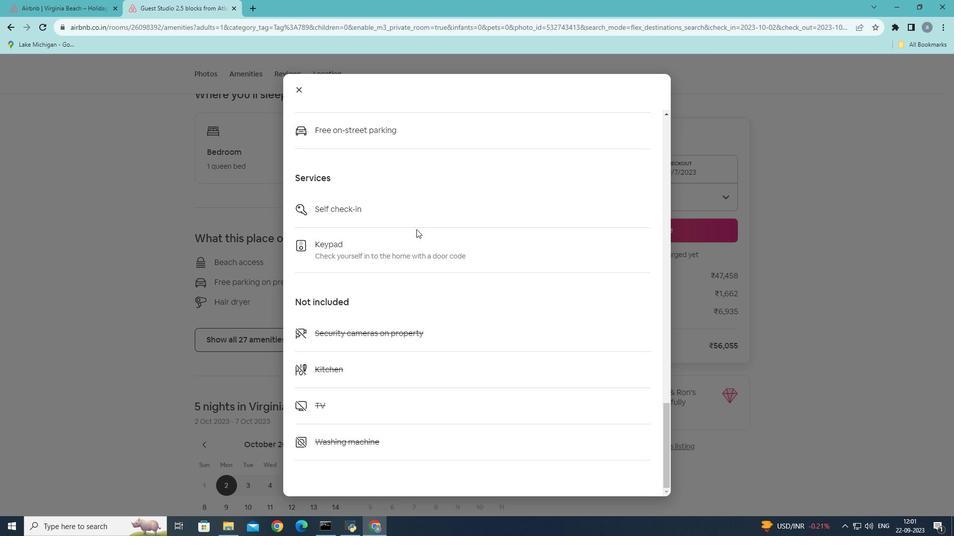 
Action: Mouse scrolled (416, 229) with delta (0, 0)
Screenshot: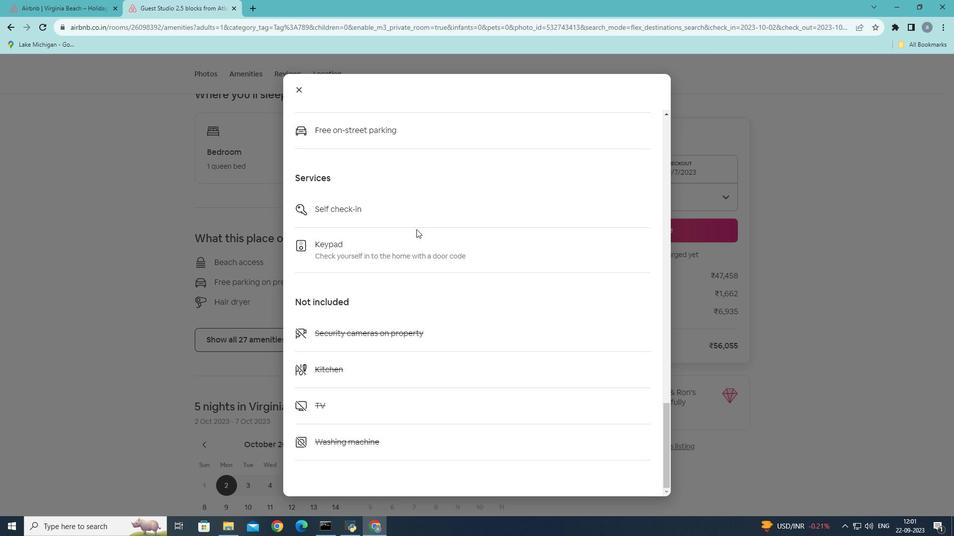 
Action: Mouse scrolled (416, 229) with delta (0, 0)
Screenshot: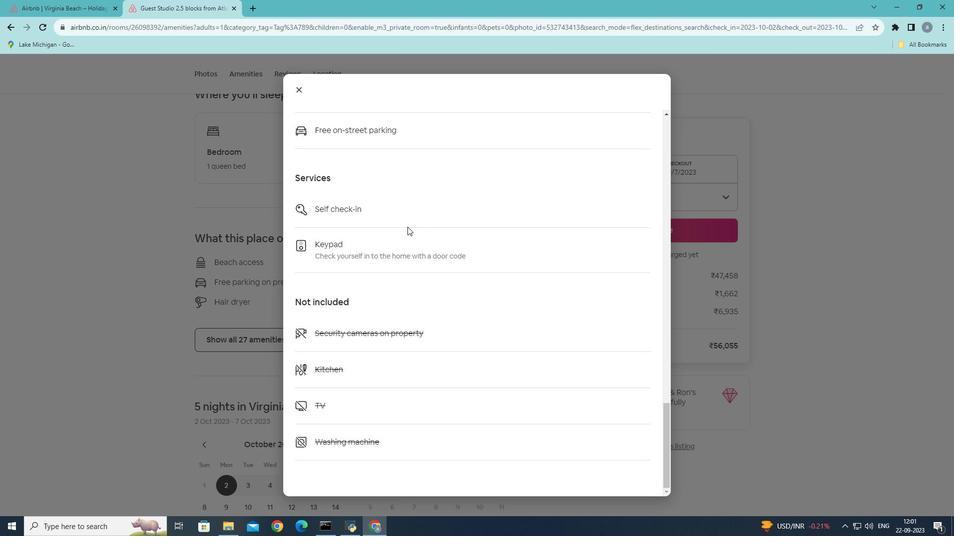 
Action: Mouse scrolled (416, 229) with delta (0, 0)
Screenshot: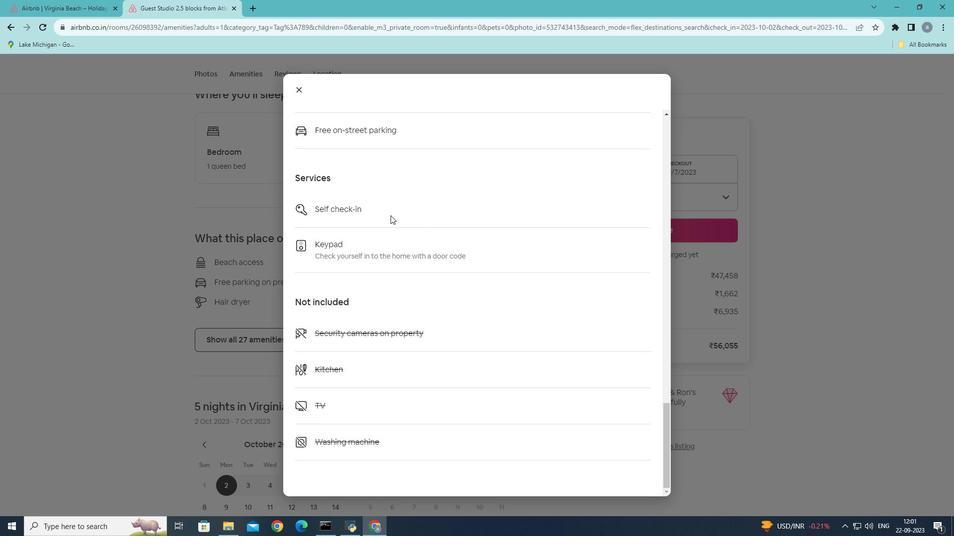
Action: Mouse moved to (303, 87)
Screenshot: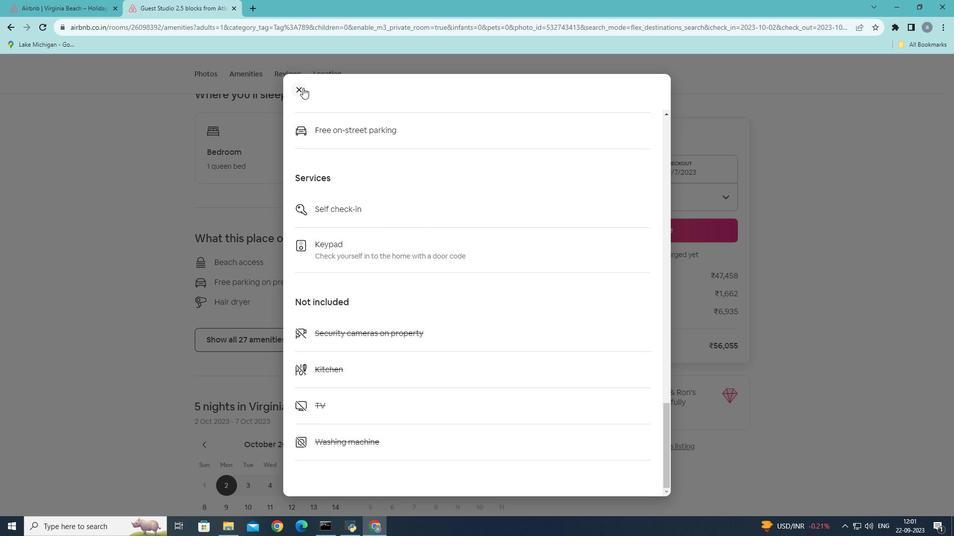 
Action: Mouse pressed left at (303, 87)
Screenshot: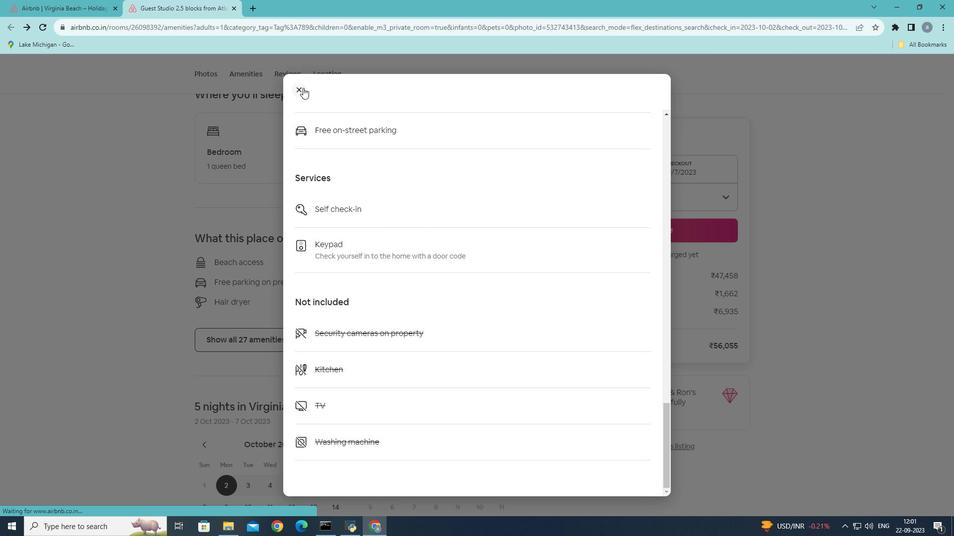 
Action: Mouse moved to (370, 226)
Screenshot: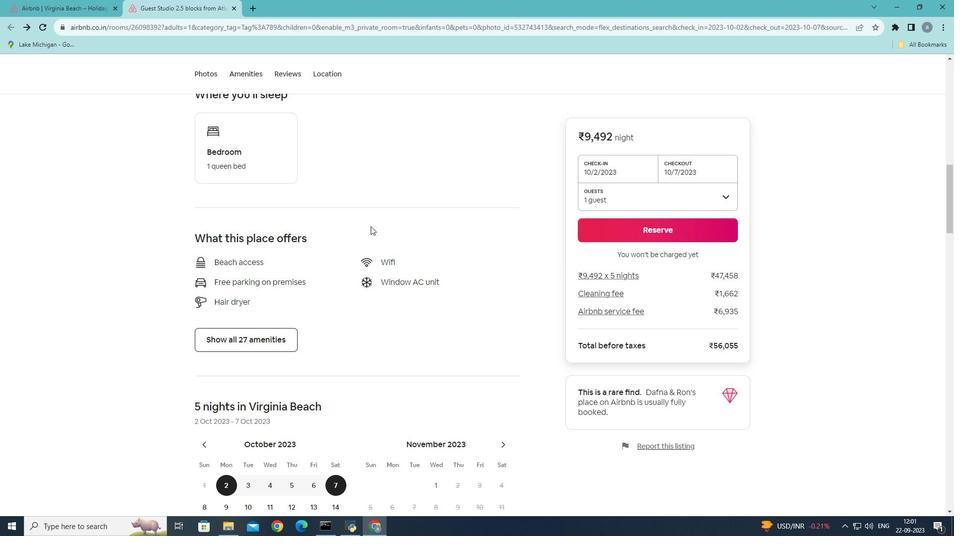 
Action: Mouse scrolled (370, 226) with delta (0, 0)
Screenshot: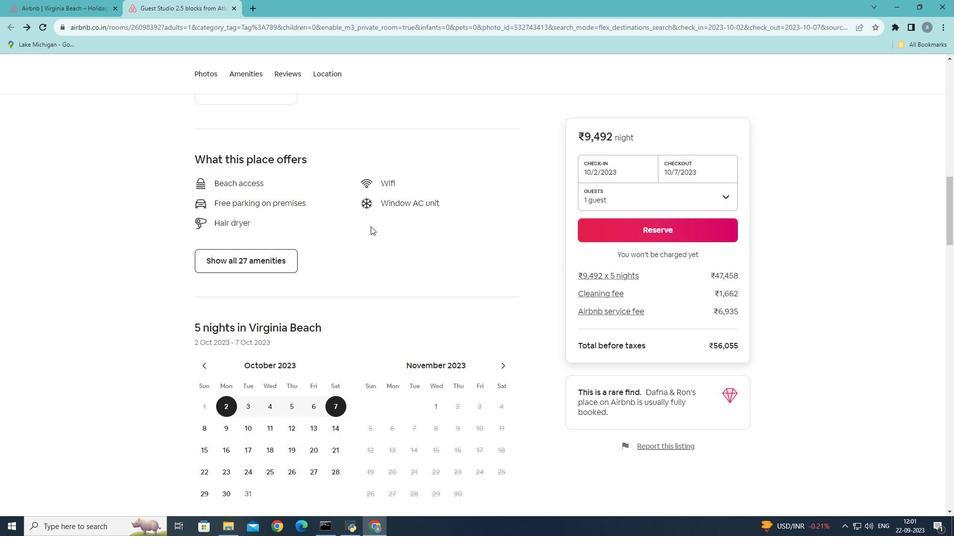 
Action: Mouse scrolled (370, 226) with delta (0, 0)
Screenshot: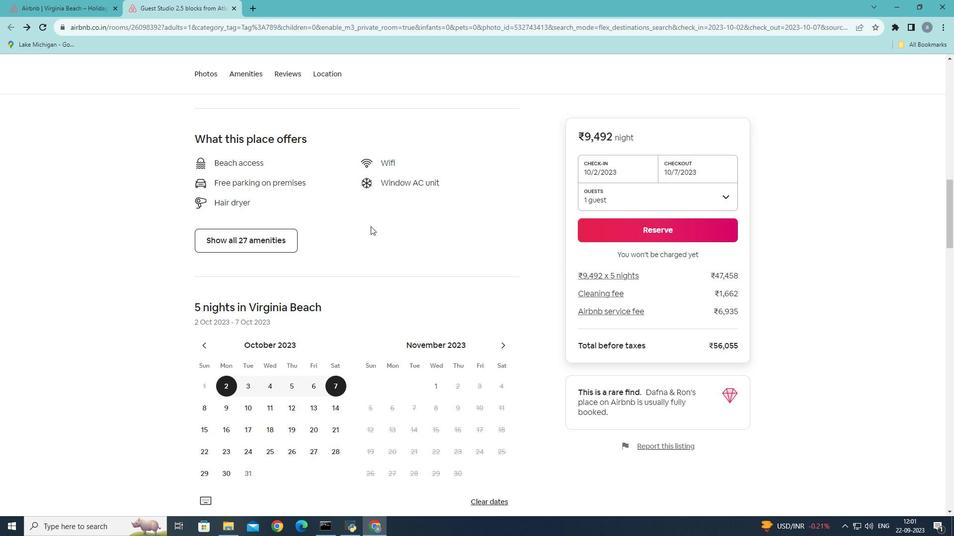 
Action: Mouse scrolled (370, 226) with delta (0, 0)
Screenshot: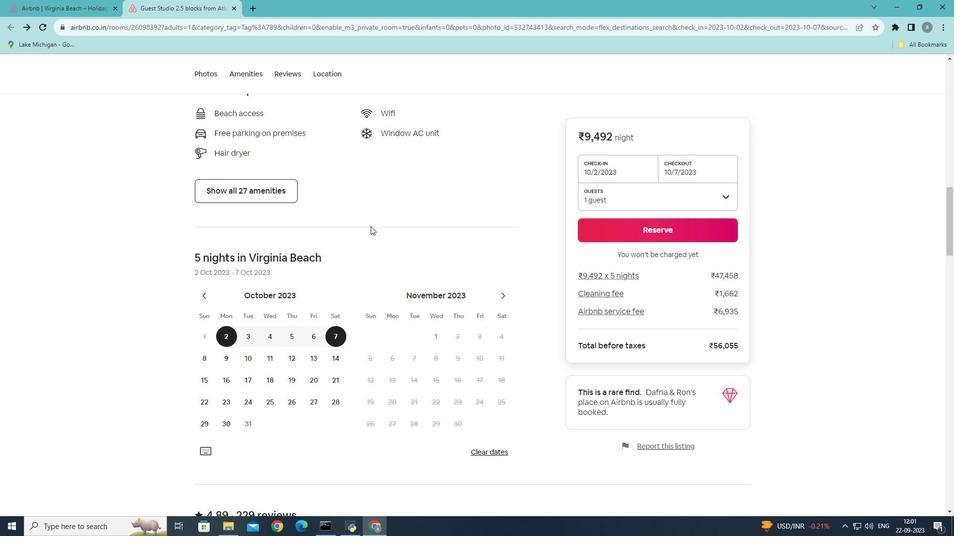 
Action: Mouse moved to (370, 226)
Screenshot: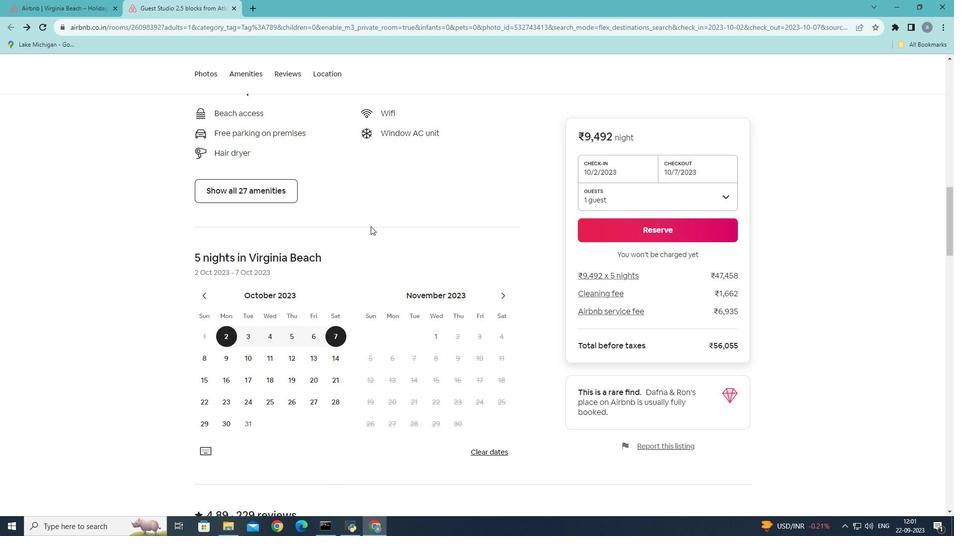 
Action: Mouse scrolled (370, 226) with delta (0, 0)
Screenshot: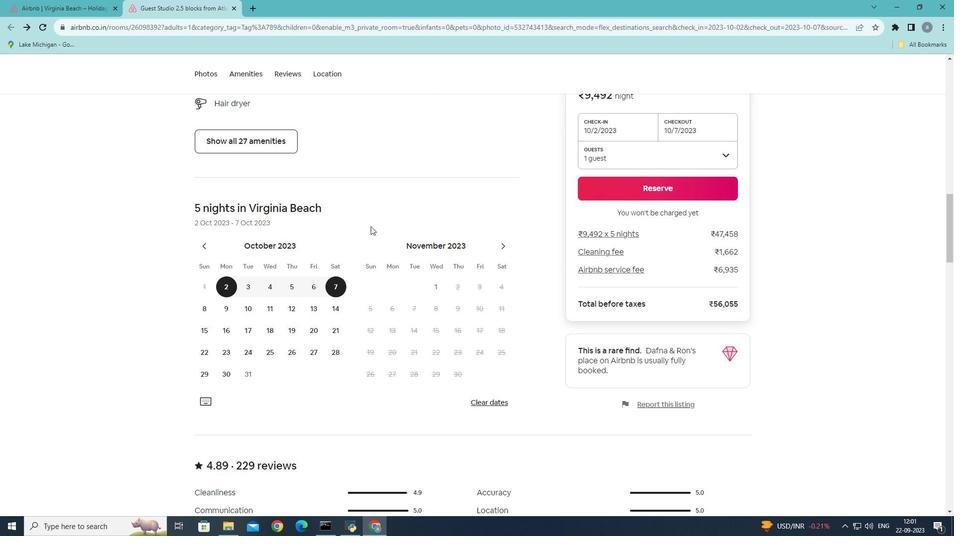
Action: Mouse scrolled (370, 226) with delta (0, 0)
Screenshot: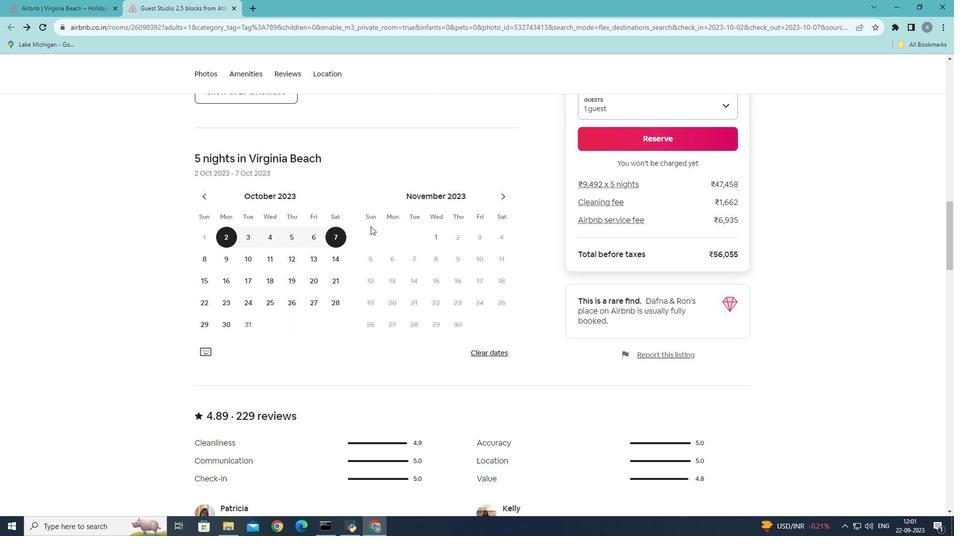 
Action: Mouse scrolled (370, 226) with delta (0, 0)
Screenshot: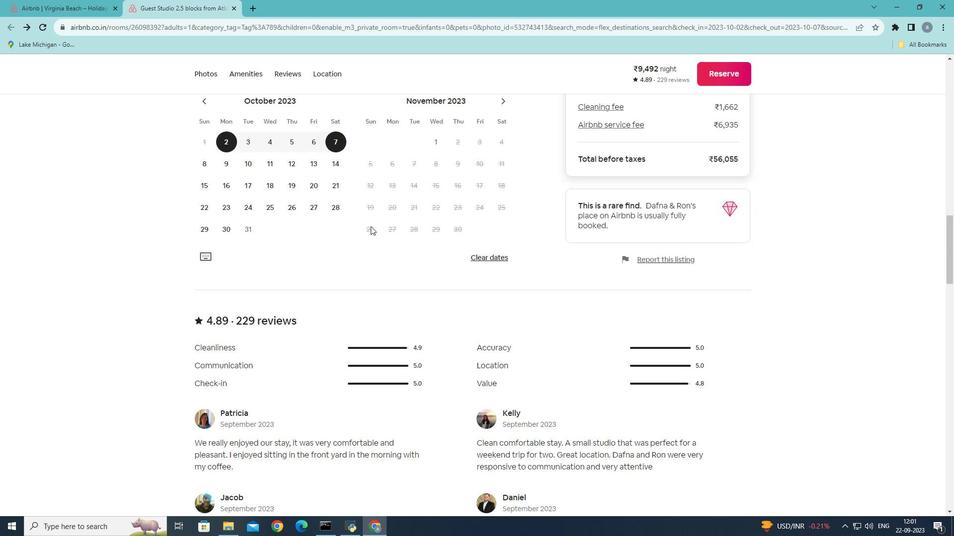 
Action: Mouse scrolled (370, 226) with delta (0, 0)
Screenshot: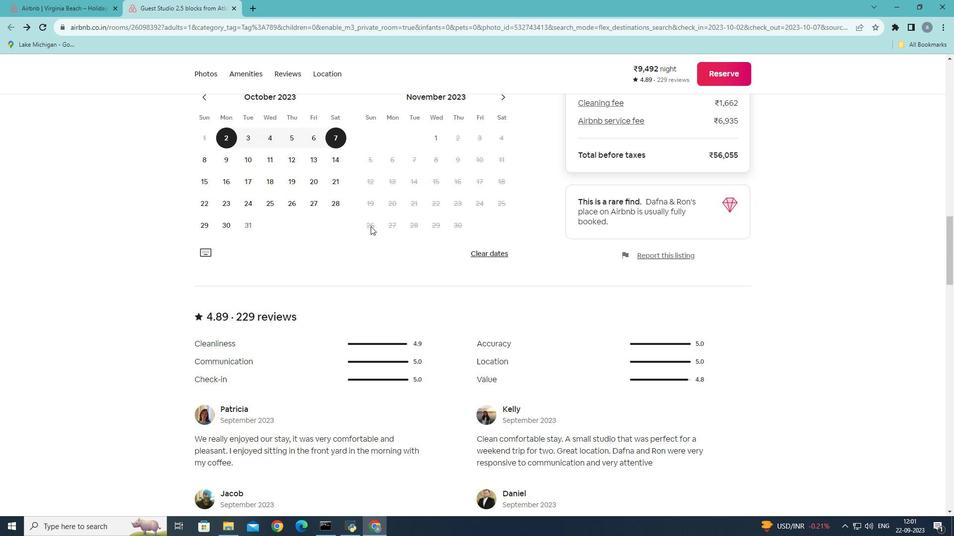 
Action: Mouse scrolled (370, 226) with delta (0, 0)
Screenshot: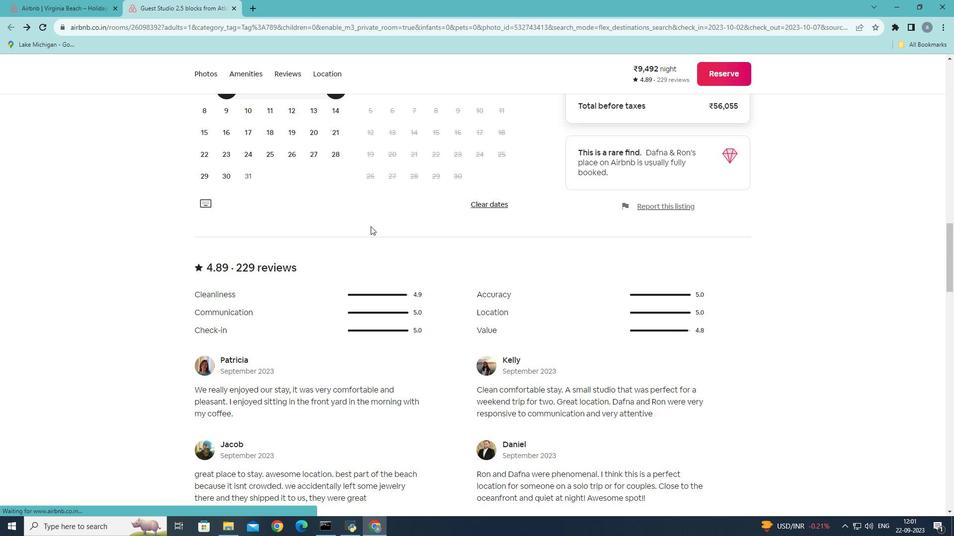 
Action: Mouse scrolled (370, 226) with delta (0, 0)
Screenshot: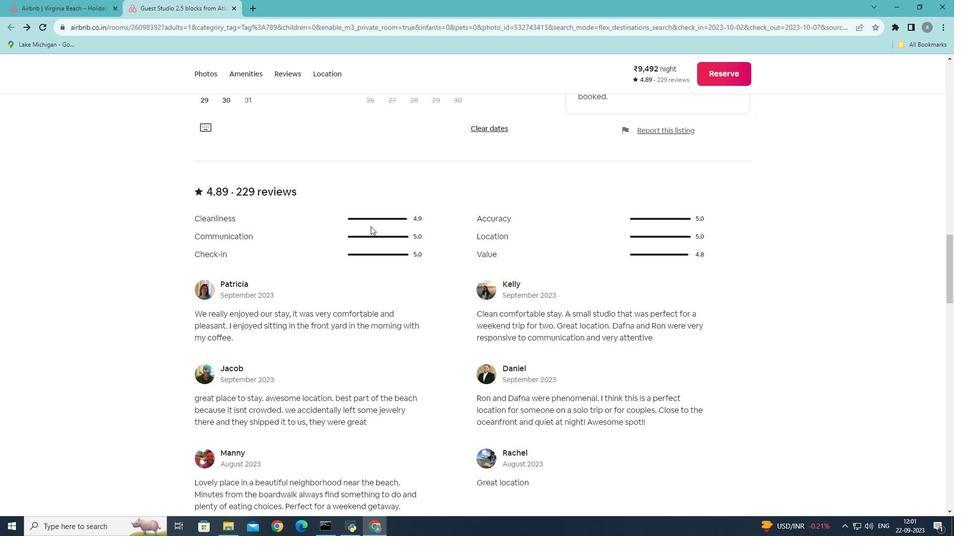 
Action: Mouse scrolled (370, 226) with delta (0, 0)
Screenshot: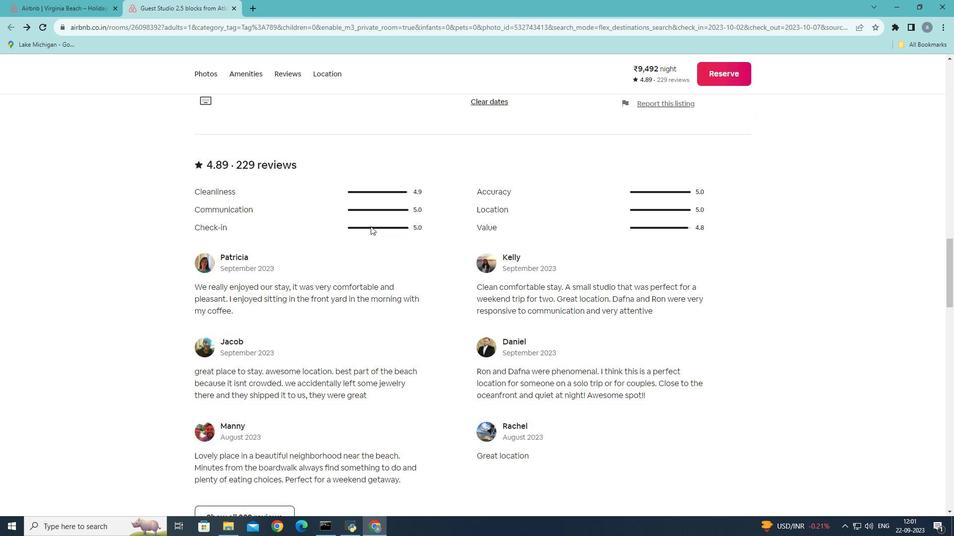 
Action: Mouse scrolled (370, 226) with delta (0, 0)
Screenshot: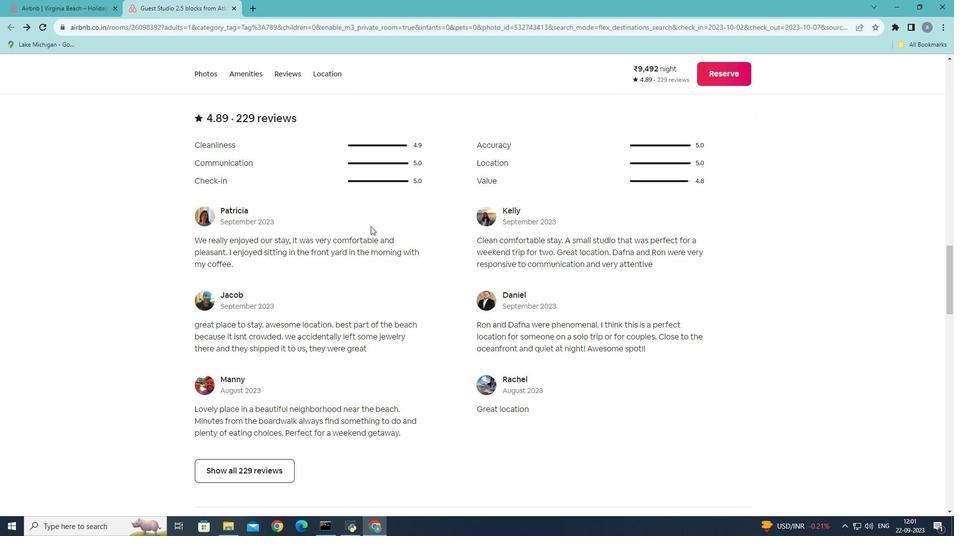 
Action: Mouse scrolled (370, 226) with delta (0, 0)
Screenshot: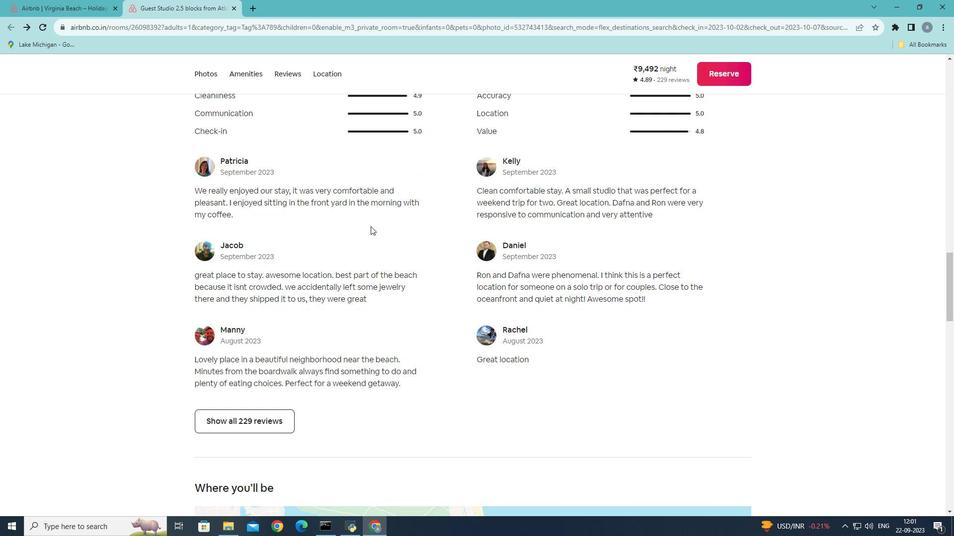
Action: Mouse scrolled (370, 226) with delta (0, 0)
Screenshot: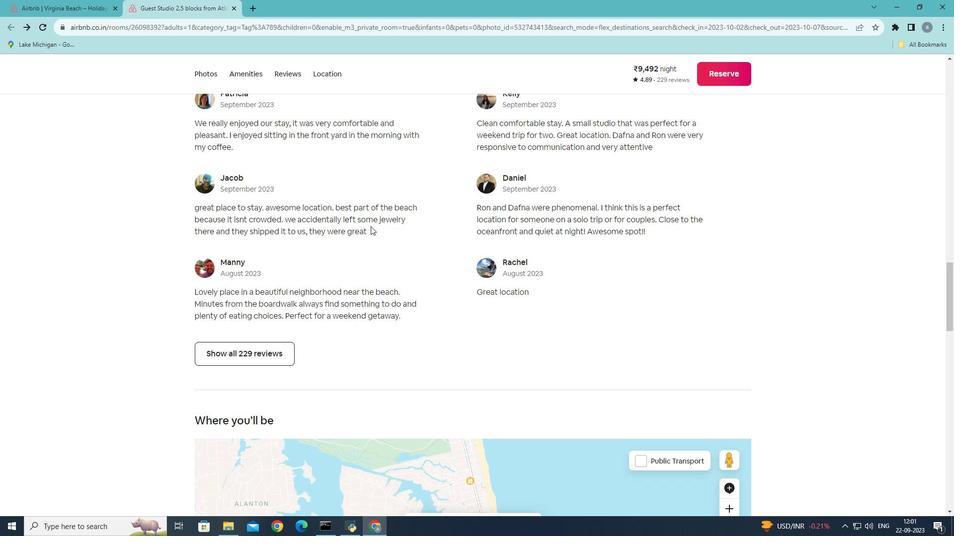 
Action: Mouse scrolled (370, 226) with delta (0, 0)
Screenshot: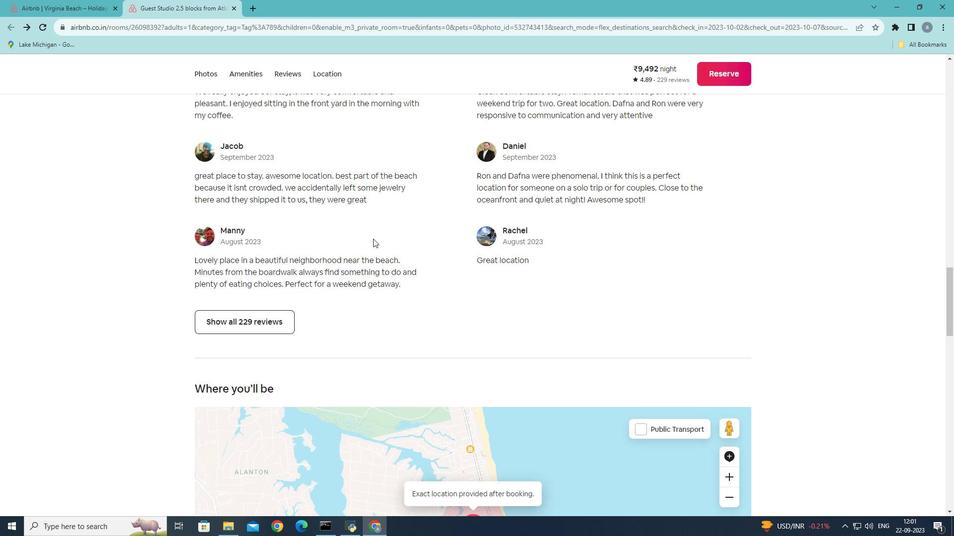 
Action: Mouse moved to (258, 326)
Screenshot: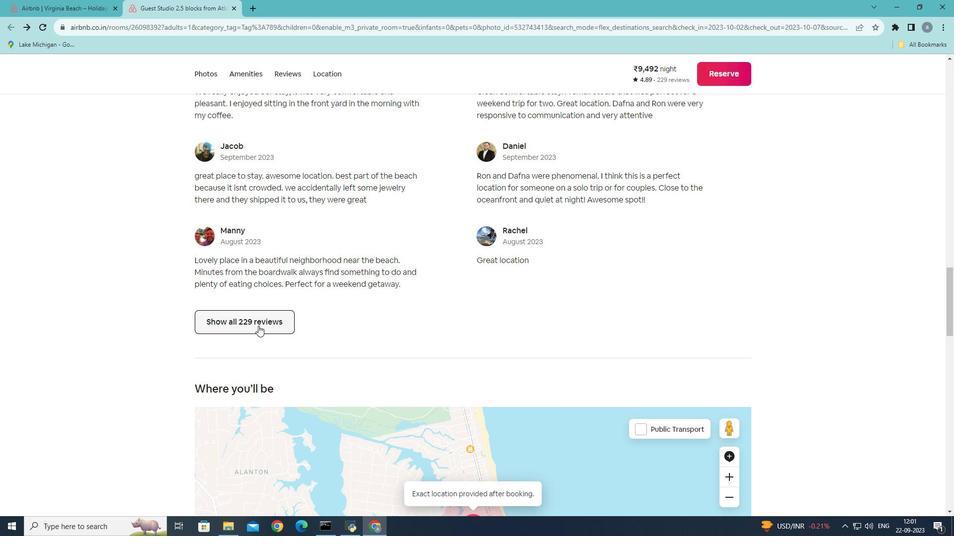 
Action: Mouse pressed left at (258, 326)
Screenshot: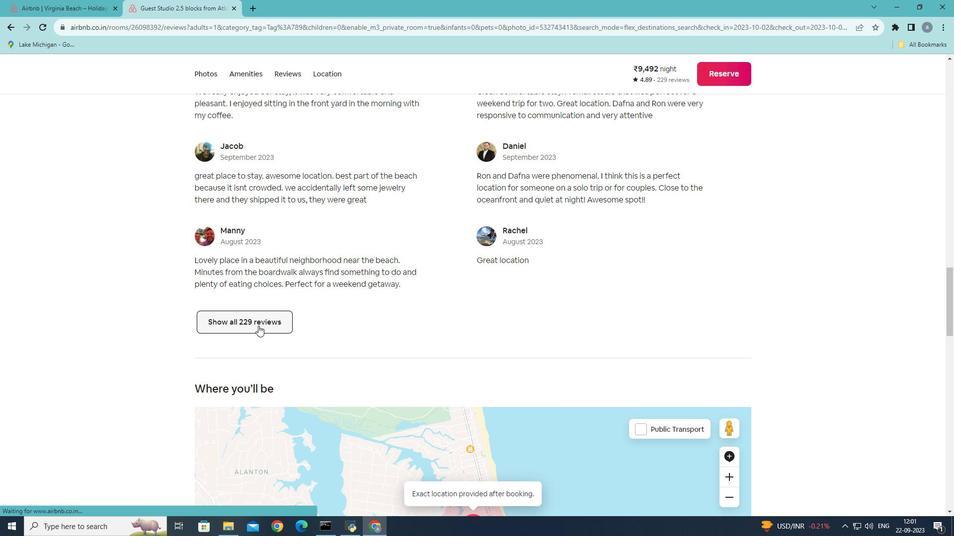 
Action: Mouse moved to (507, 225)
Screenshot: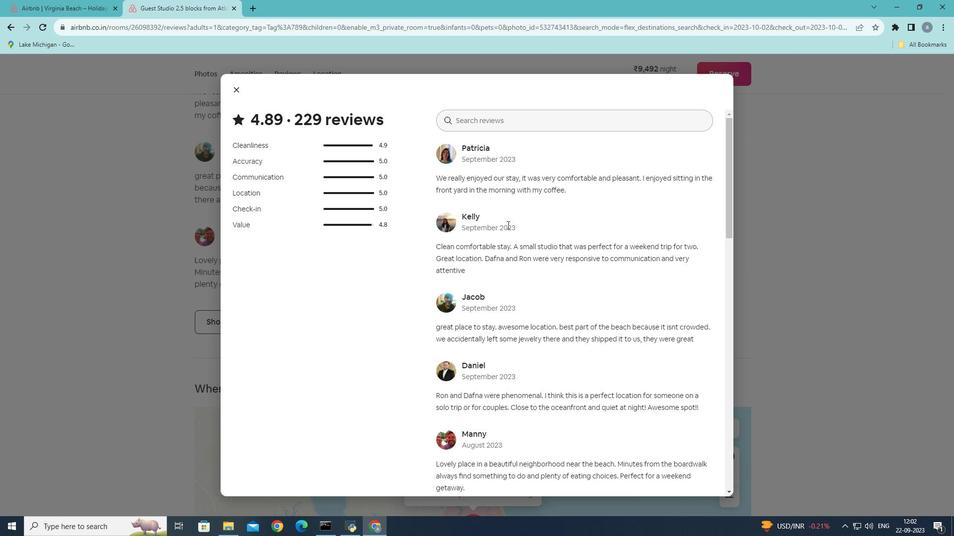 
Action: Mouse scrolled (507, 224) with delta (0, 0)
Screenshot: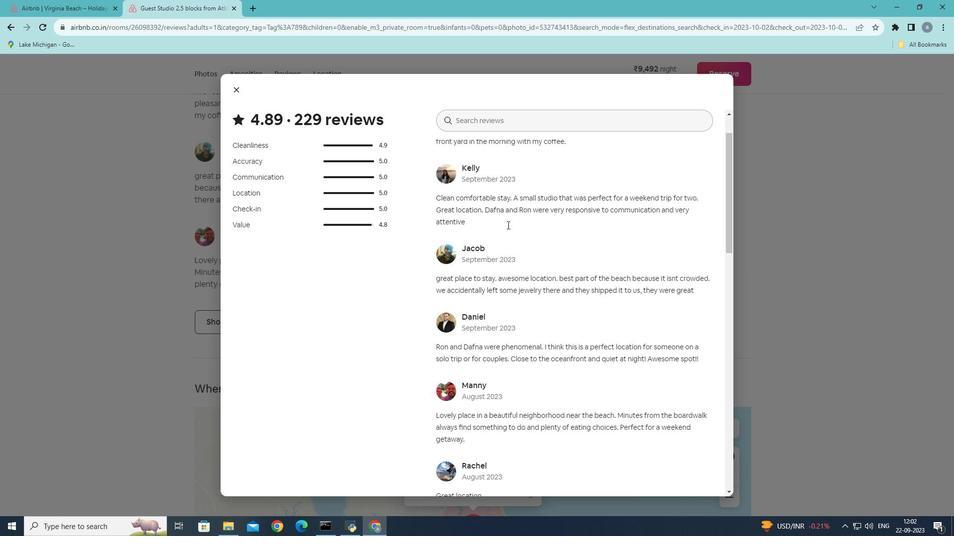 
Action: Mouse scrolled (507, 224) with delta (0, 0)
Screenshot: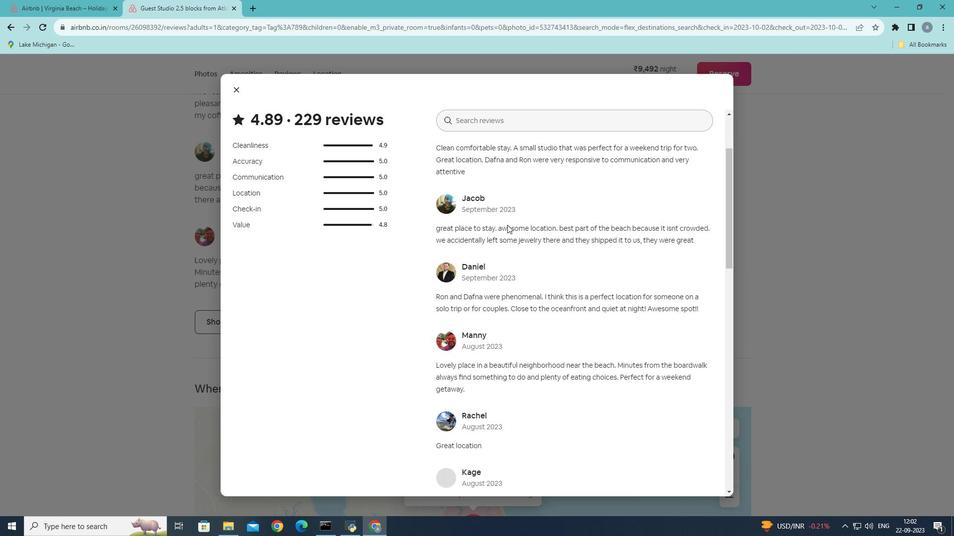 
Action: Mouse scrolled (507, 224) with delta (0, 0)
Screenshot: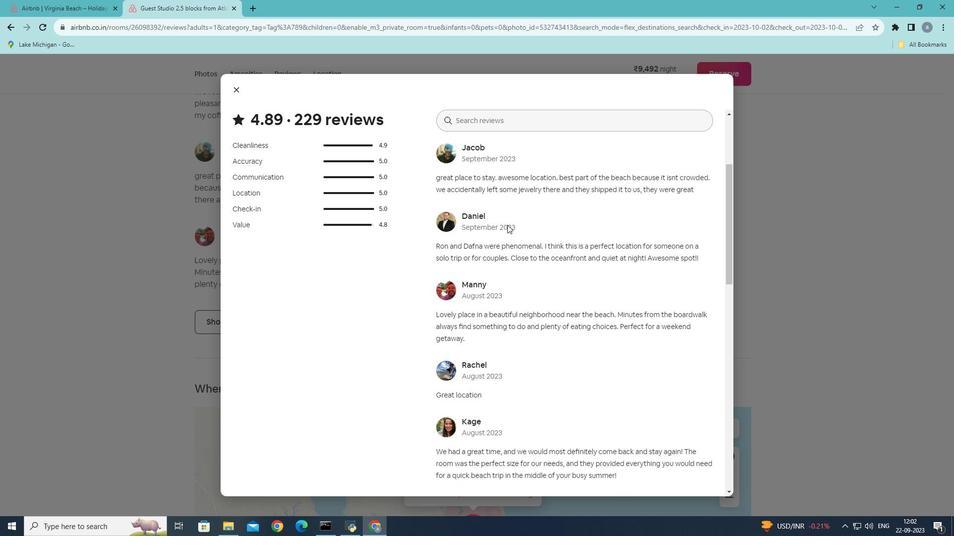 
Action: Mouse scrolled (507, 224) with delta (0, 0)
Screenshot: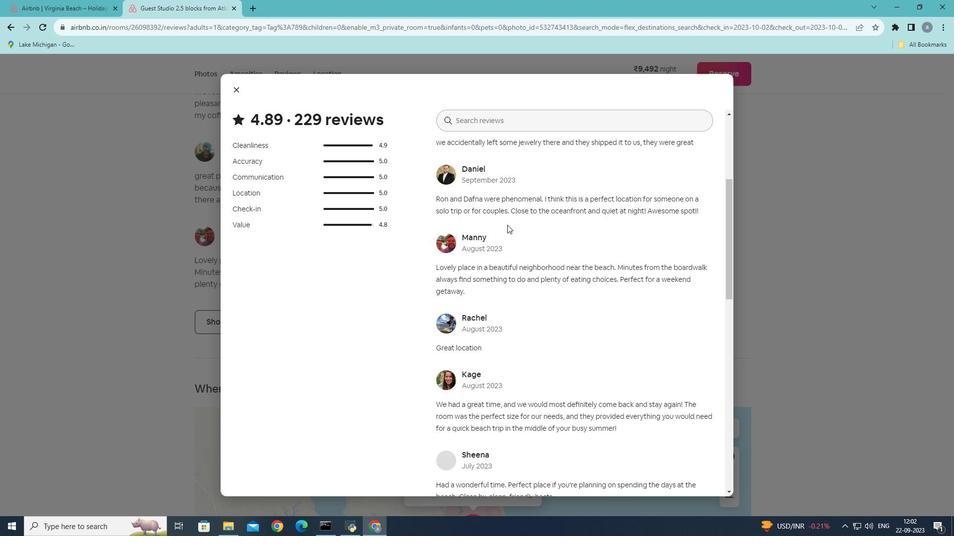 
Action: Mouse scrolled (507, 224) with delta (0, 0)
Screenshot: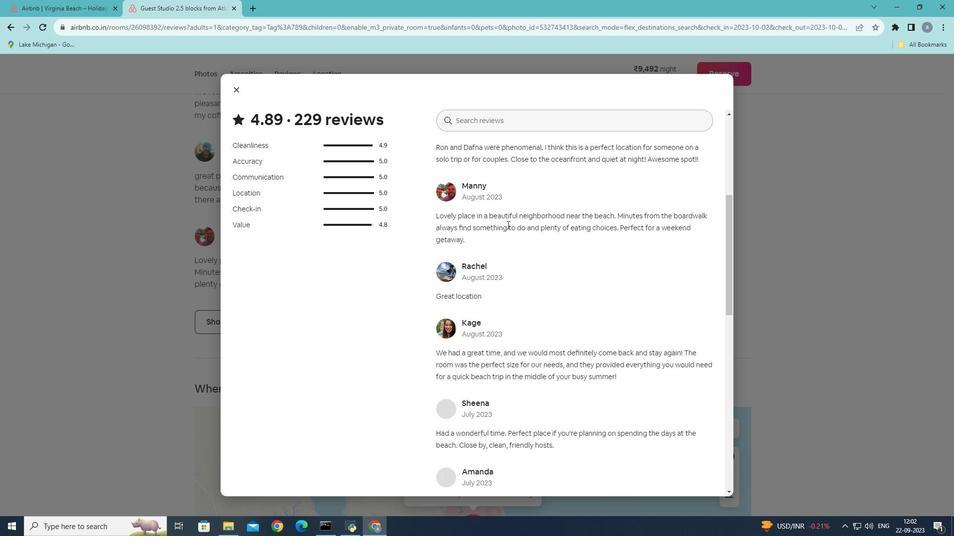 
Action: Mouse scrolled (507, 224) with delta (0, 0)
Screenshot: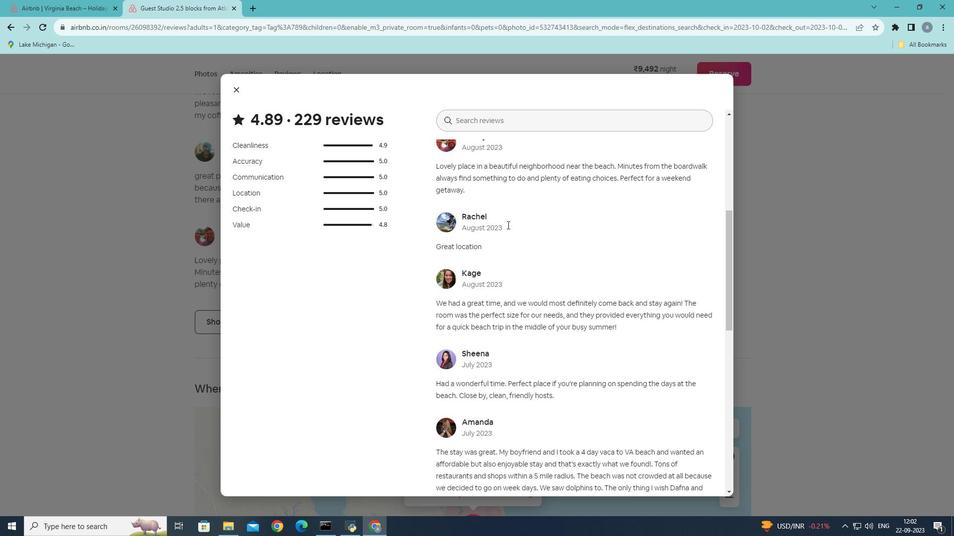 
Action: Mouse scrolled (507, 224) with delta (0, 0)
Screenshot: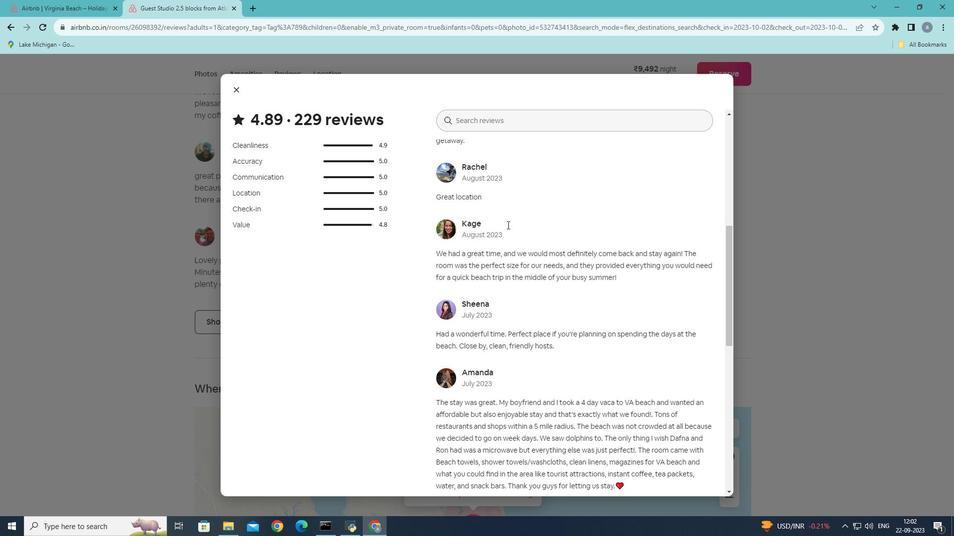
Action: Mouse scrolled (507, 224) with delta (0, 0)
Screenshot: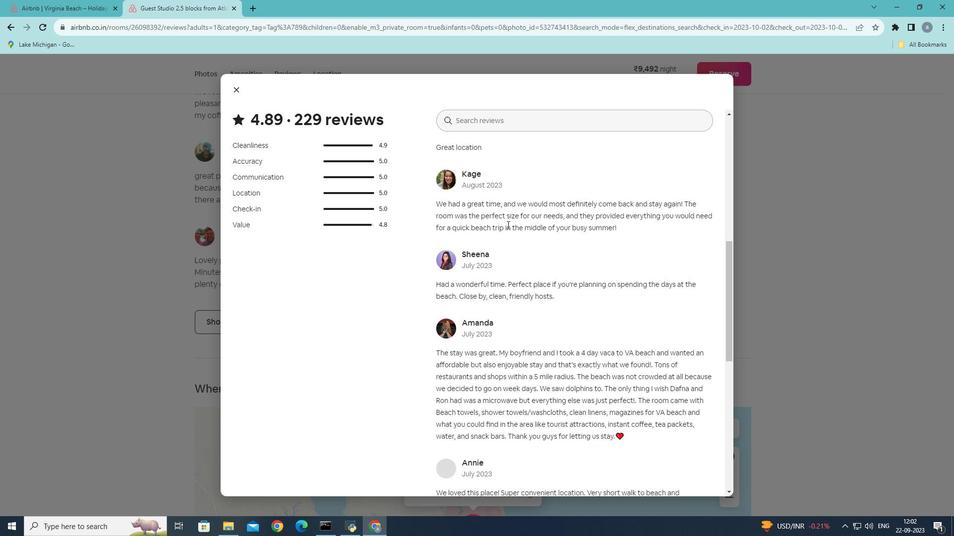 
Action: Mouse scrolled (507, 224) with delta (0, 0)
Screenshot: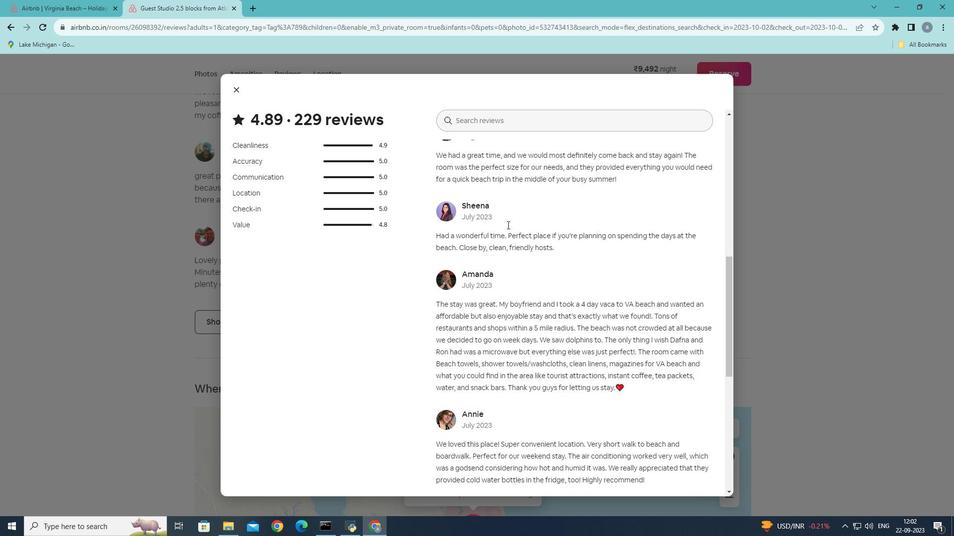 
Action: Mouse scrolled (507, 224) with delta (0, 0)
Screenshot: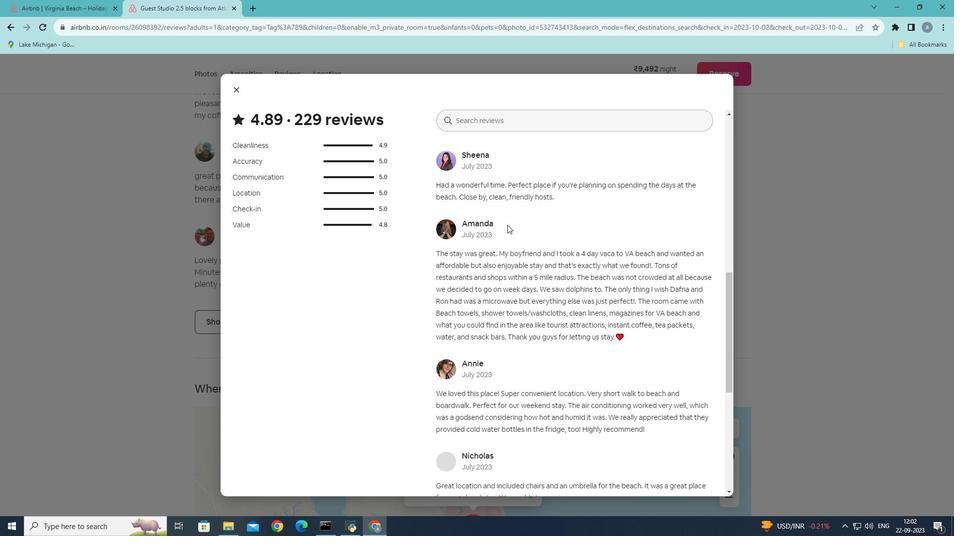 
Action: Mouse scrolled (507, 224) with delta (0, 0)
Screenshot: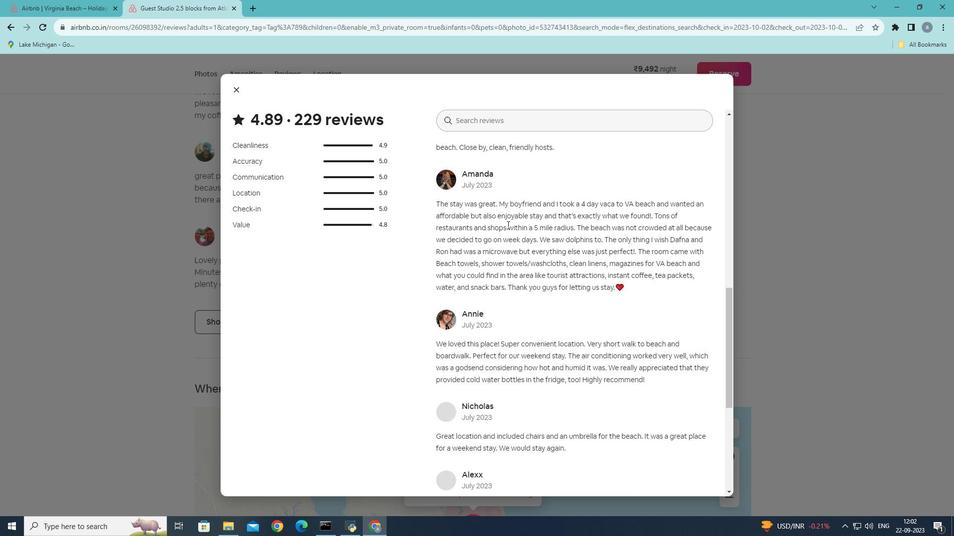 
Action: Mouse scrolled (507, 224) with delta (0, 0)
Screenshot: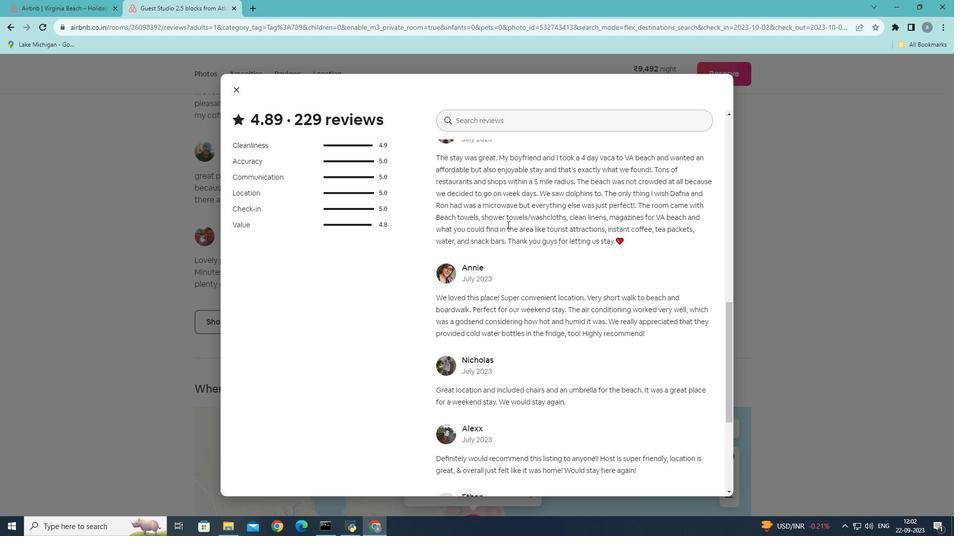 
Action: Mouse scrolled (507, 224) with delta (0, 0)
Screenshot: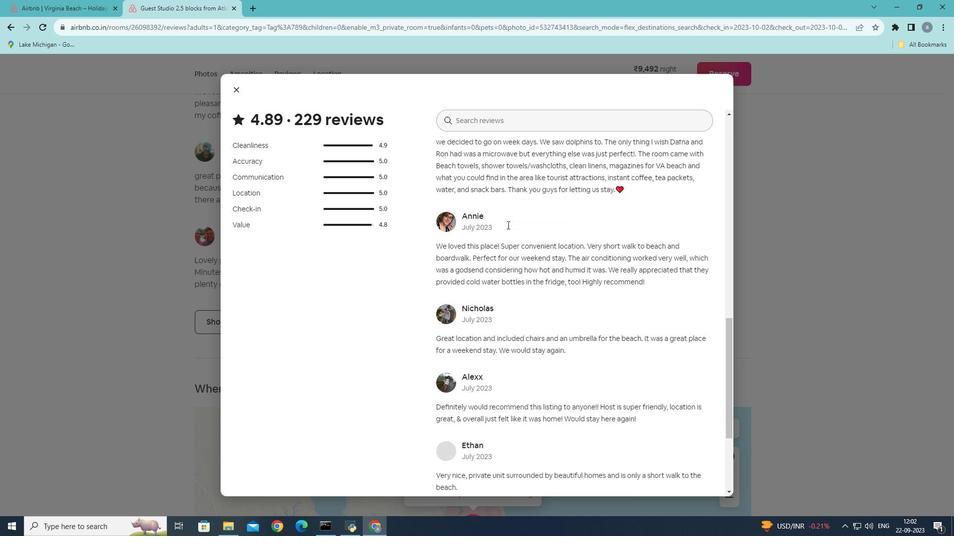 
Action: Mouse scrolled (507, 224) with delta (0, 0)
Screenshot: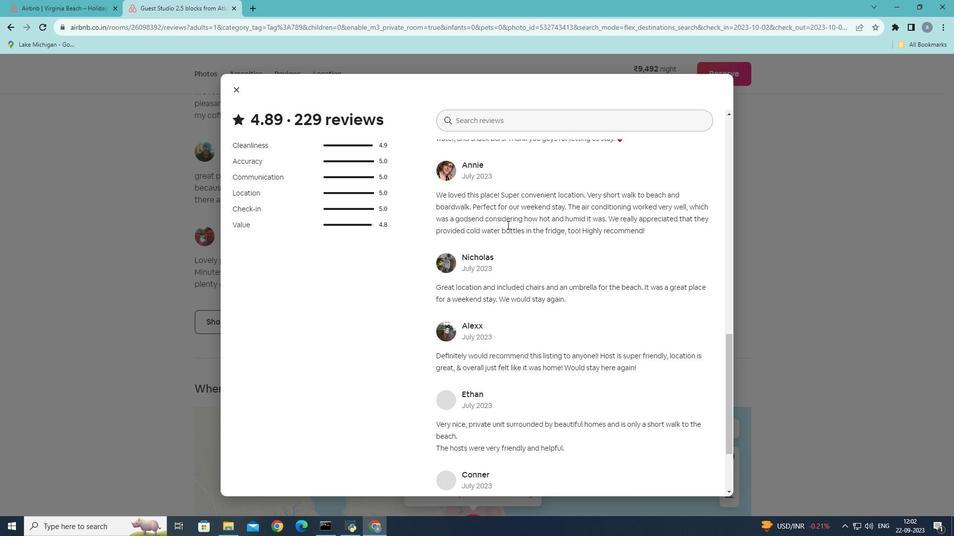 
Action: Mouse scrolled (507, 224) with delta (0, 0)
Screenshot: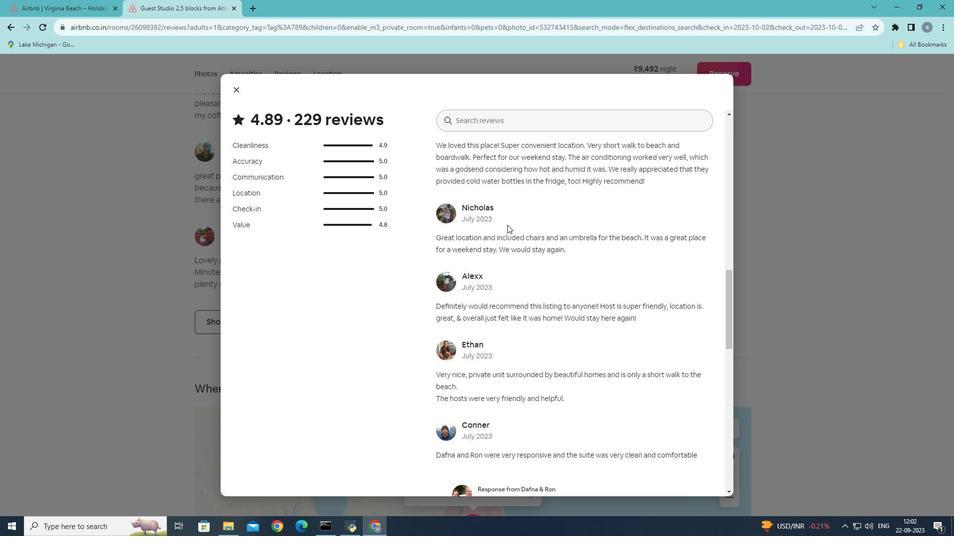 
Action: Mouse scrolled (507, 224) with delta (0, 0)
Screenshot: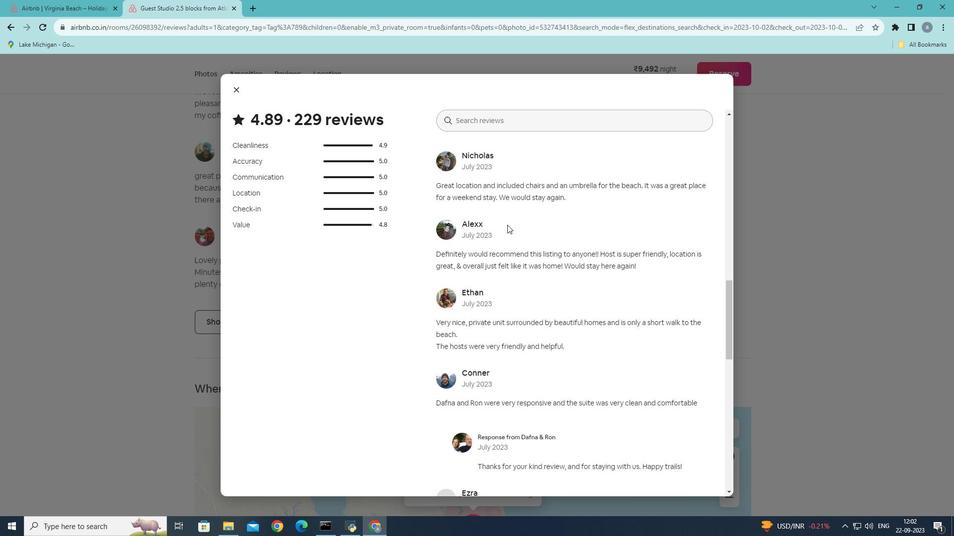 
Action: Mouse scrolled (507, 224) with delta (0, 0)
Screenshot: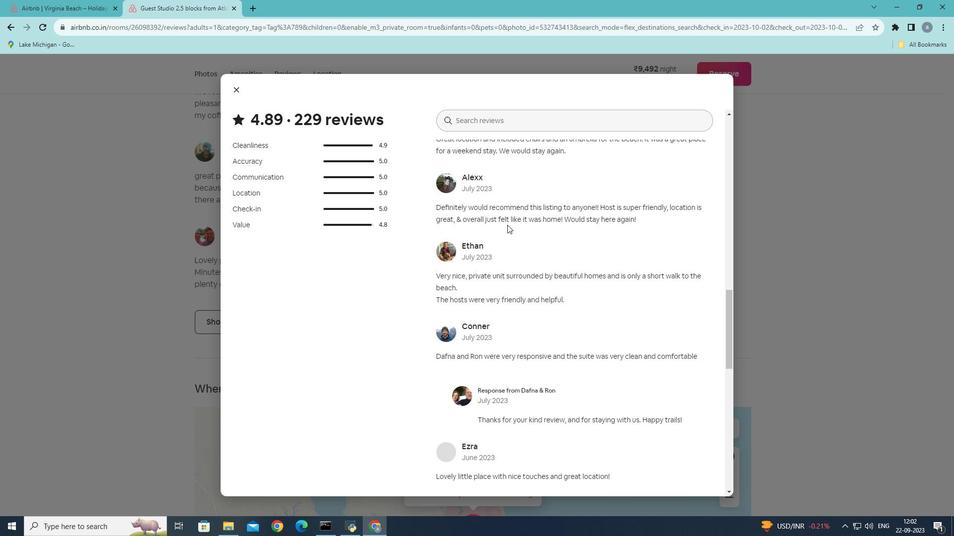 
Action: Mouse scrolled (507, 224) with delta (0, 0)
Screenshot: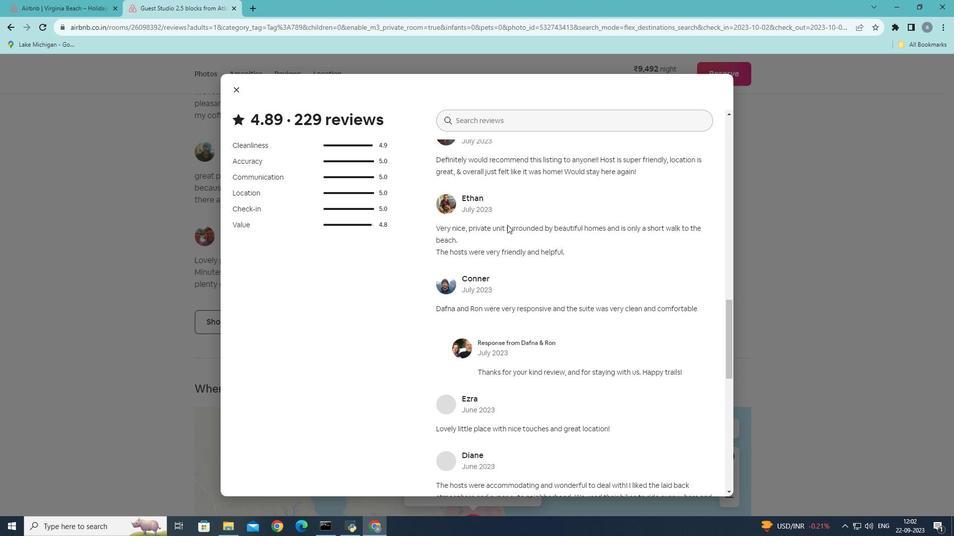 
Action: Mouse scrolled (507, 224) with delta (0, 0)
Screenshot: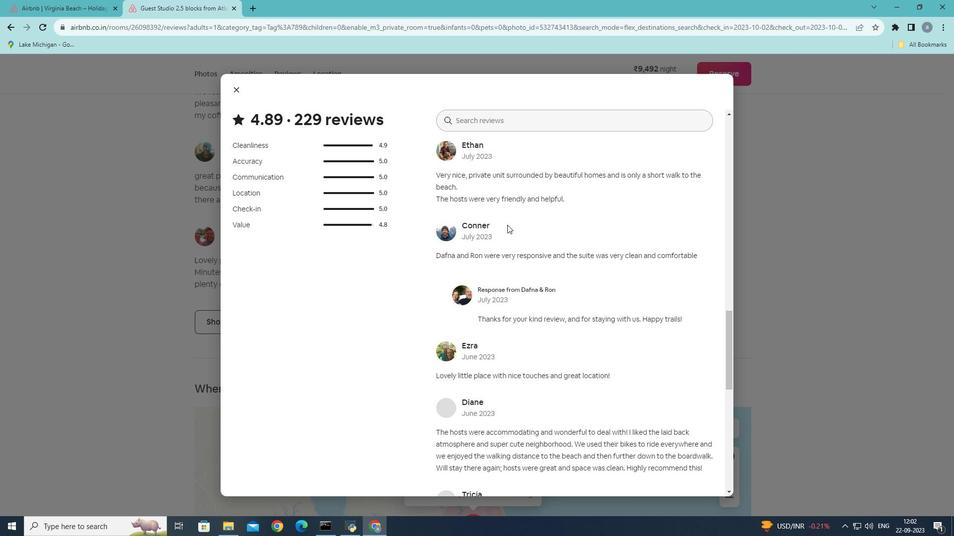 
Action: Mouse scrolled (507, 224) with delta (0, 0)
Screenshot: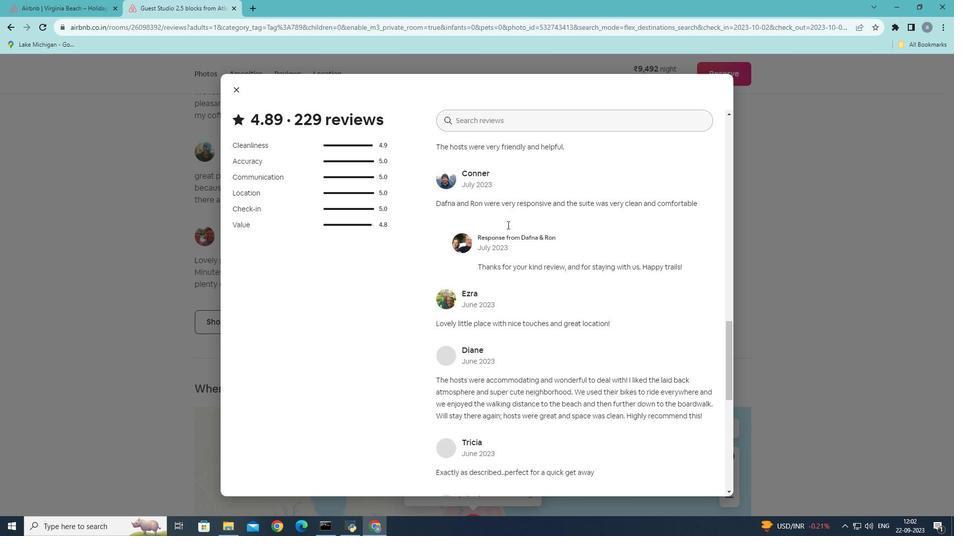 
Action: Mouse scrolled (507, 224) with delta (0, 0)
Screenshot: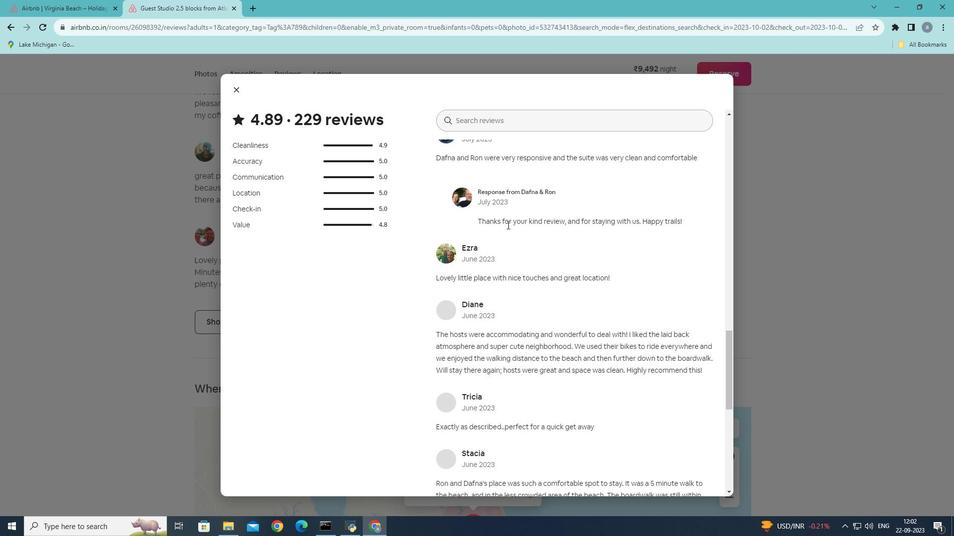 
Action: Mouse scrolled (507, 224) with delta (0, 0)
Screenshot: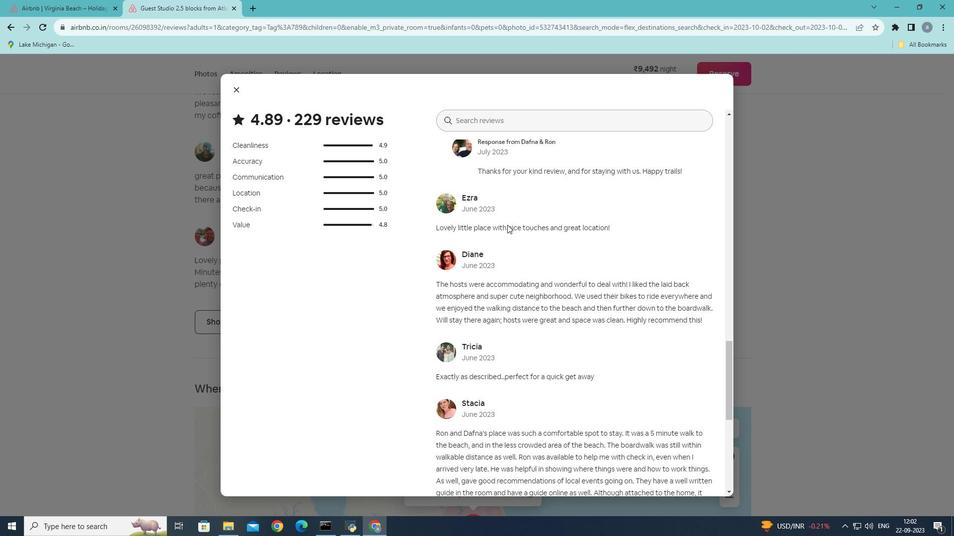 
Action: Mouse scrolled (507, 224) with delta (0, 0)
Screenshot: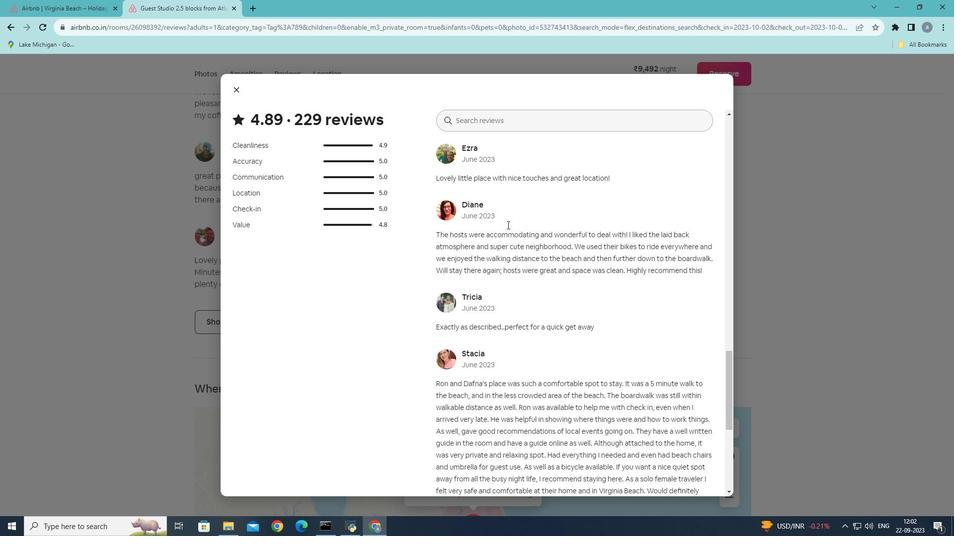 
Action: Mouse scrolled (507, 224) with delta (0, 0)
Screenshot: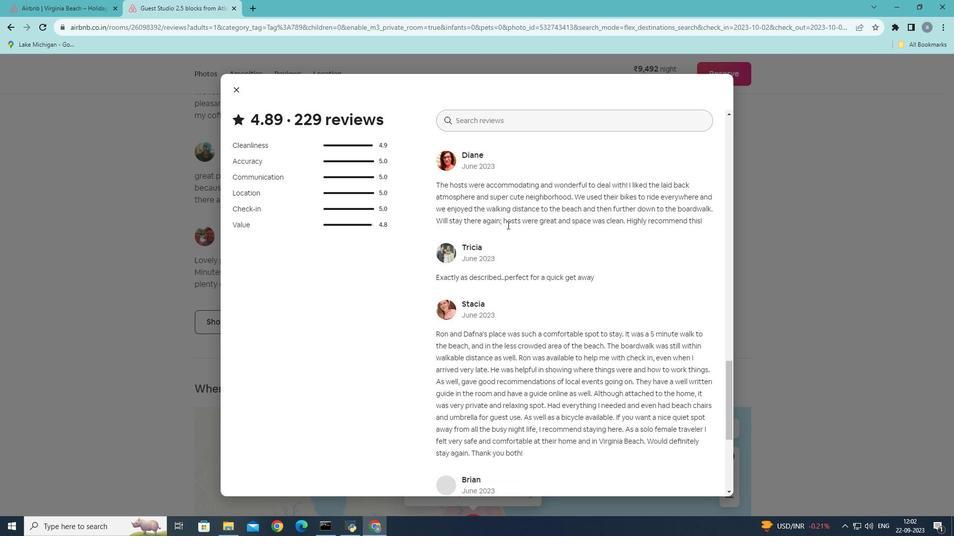 
Action: Mouse scrolled (507, 224) with delta (0, 0)
Screenshot: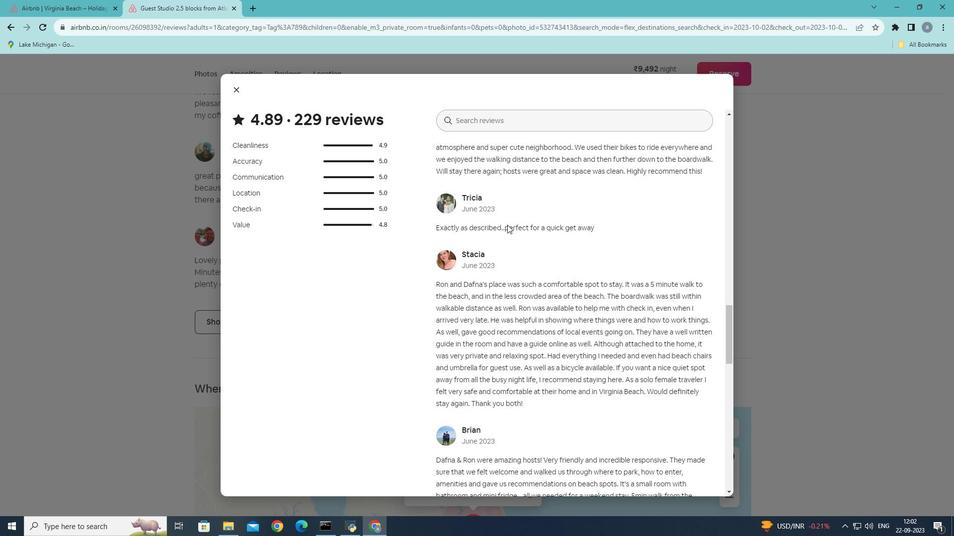 
Action: Mouse scrolled (507, 224) with delta (0, 0)
Screenshot: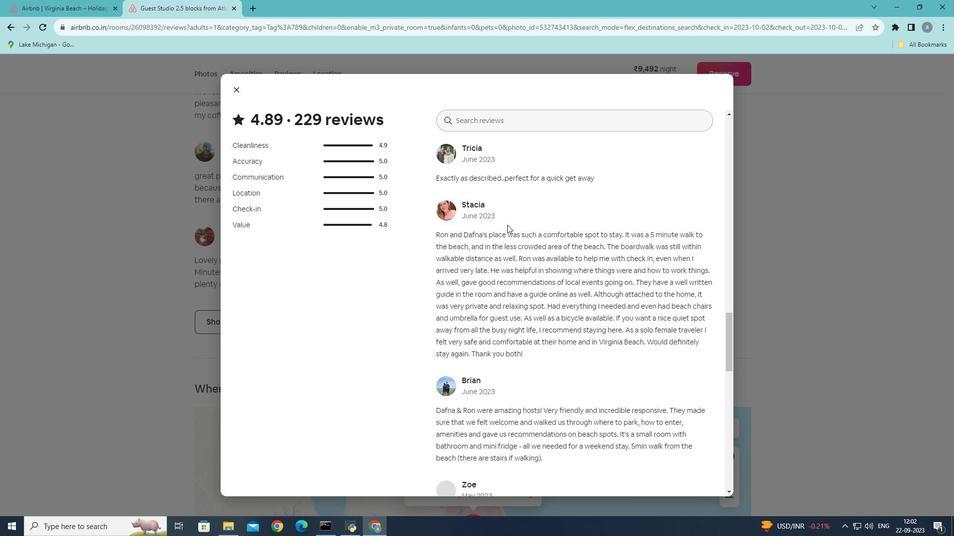 
Action: Mouse scrolled (507, 224) with delta (0, 0)
Screenshot: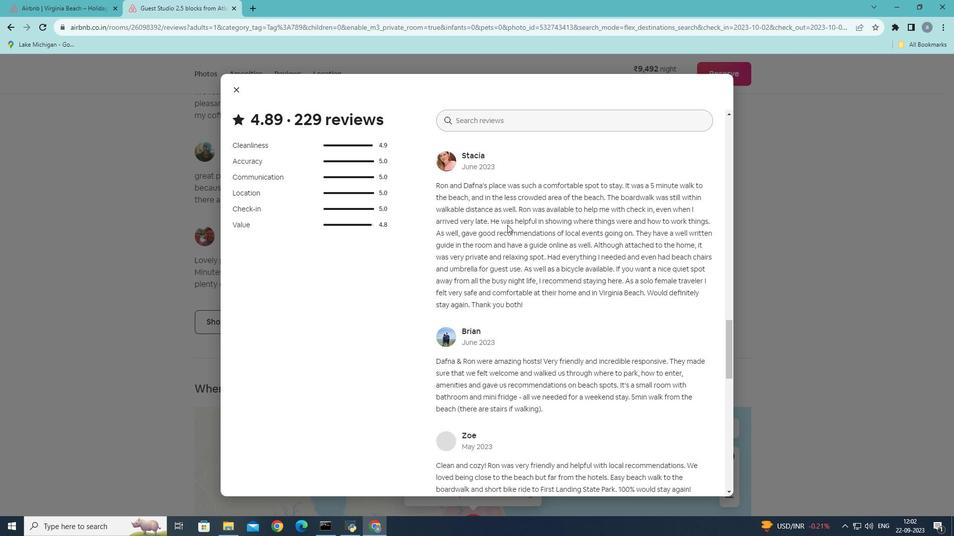 
Action: Mouse scrolled (507, 224) with delta (0, 0)
Screenshot: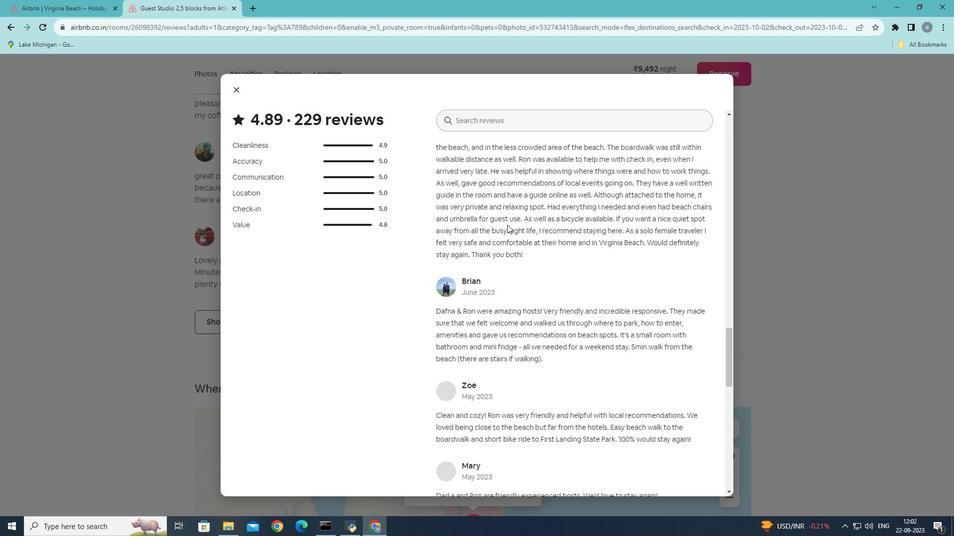 
Action: Mouse scrolled (507, 224) with delta (0, 0)
Screenshot: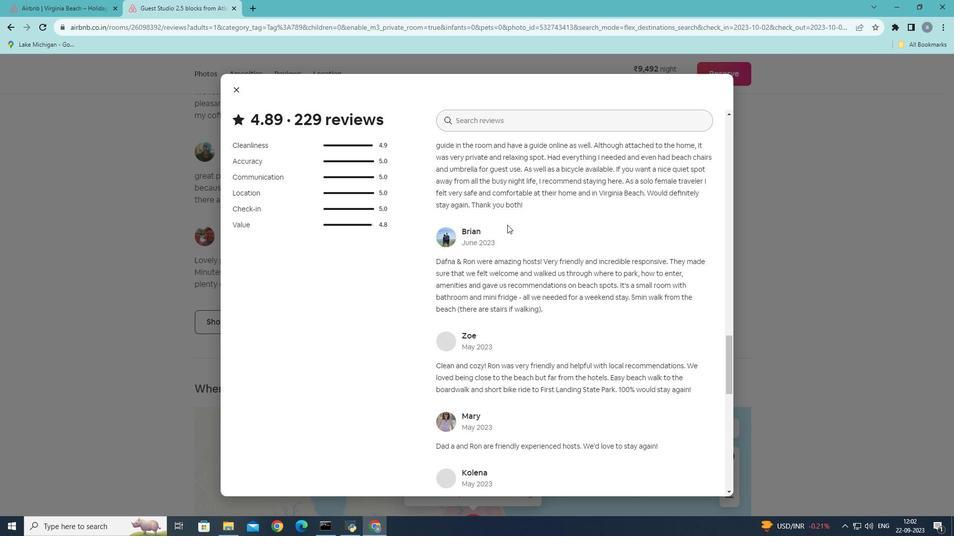 
Action: Mouse scrolled (507, 224) with delta (0, 0)
Screenshot: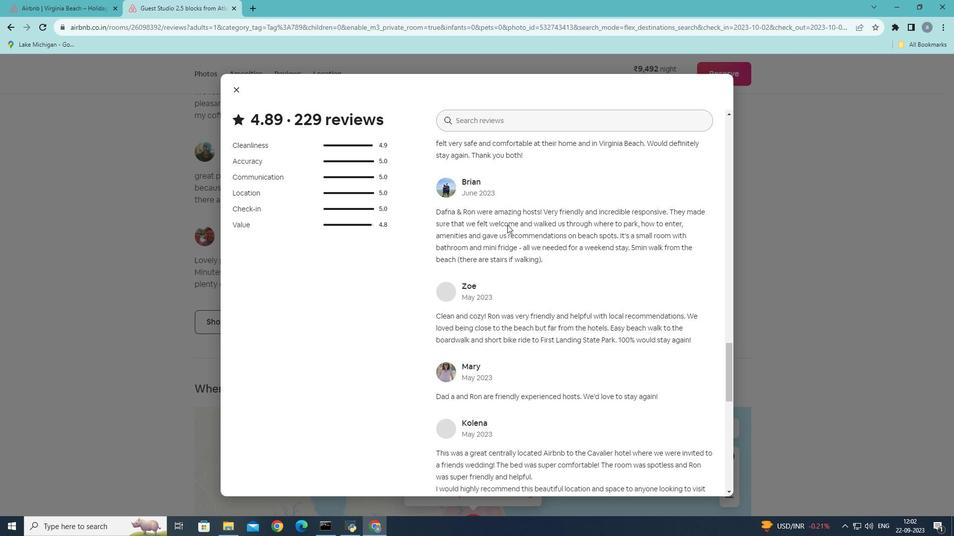 
Action: Mouse scrolled (507, 224) with delta (0, 0)
Screenshot: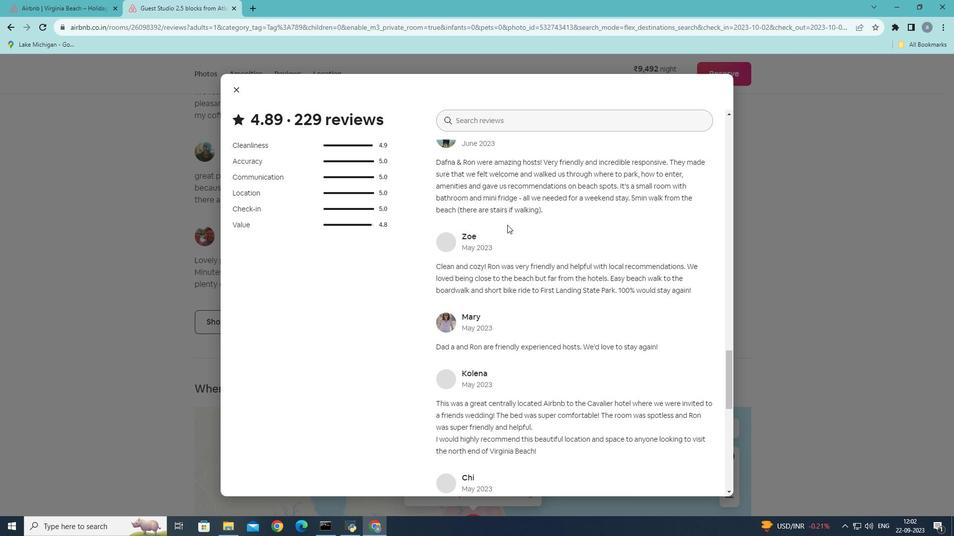 
Action: Mouse scrolled (507, 224) with delta (0, 0)
Screenshot: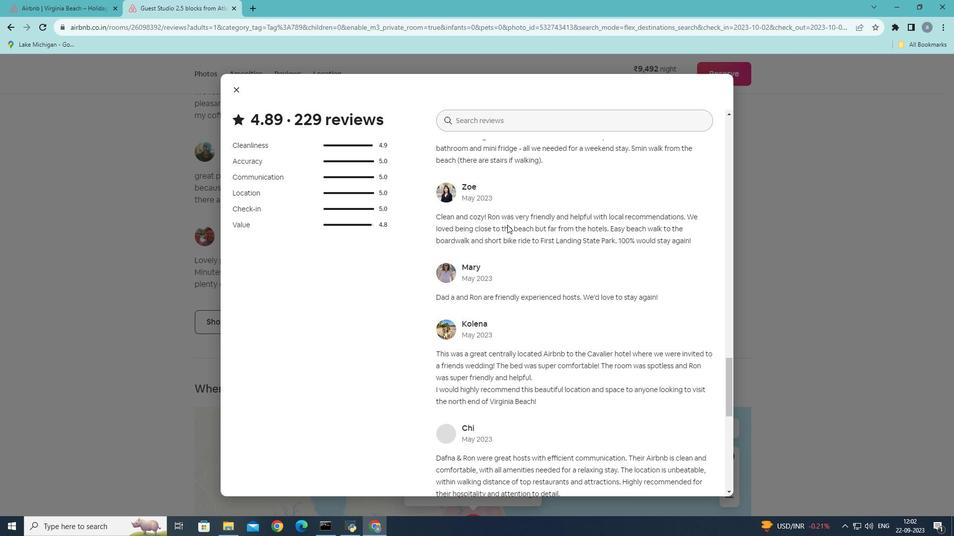 
Action: Mouse scrolled (507, 224) with delta (0, 0)
Screenshot: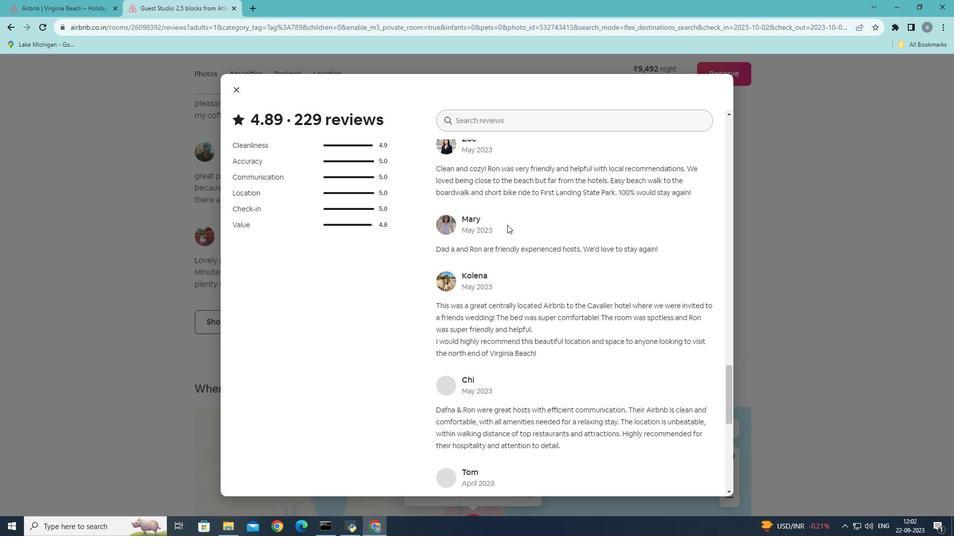 
Action: Mouse scrolled (507, 224) with delta (0, 0)
Screenshot: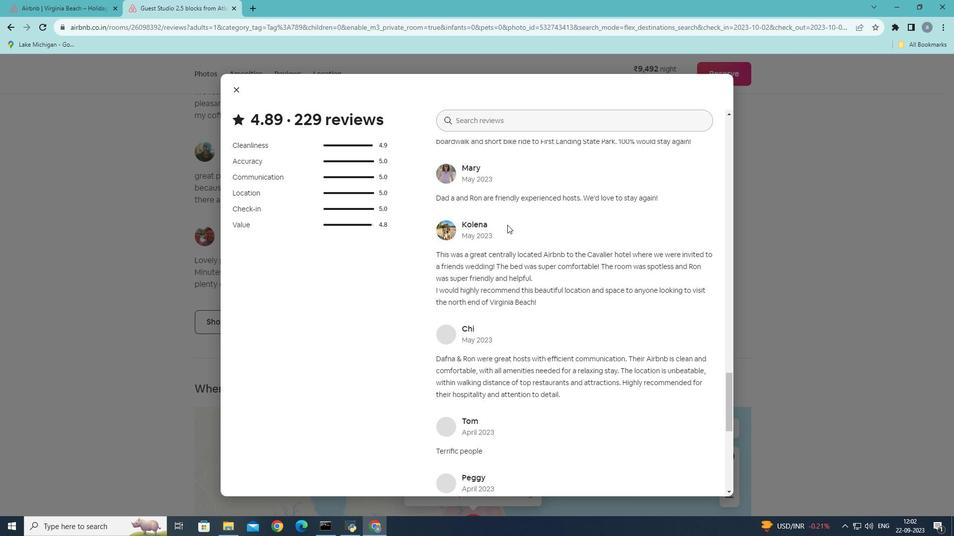 
Action: Mouse scrolled (507, 224) with delta (0, 0)
Screenshot: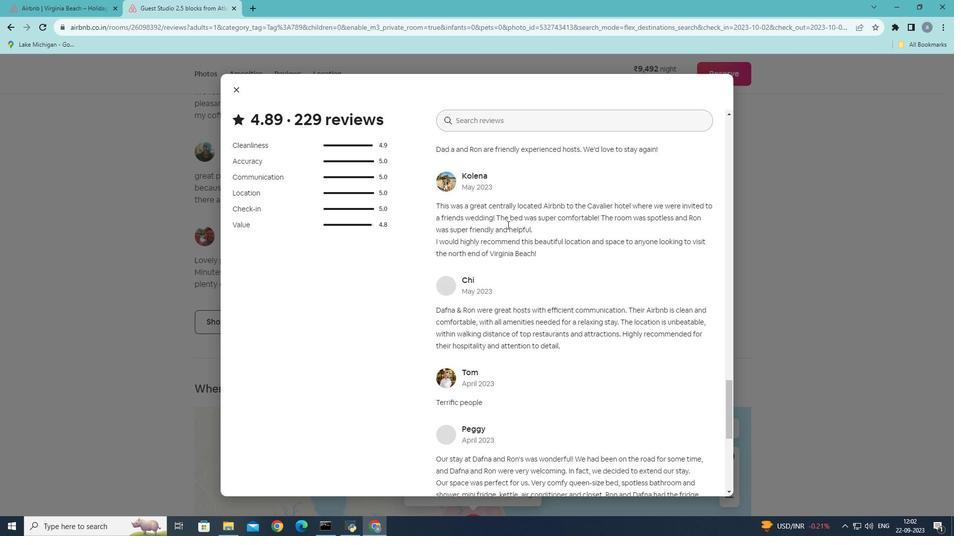
Action: Mouse scrolled (507, 224) with delta (0, 0)
Screenshot: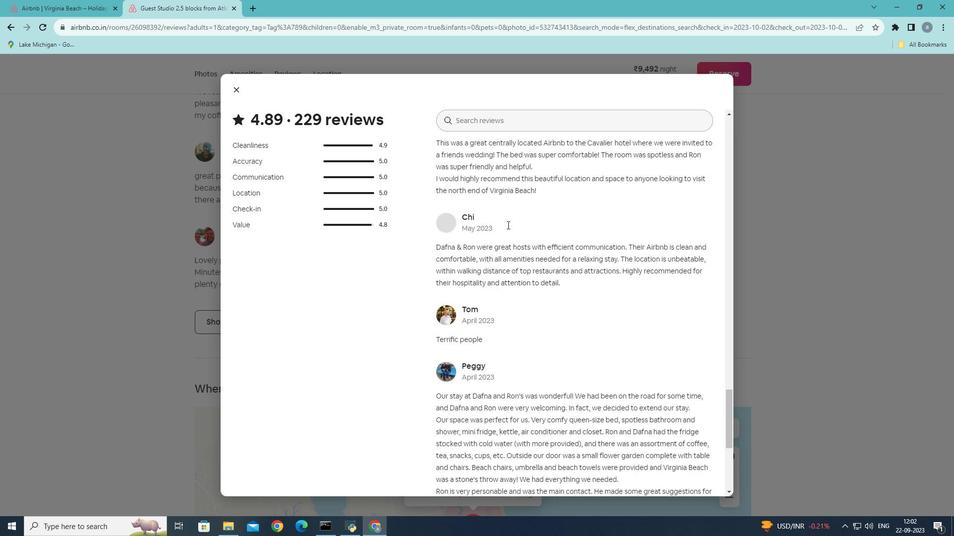 
Action: Mouse scrolled (507, 224) with delta (0, 0)
Screenshot: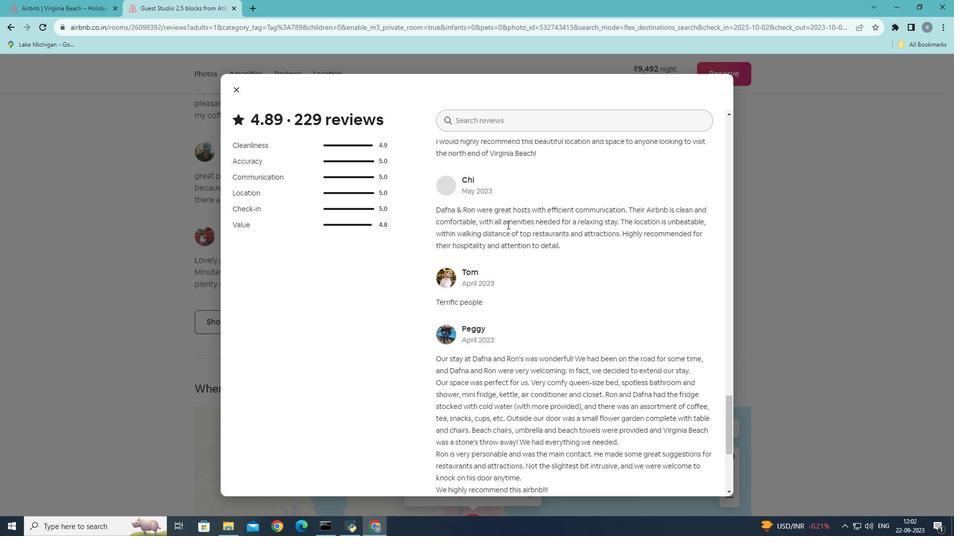 
Action: Mouse scrolled (507, 224) with delta (0, 0)
Screenshot: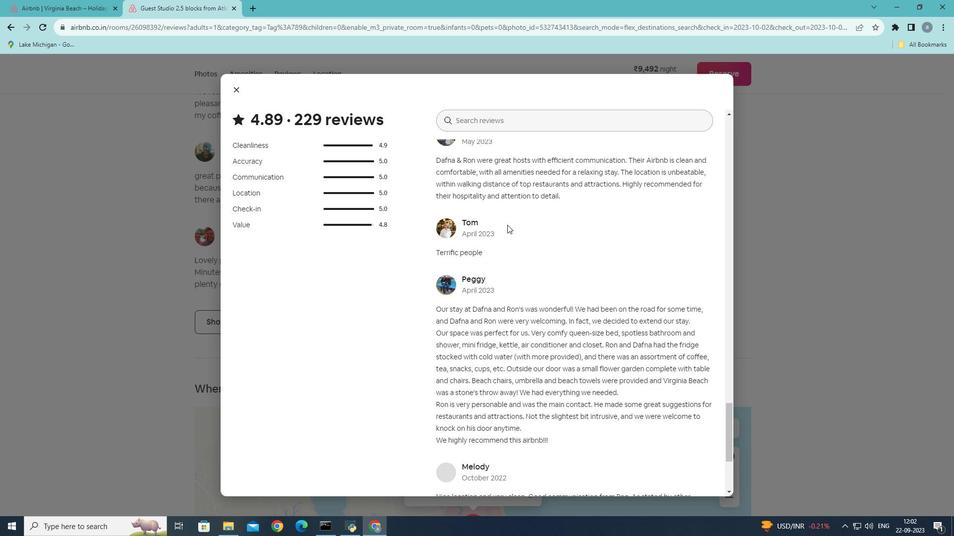 
Action: Mouse scrolled (507, 224) with delta (0, 0)
Screenshot: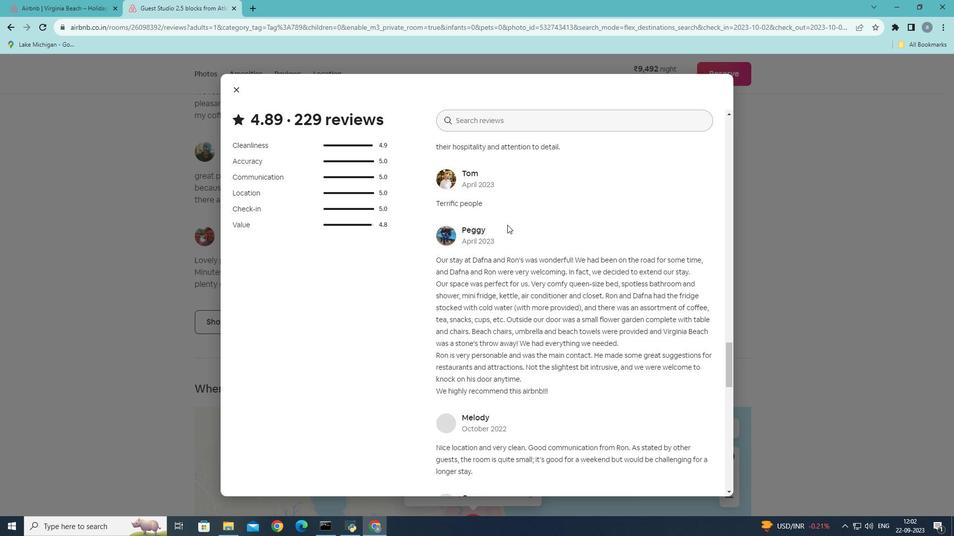 
Action: Mouse scrolled (507, 224) with delta (0, 0)
Screenshot: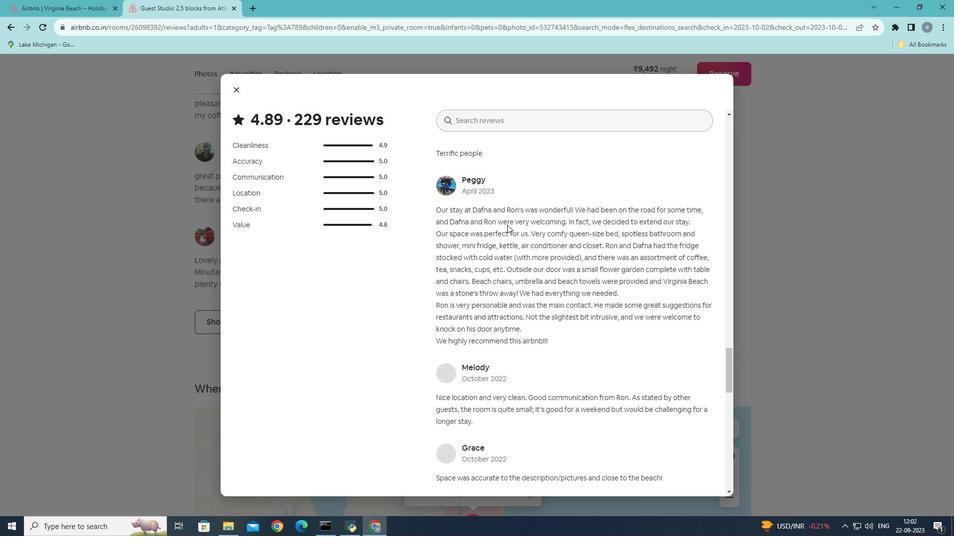 
Action: Mouse scrolled (507, 224) with delta (0, 0)
Screenshot: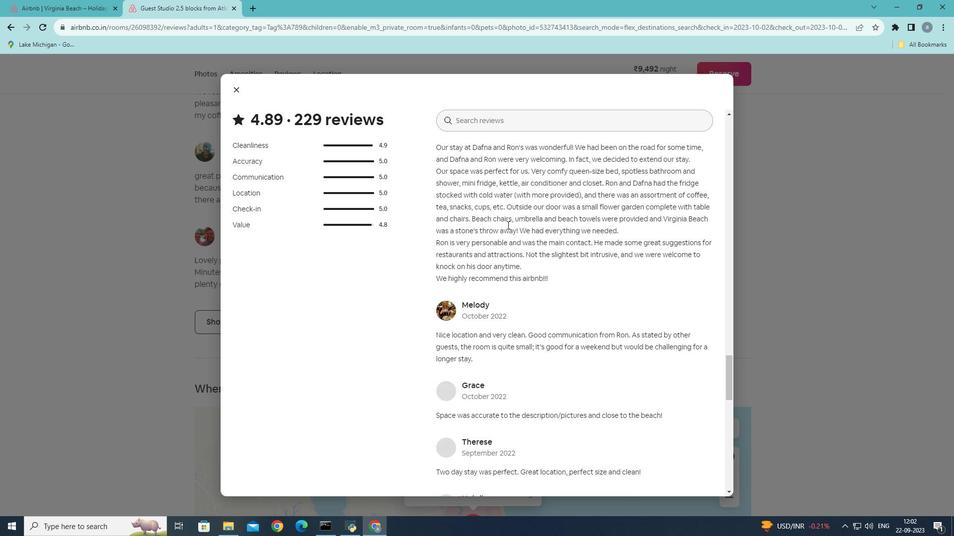 
Action: Mouse scrolled (507, 224) with delta (0, 0)
Screenshot: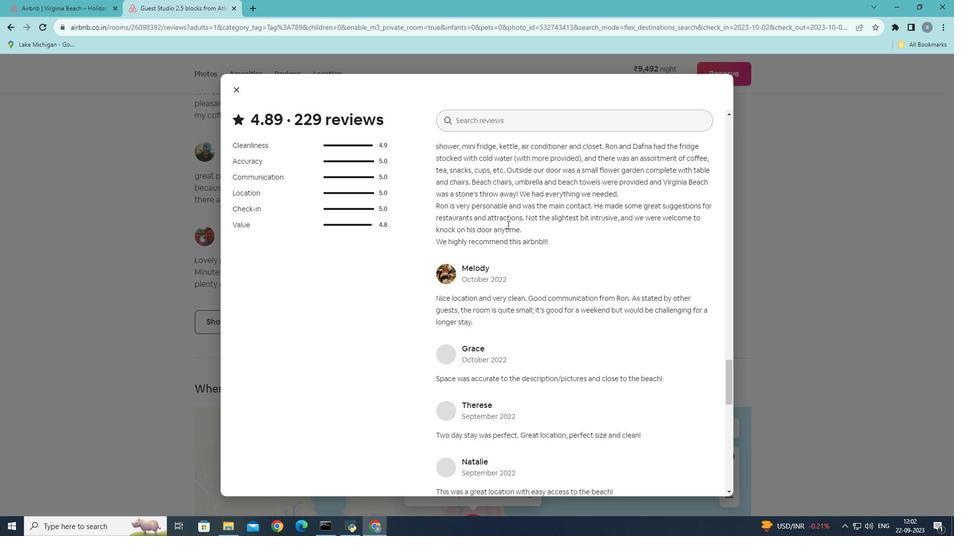
Action: Mouse scrolled (507, 224) with delta (0, 0)
Screenshot: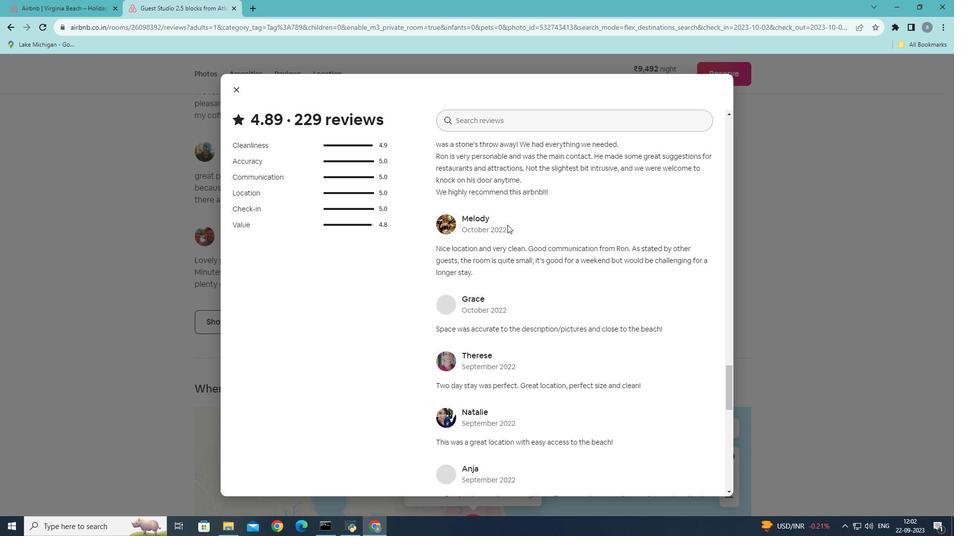 
Action: Mouse scrolled (507, 224) with delta (0, 0)
Screenshot: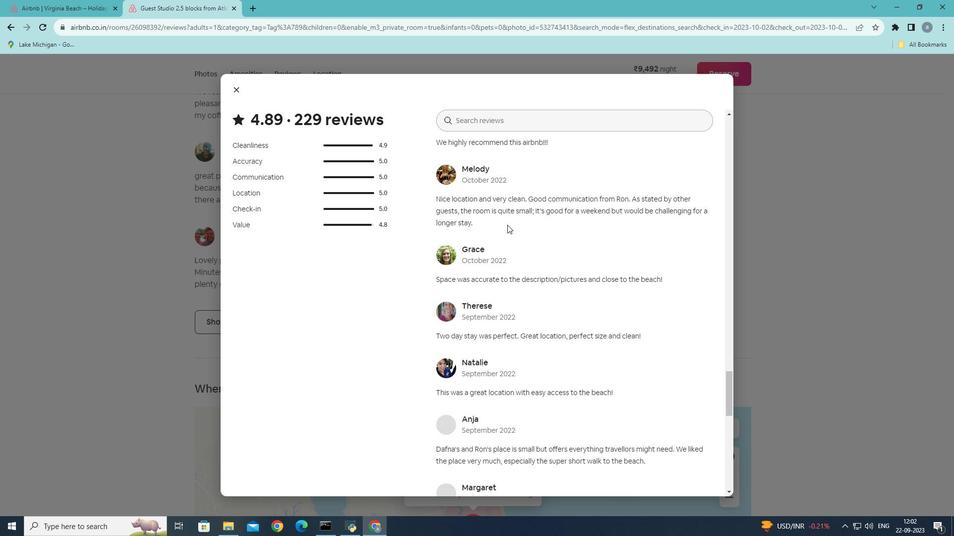 
Action: Mouse scrolled (507, 224) with delta (0, 0)
Screenshot: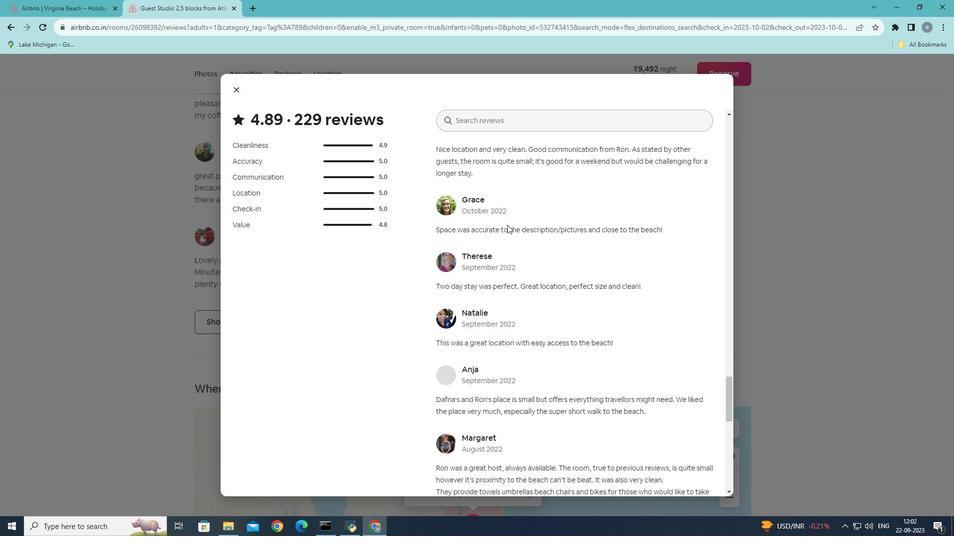 
Action: Mouse scrolled (507, 224) with delta (0, 0)
Screenshot: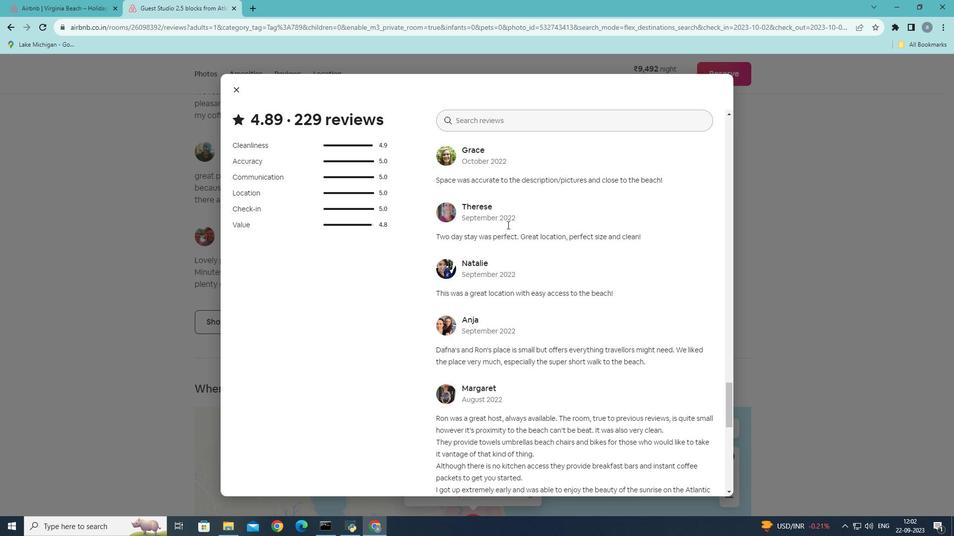 
Action: Mouse moved to (507, 224)
Screenshot: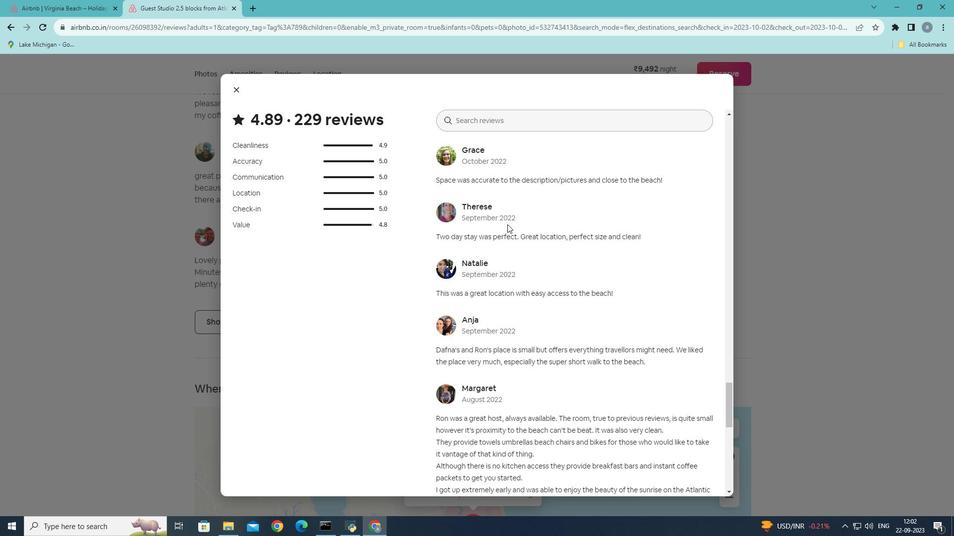 
Action: Mouse scrolled (507, 224) with delta (0, 0)
Screenshot: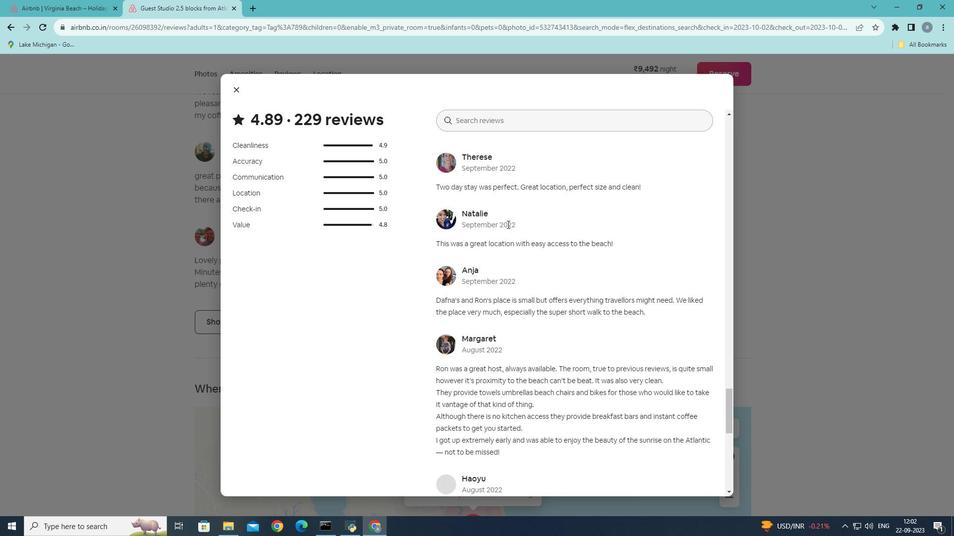 
Action: Mouse scrolled (507, 224) with delta (0, 0)
Screenshot: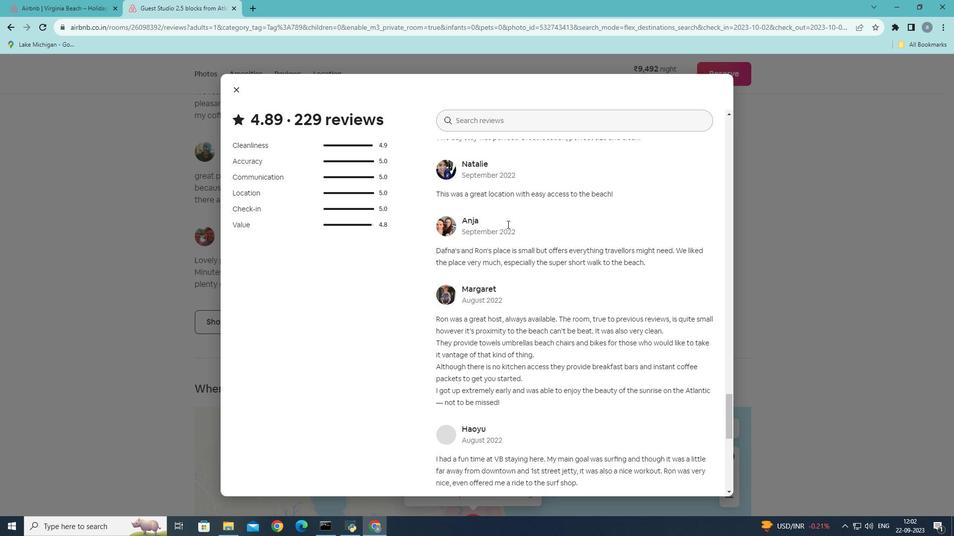 
Action: Mouse scrolled (507, 224) with delta (0, 0)
Screenshot: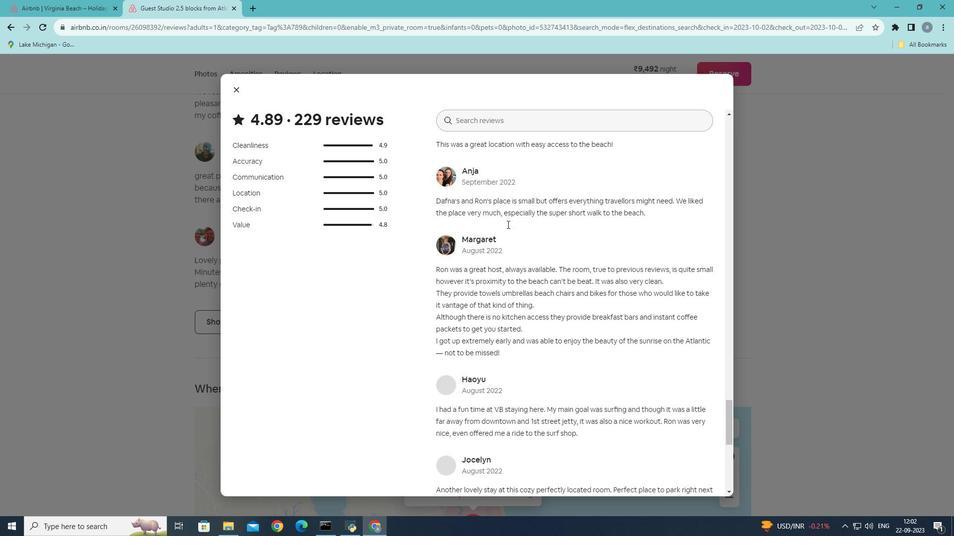 
Action: Mouse scrolled (507, 224) with delta (0, 0)
Screenshot: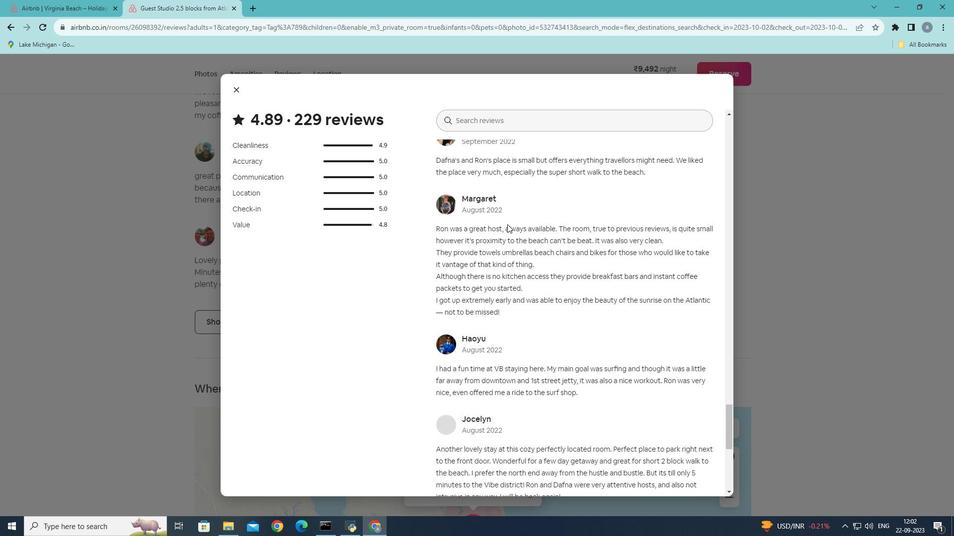 
Action: Mouse scrolled (507, 224) with delta (0, 0)
Screenshot: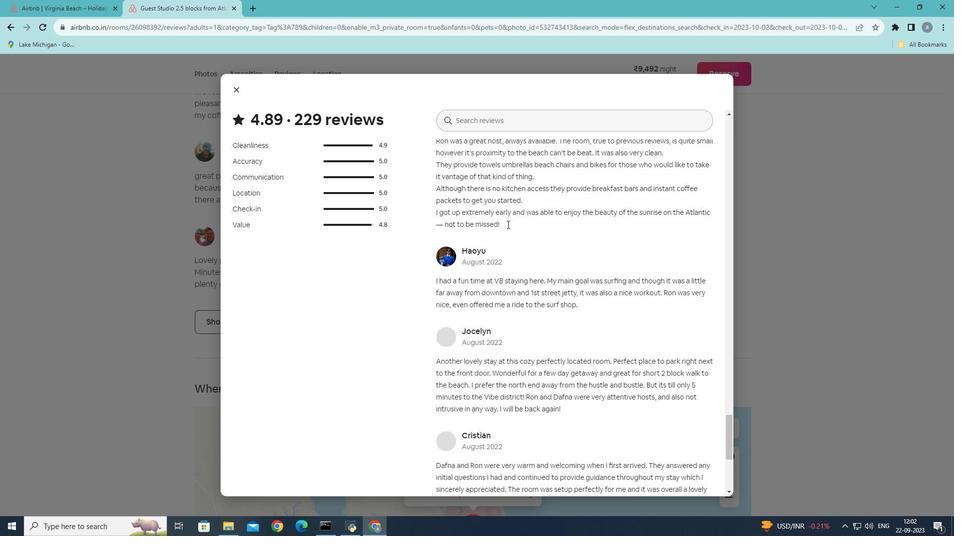 
Action: Mouse scrolled (507, 224) with delta (0, 0)
Screenshot: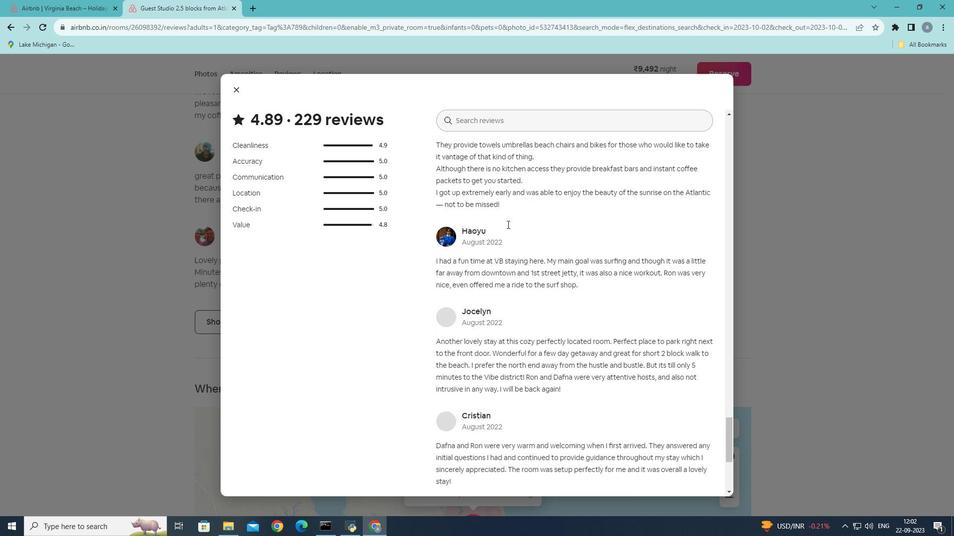 
Action: Mouse scrolled (507, 224) with delta (0, 0)
Screenshot: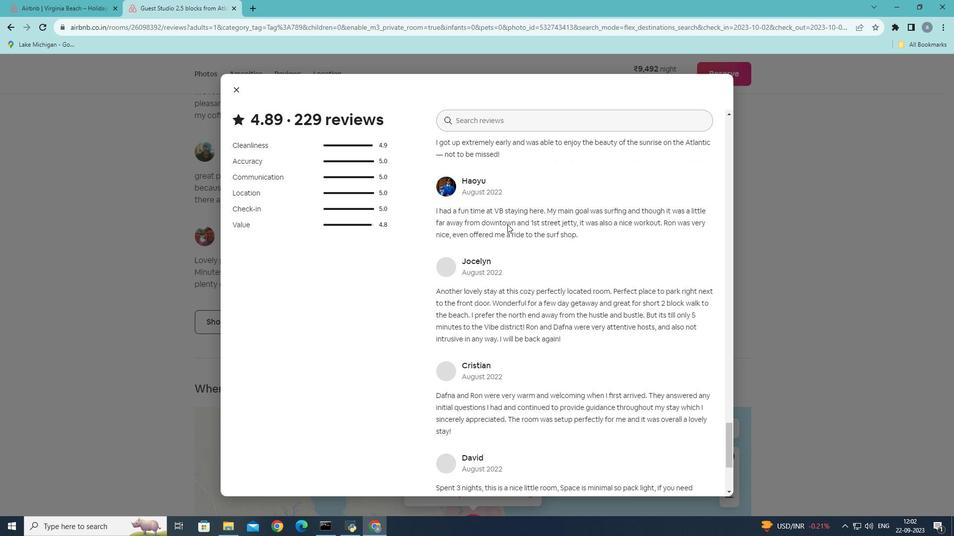 
Action: Mouse scrolled (507, 224) with delta (0, 0)
Screenshot: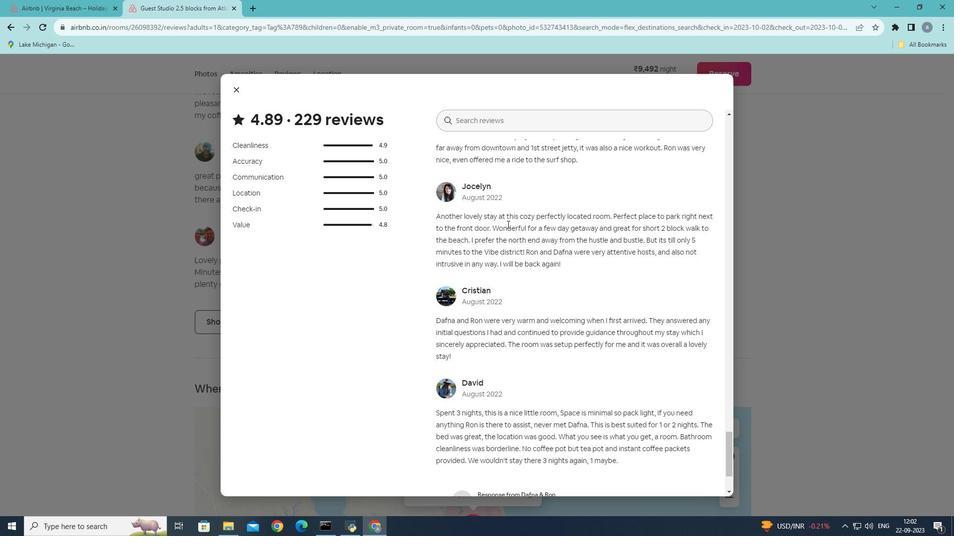 
Action: Mouse scrolled (507, 224) with delta (0, 0)
Screenshot: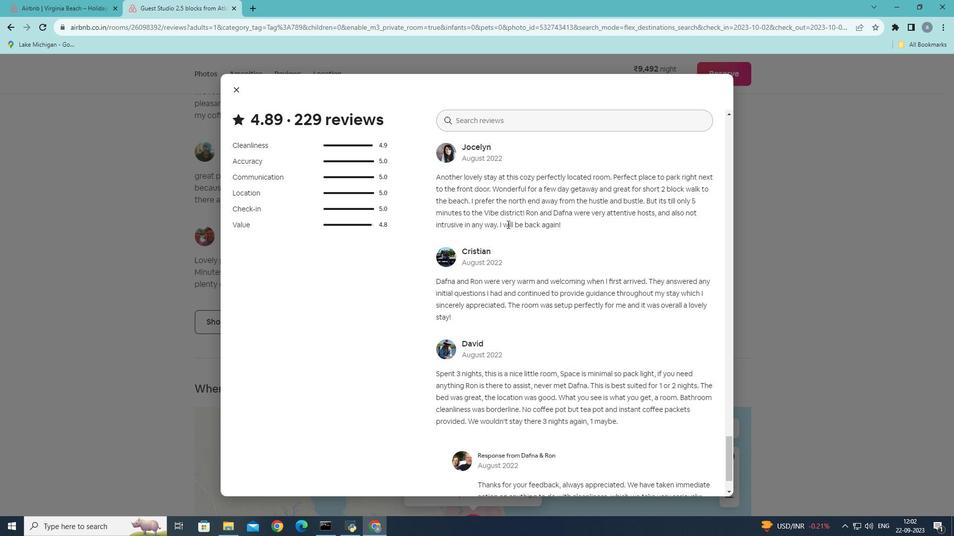 
Action: Mouse scrolled (507, 224) with delta (0, 0)
Screenshot: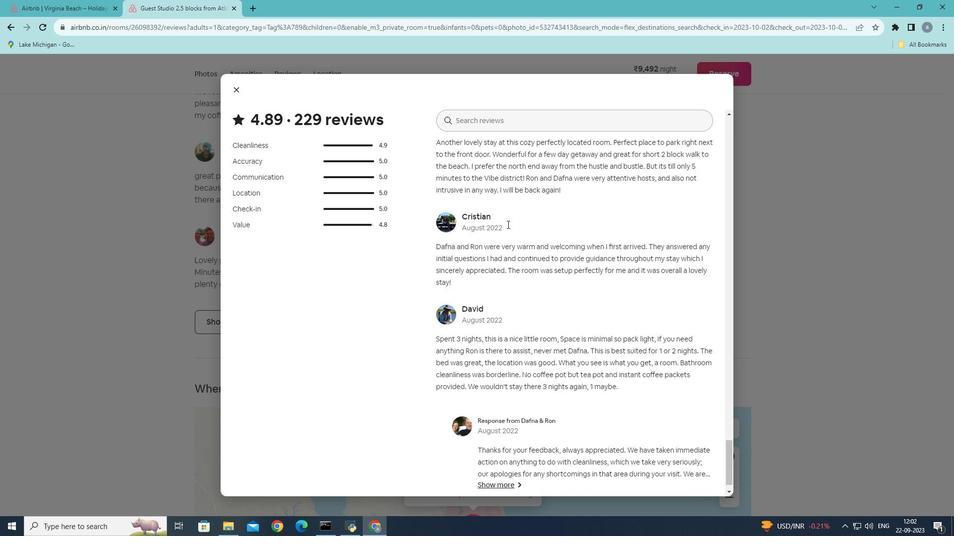 
Action: Mouse scrolled (507, 224) with delta (0, 0)
Screenshot: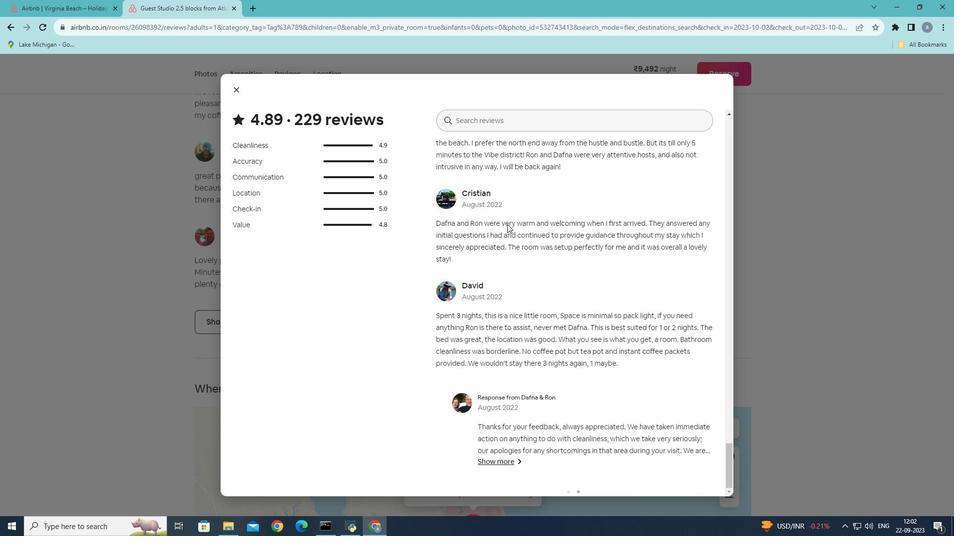 
Action: Mouse scrolled (507, 224) with delta (0, 0)
Screenshot: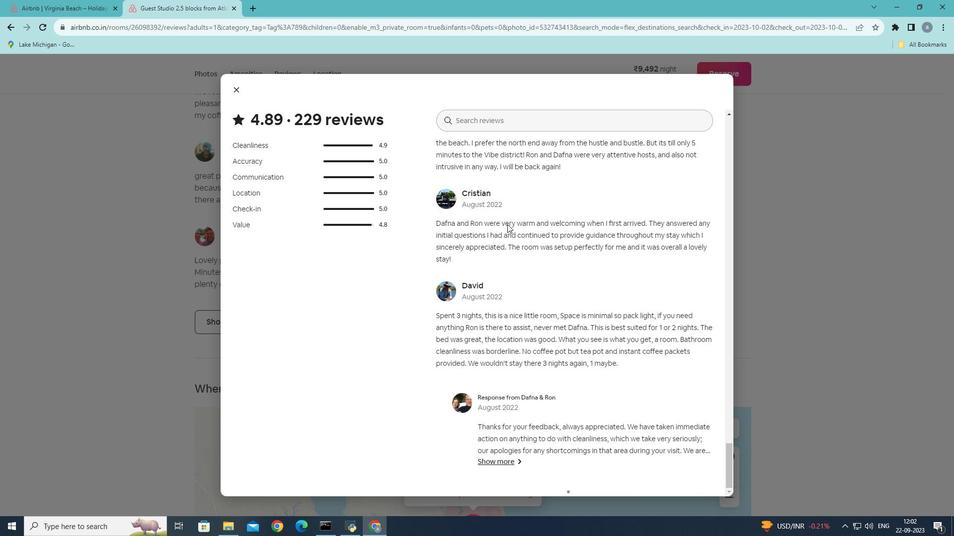 
Action: Mouse scrolled (507, 224) with delta (0, 0)
Screenshot: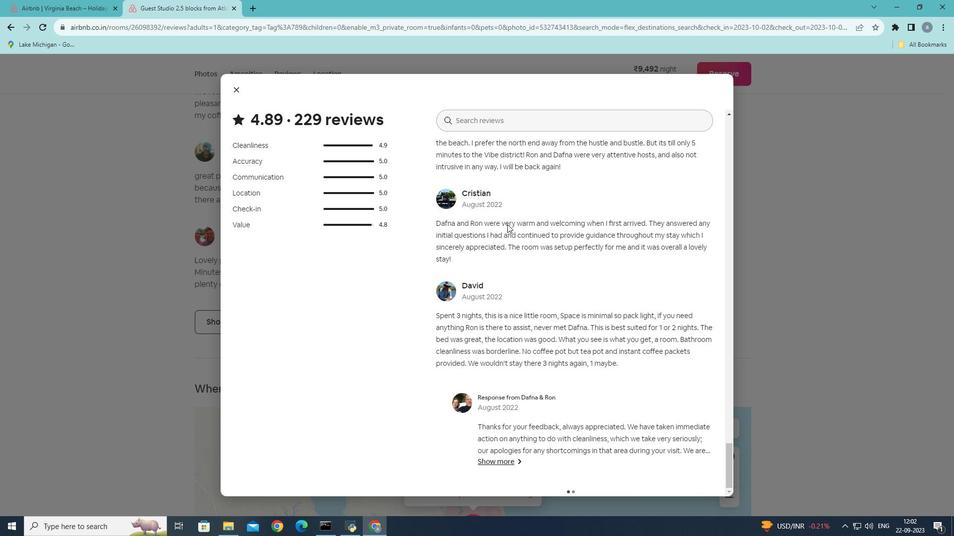
Action: Mouse scrolled (507, 224) with delta (0, 0)
Screenshot: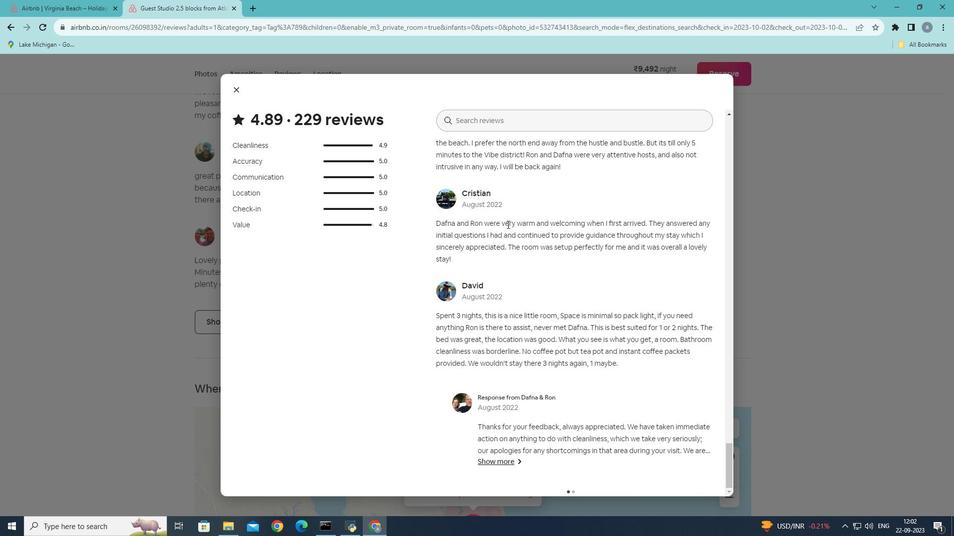 
Action: Mouse scrolled (507, 224) with delta (0, 0)
Screenshot: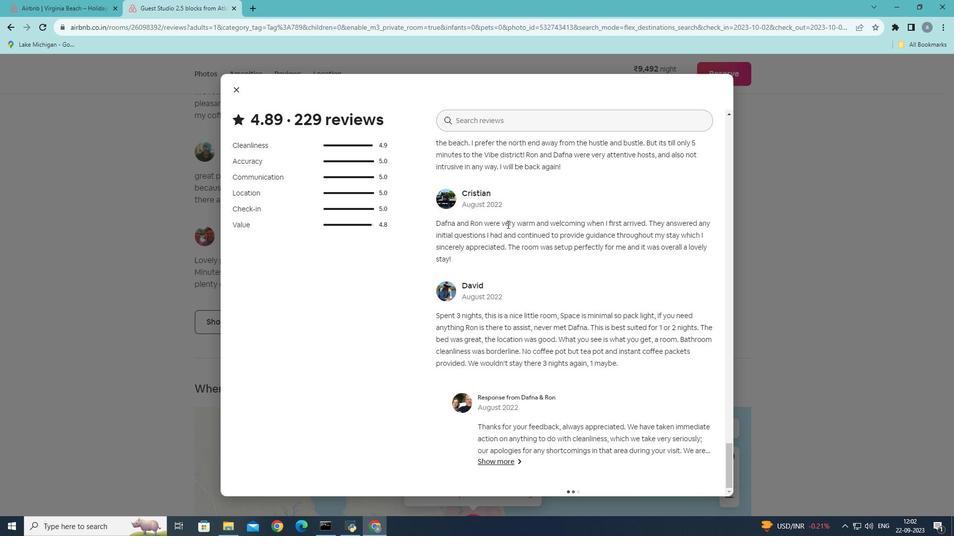 
Action: Mouse scrolled (507, 224) with delta (0, 0)
Screenshot: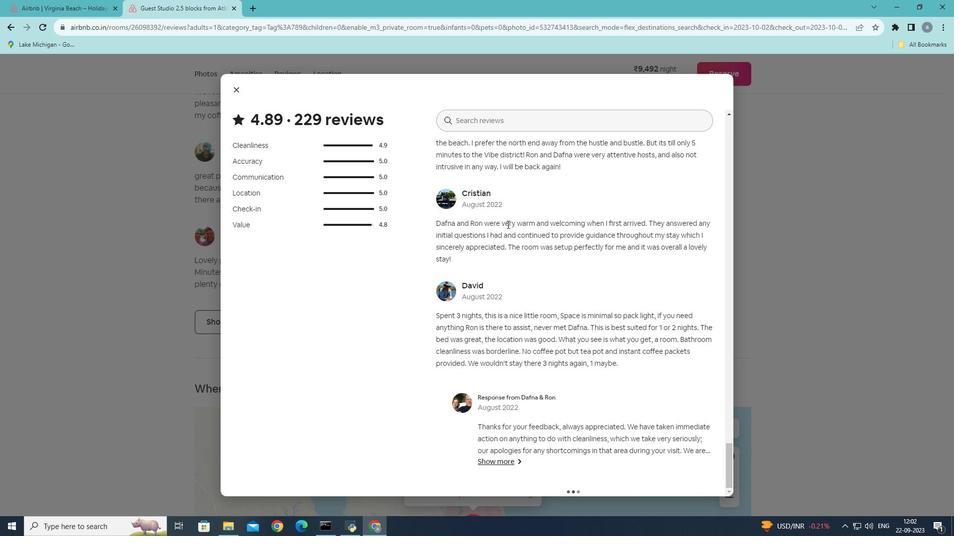 
Action: Mouse scrolled (507, 224) with delta (0, 0)
Screenshot: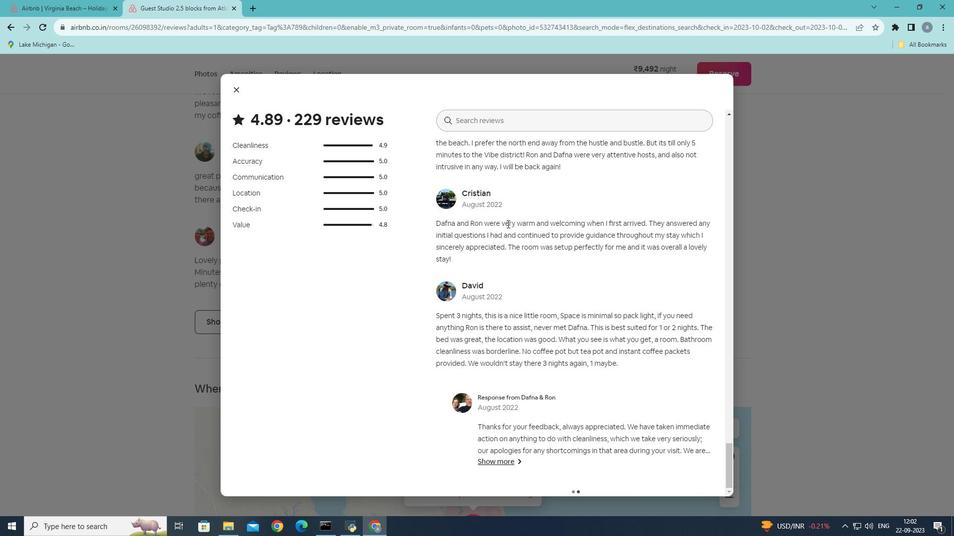 
Action: Mouse moved to (237, 89)
Screenshot: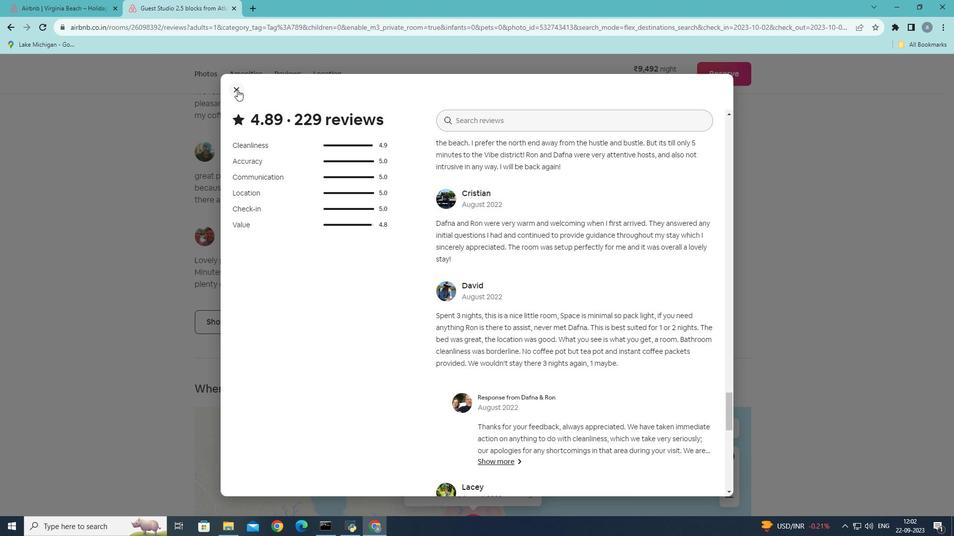 
Action: Mouse pressed left at (237, 89)
Screenshot: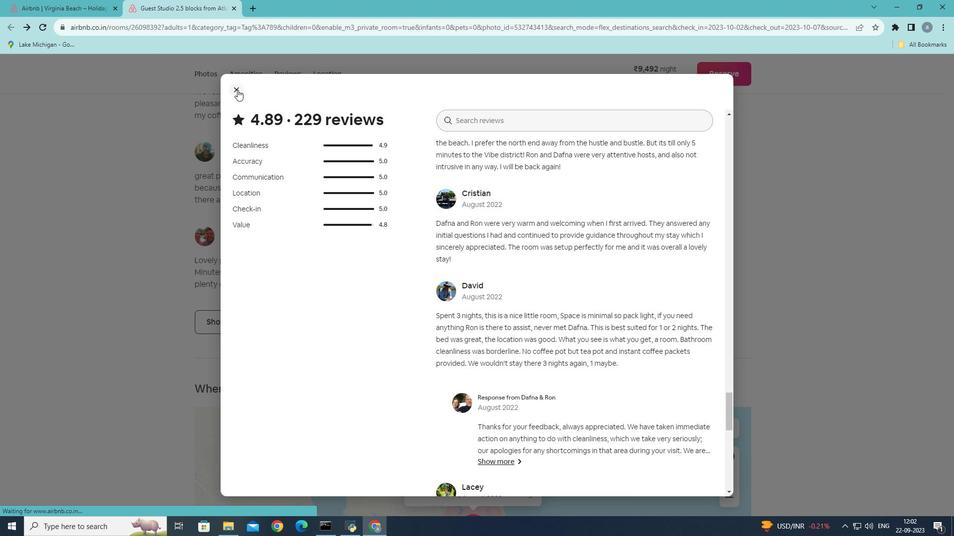 
Action: Mouse moved to (372, 261)
Screenshot: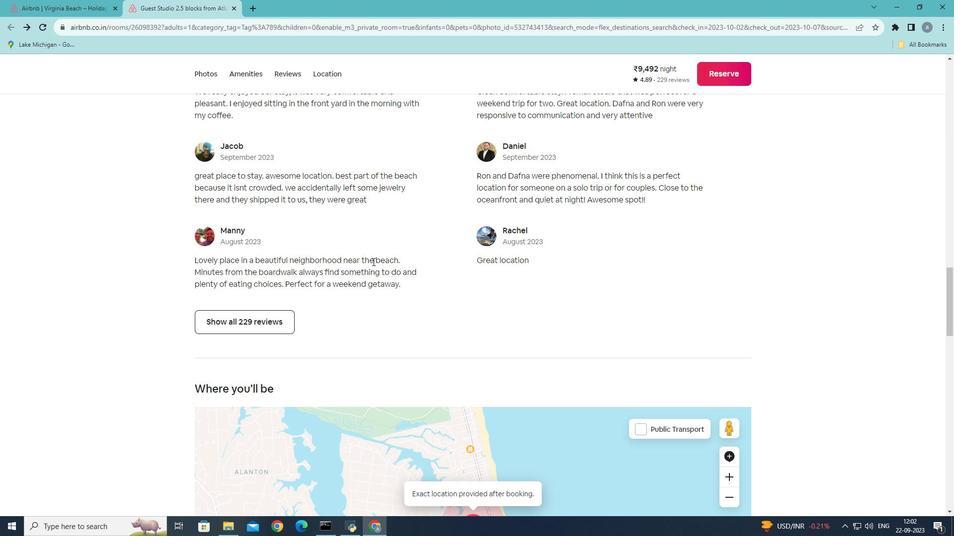 
Action: Mouse scrolled (372, 261) with delta (0, 0)
Screenshot: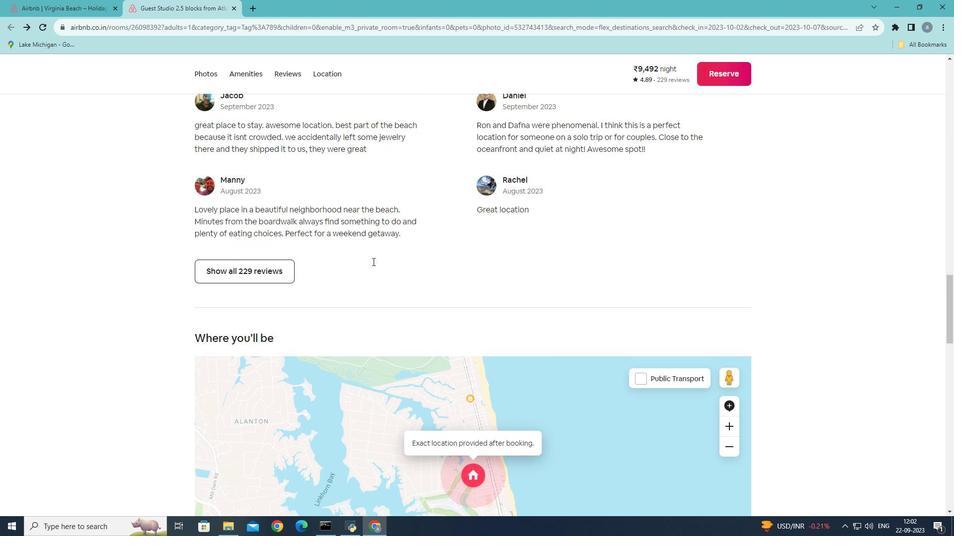 
Action: Mouse scrolled (372, 261) with delta (0, 0)
Screenshot: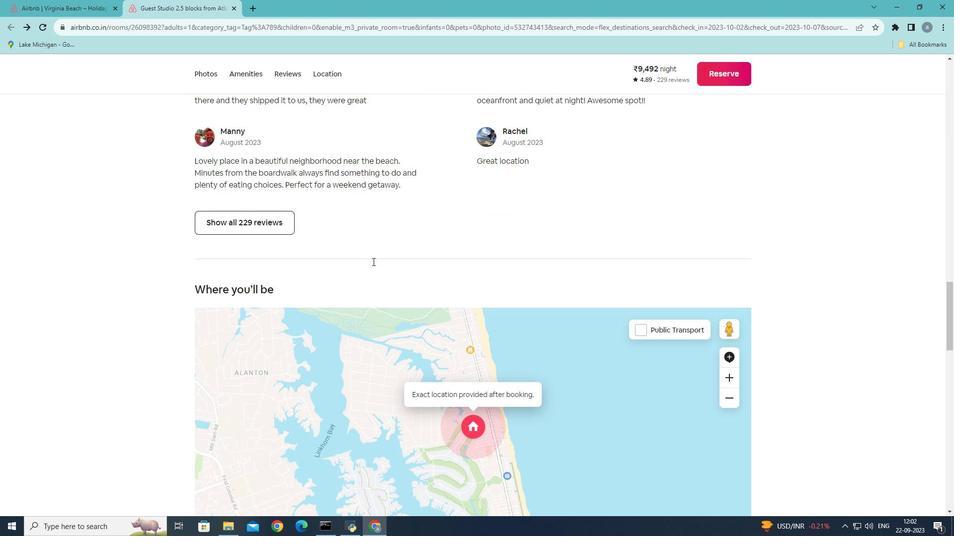
Action: Mouse scrolled (372, 261) with delta (0, 0)
Screenshot: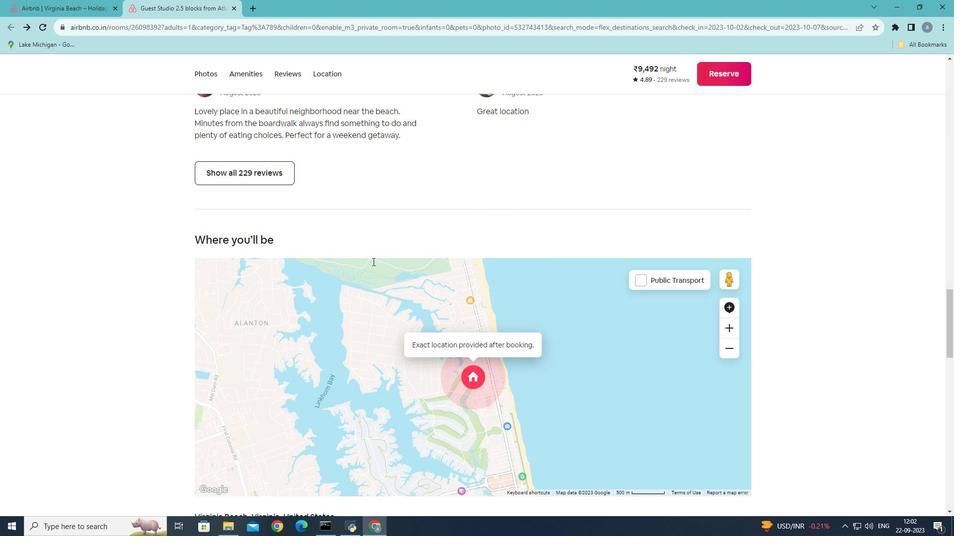 
Action: Mouse moved to (372, 260)
Screenshot: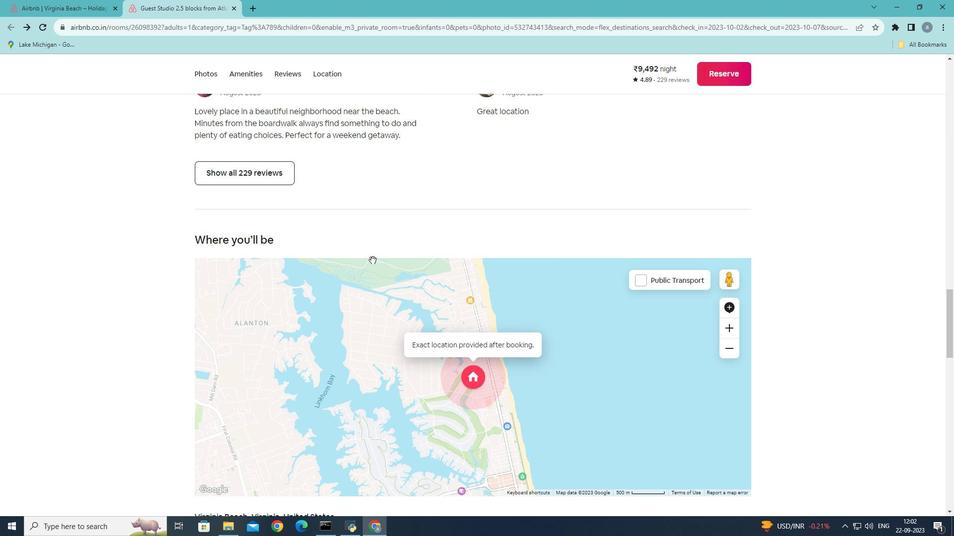 
Action: Mouse scrolled (372, 259) with delta (0, 0)
Screenshot: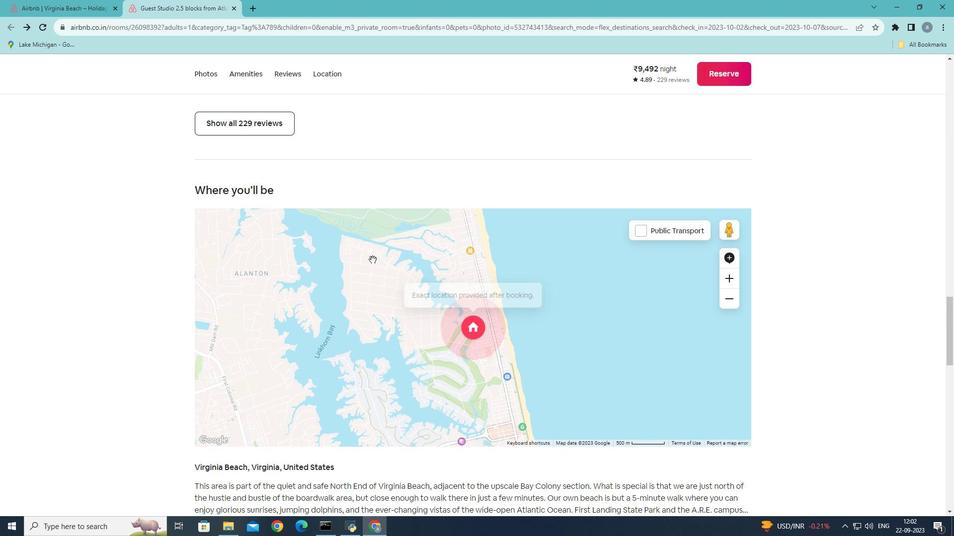 
Action: Mouse moved to (372, 259)
Screenshot: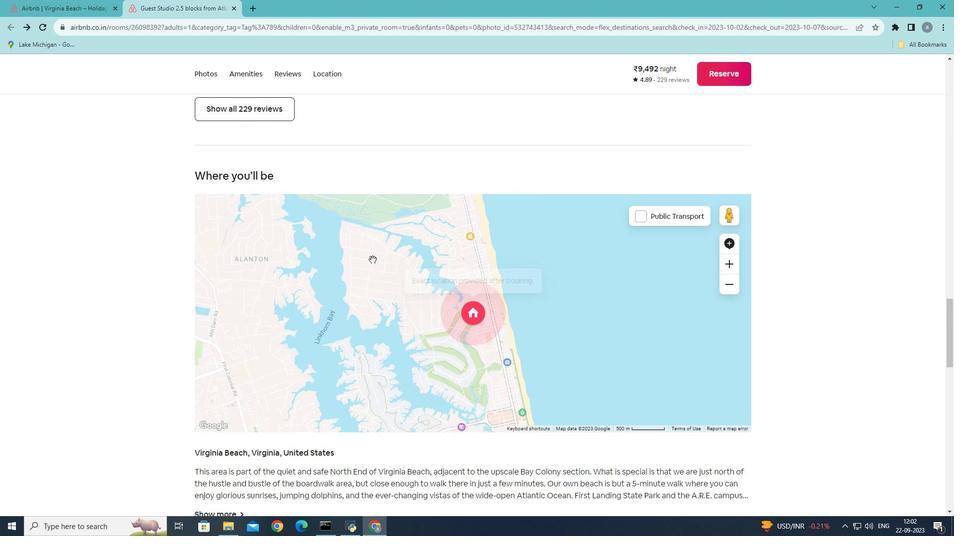 
Action: Mouse scrolled (372, 259) with delta (0, 0)
Screenshot: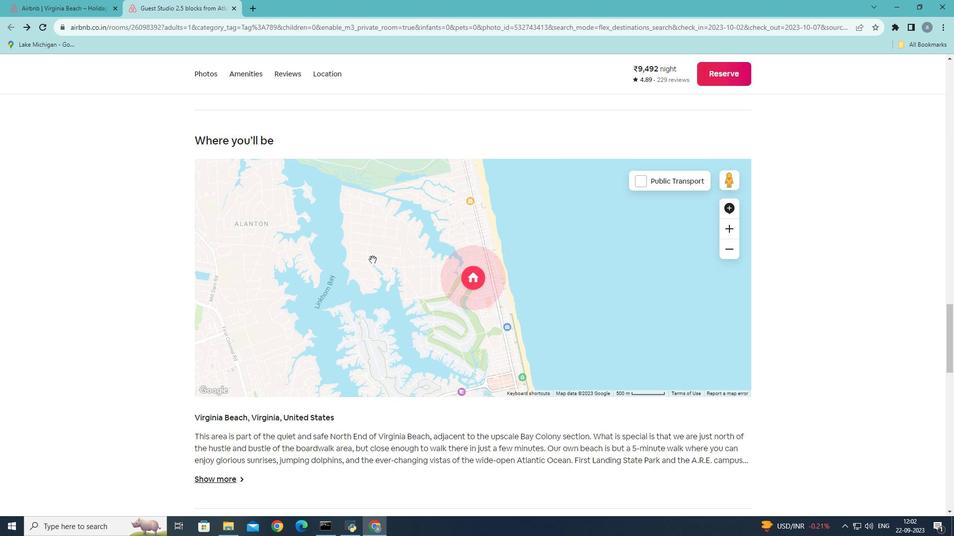 
Action: Mouse scrolled (372, 259) with delta (0, 0)
Screenshot: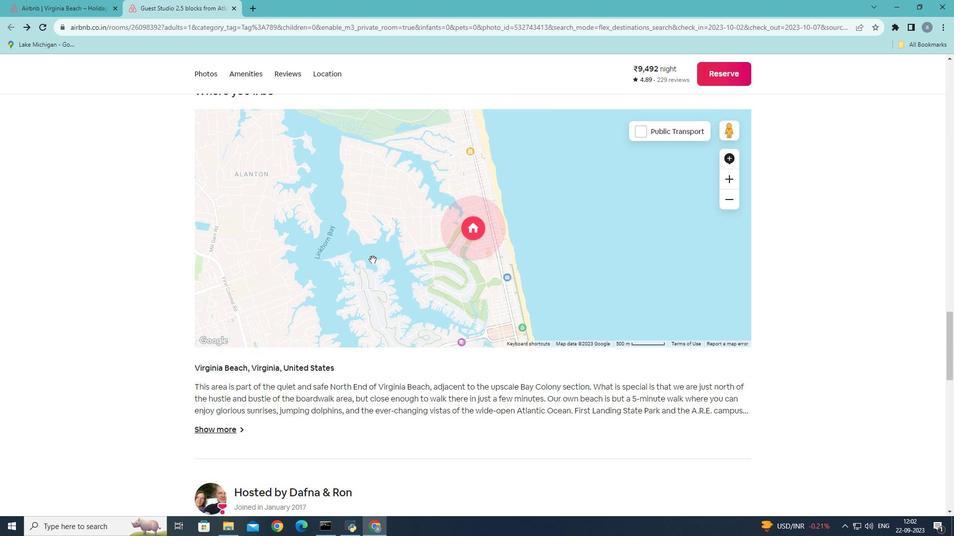 
Action: Mouse moved to (372, 258)
Screenshot: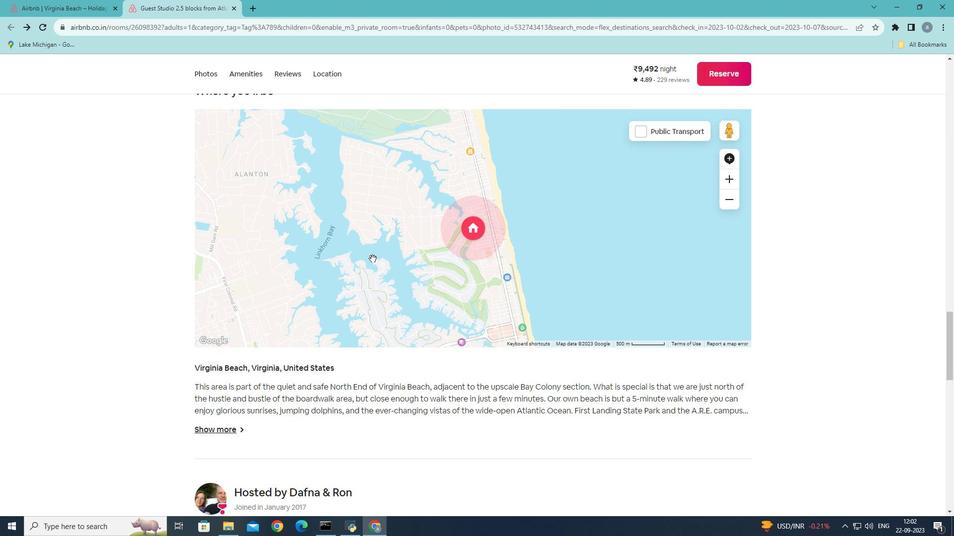 
Action: Mouse scrolled (372, 258) with delta (0, 0)
Screenshot: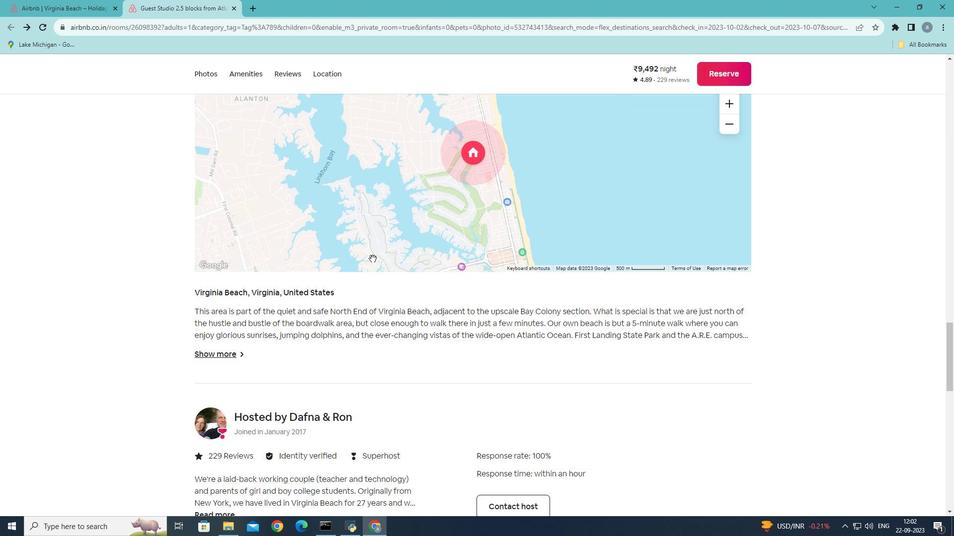 
Action: Mouse scrolled (372, 258) with delta (0, 0)
Screenshot: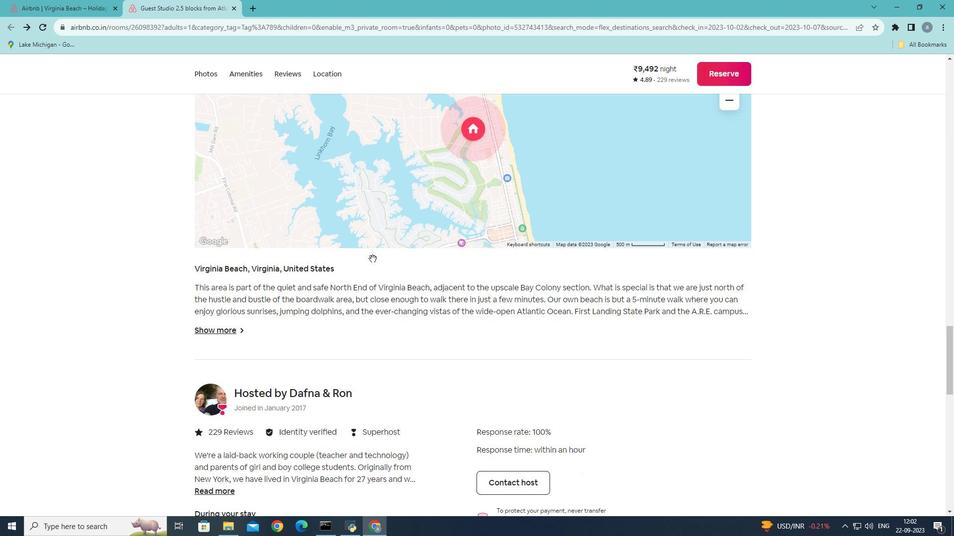 
Action: Mouse scrolled (372, 258) with delta (0, 0)
Screenshot: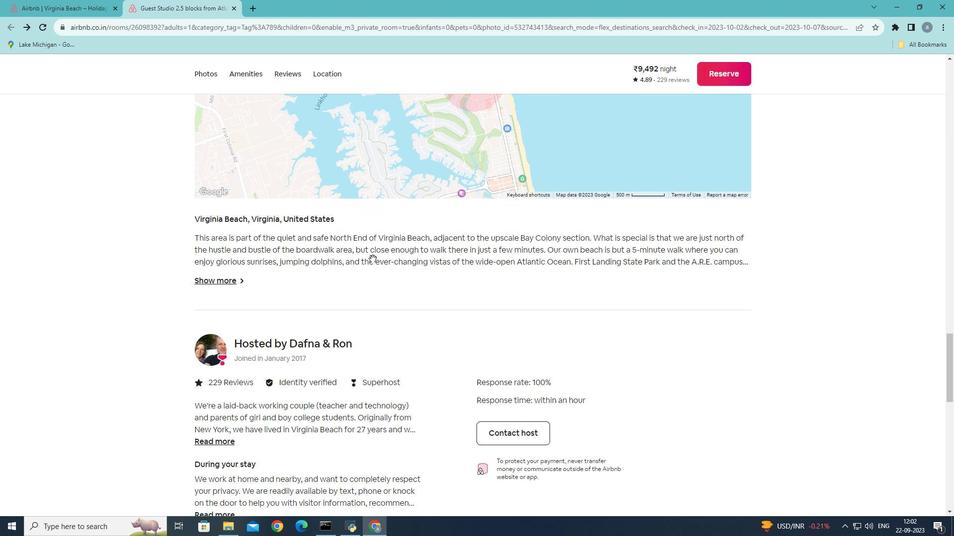
Action: Mouse moved to (374, 255)
Screenshot: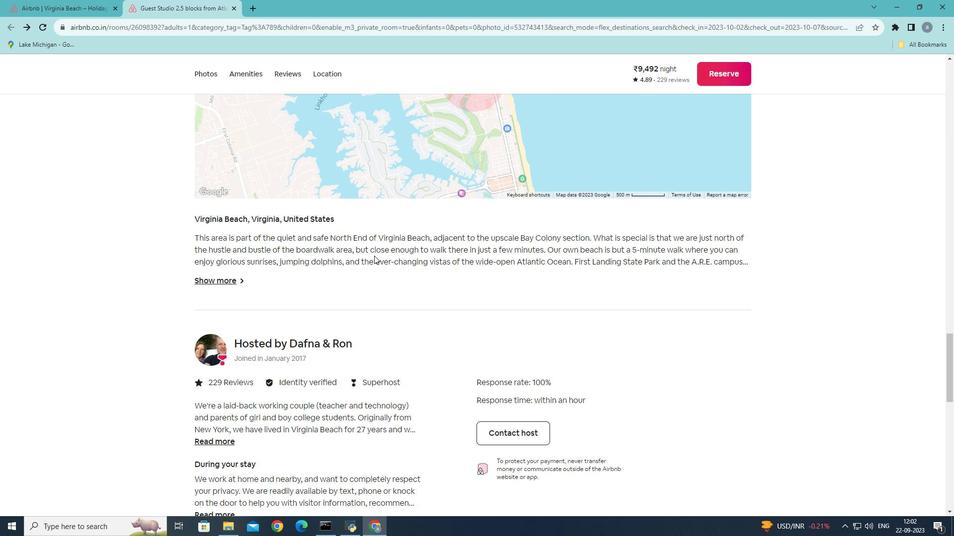 
Action: Mouse scrolled (374, 255) with delta (0, 0)
Screenshot: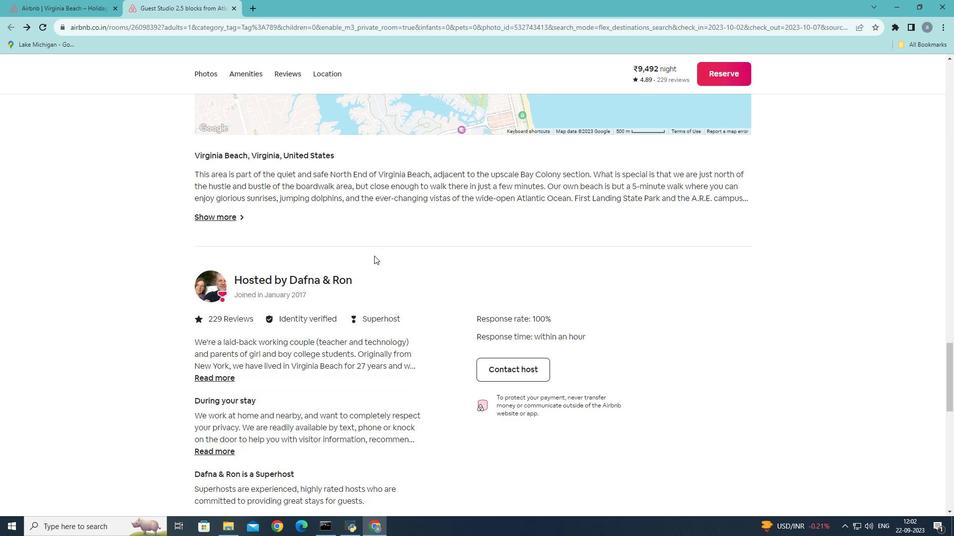 
Action: Mouse scrolled (374, 255) with delta (0, 0)
Screenshot: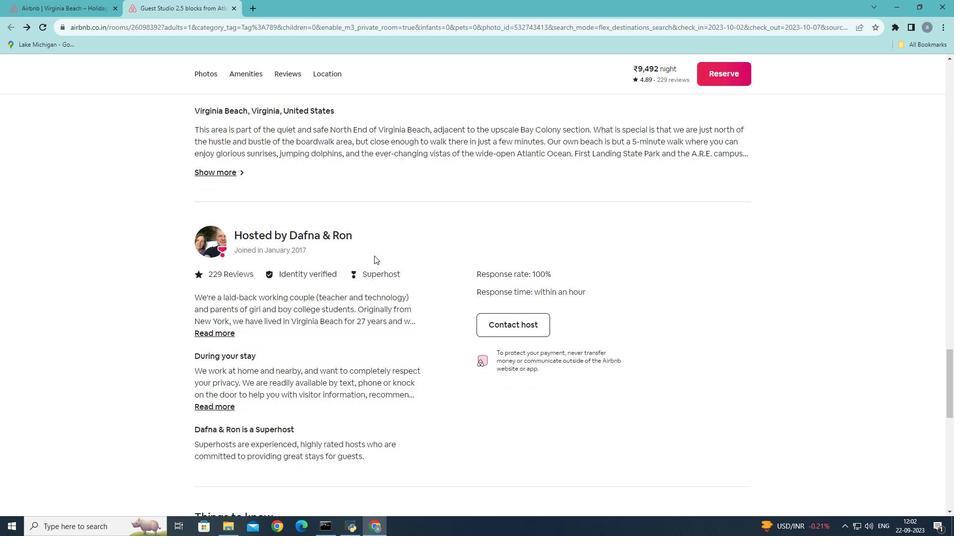 
Action: Mouse scrolled (374, 255) with delta (0, 0)
Screenshot: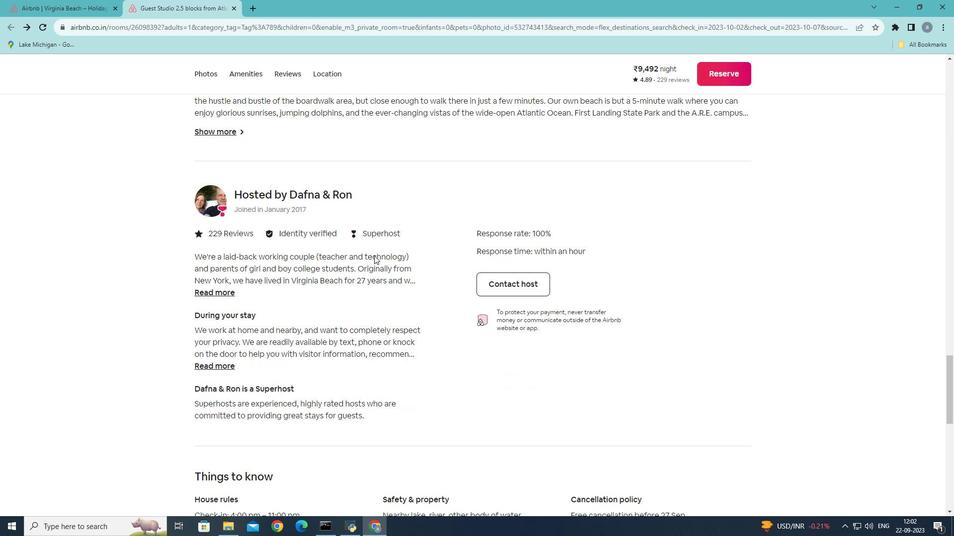 
Action: Mouse scrolled (374, 255) with delta (0, 0)
Screenshot: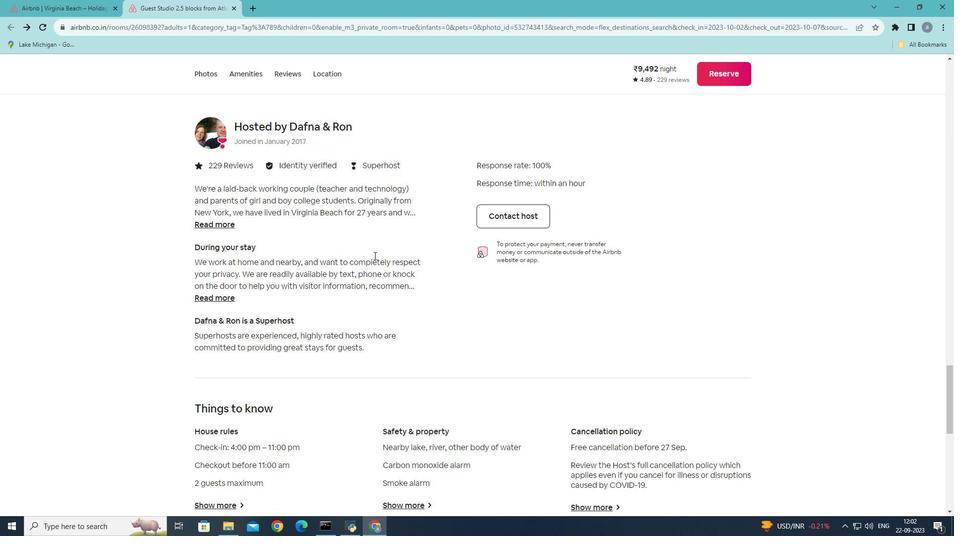 
Action: Mouse scrolled (374, 255) with delta (0, 0)
Screenshot: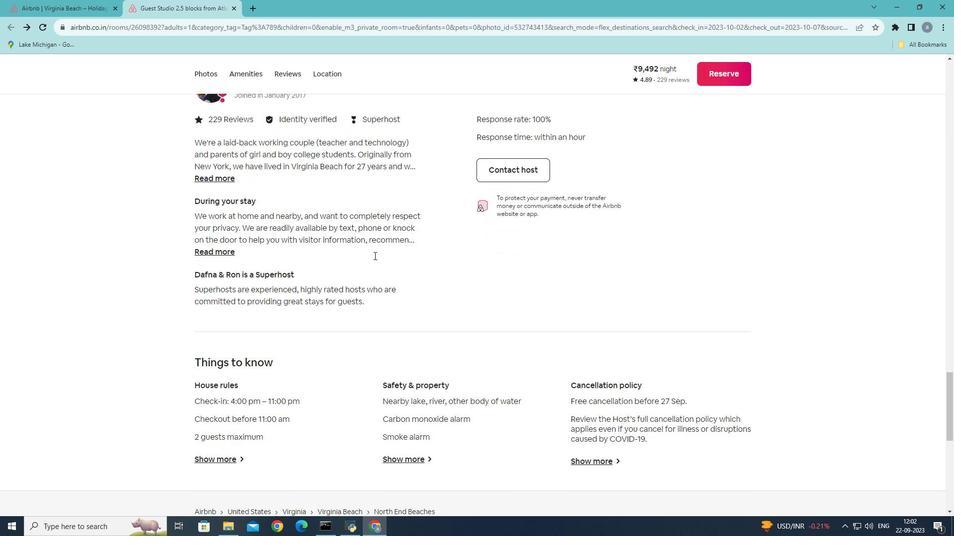 
Action: Mouse scrolled (374, 255) with delta (0, 0)
Screenshot: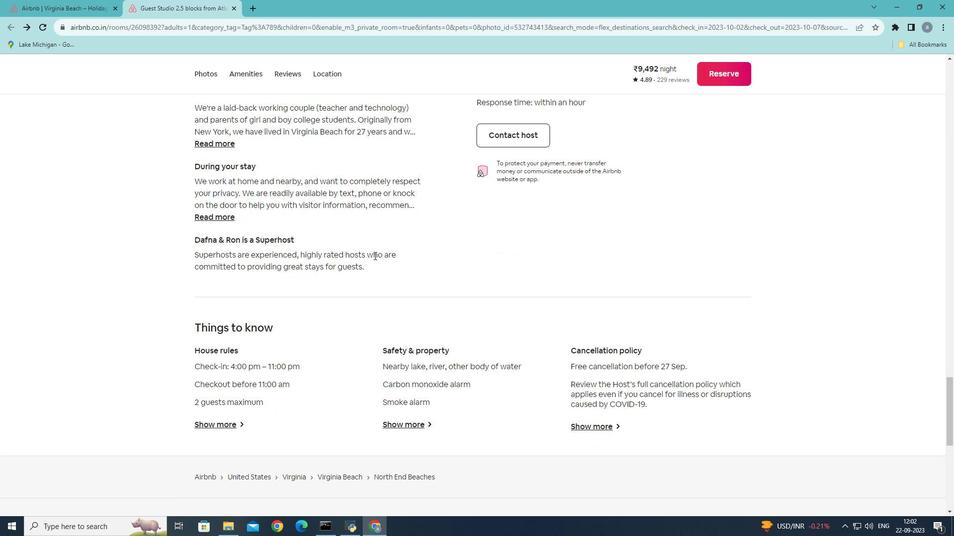 
Action: Mouse scrolled (374, 255) with delta (0, 0)
Screenshot: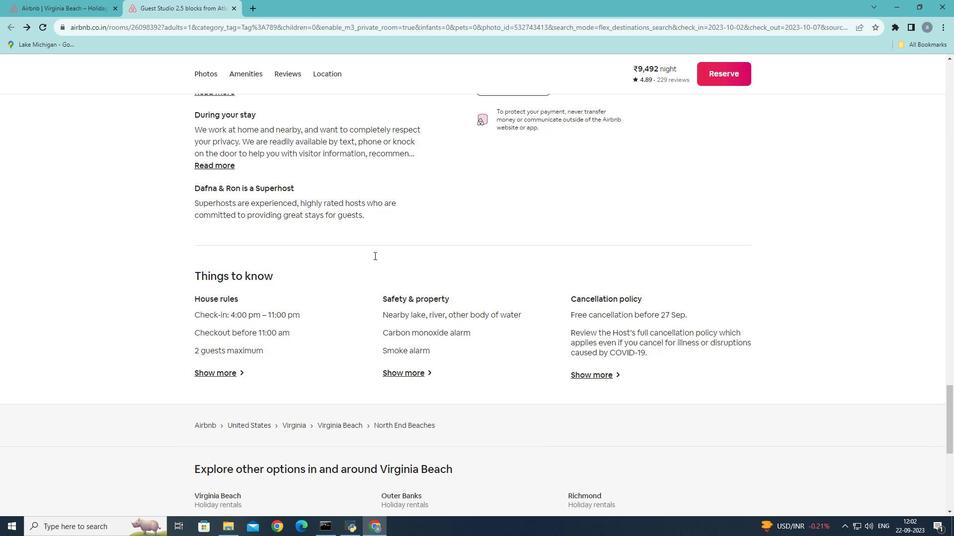 
Action: Mouse scrolled (374, 255) with delta (0, 0)
Screenshot: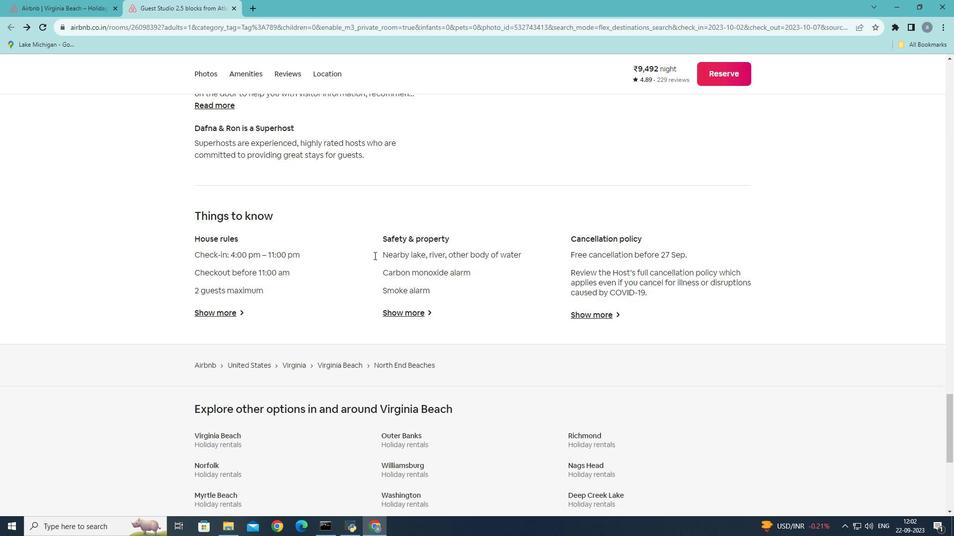 
Action: Mouse scrolled (374, 255) with delta (0, 0)
Screenshot: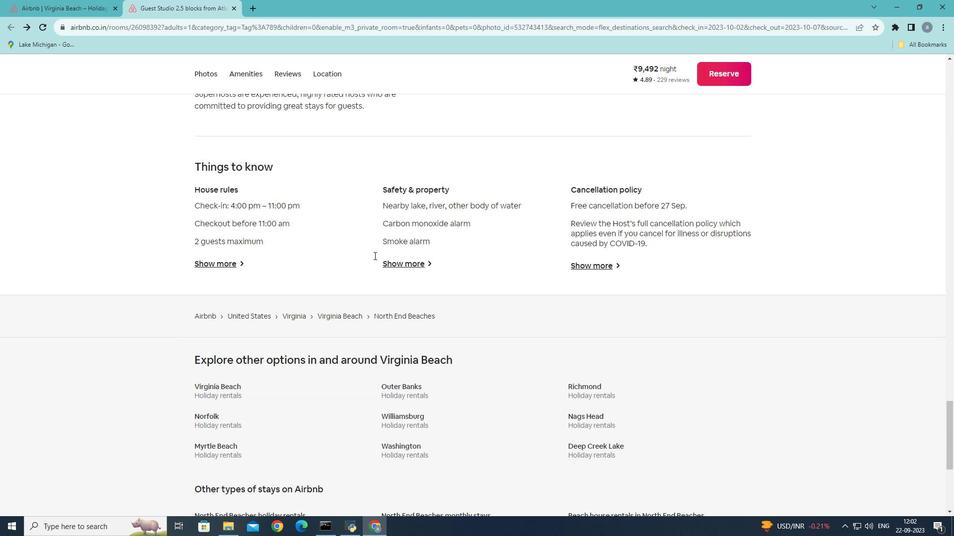 
Action: Mouse scrolled (374, 255) with delta (0, 0)
Screenshot: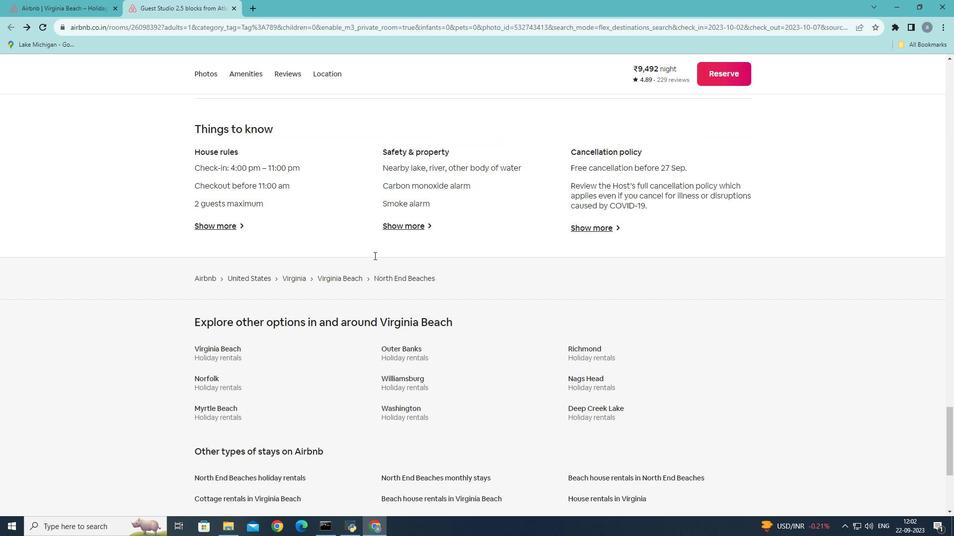 
Action: Mouse scrolled (374, 255) with delta (0, 0)
Screenshot: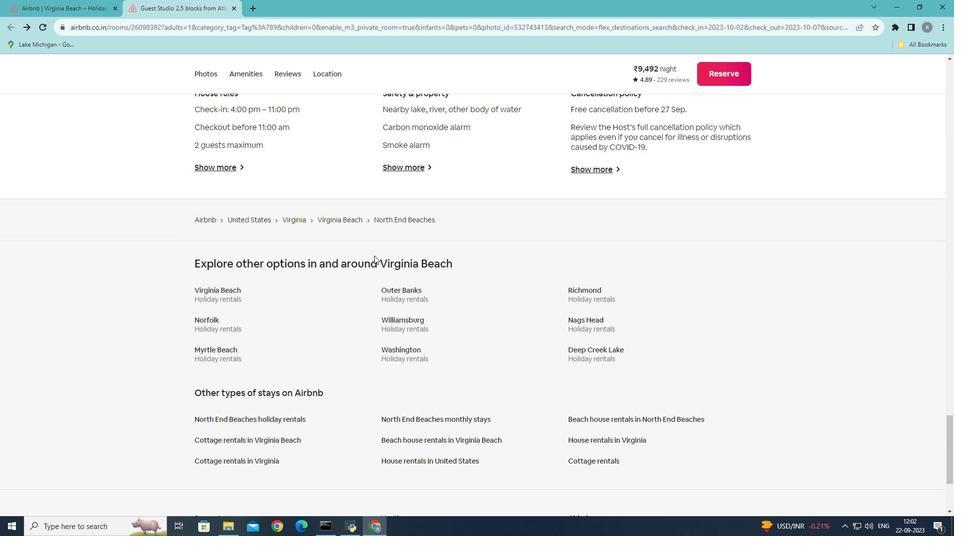
Action: Mouse scrolled (374, 255) with delta (0, 0)
Screenshot: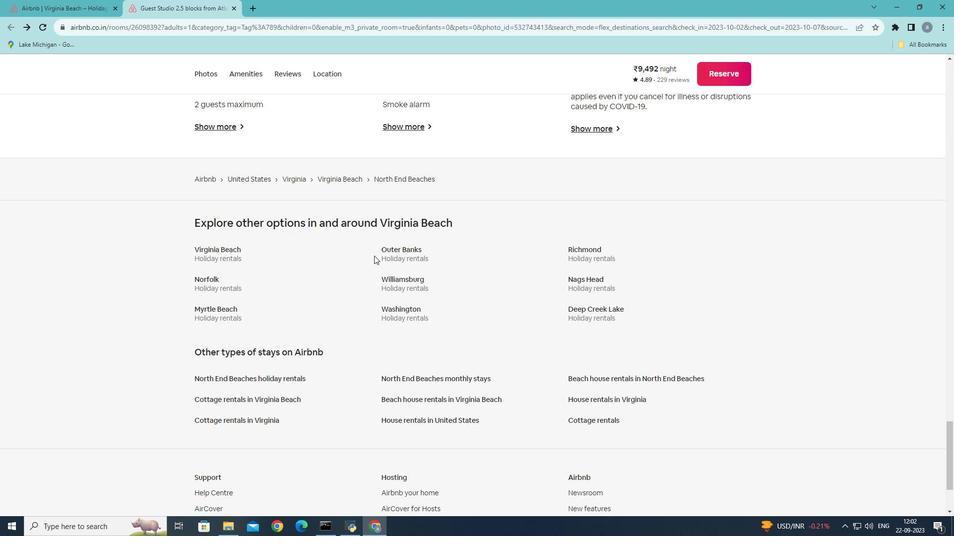 
Action: Mouse scrolled (374, 255) with delta (0, 0)
Screenshot: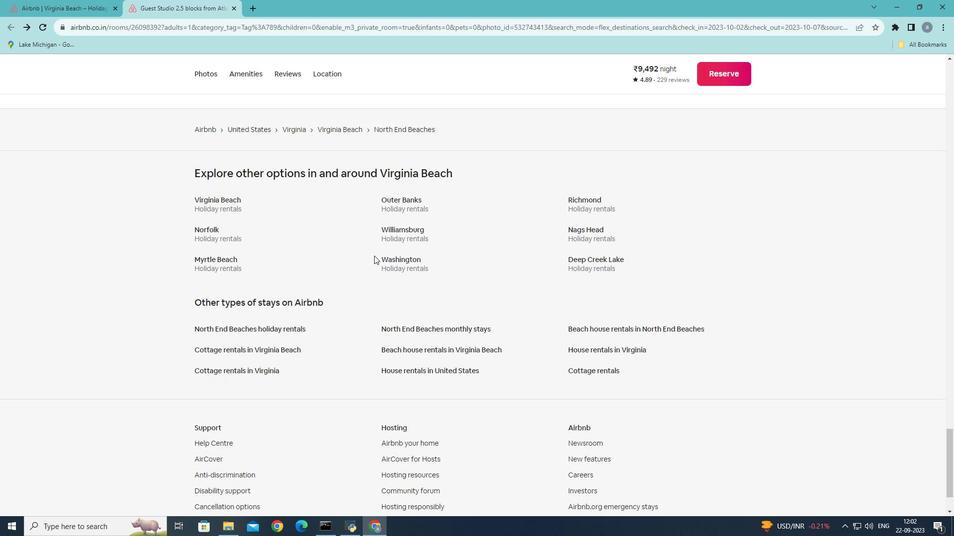 
Action: Mouse moved to (375, 252)
Screenshot: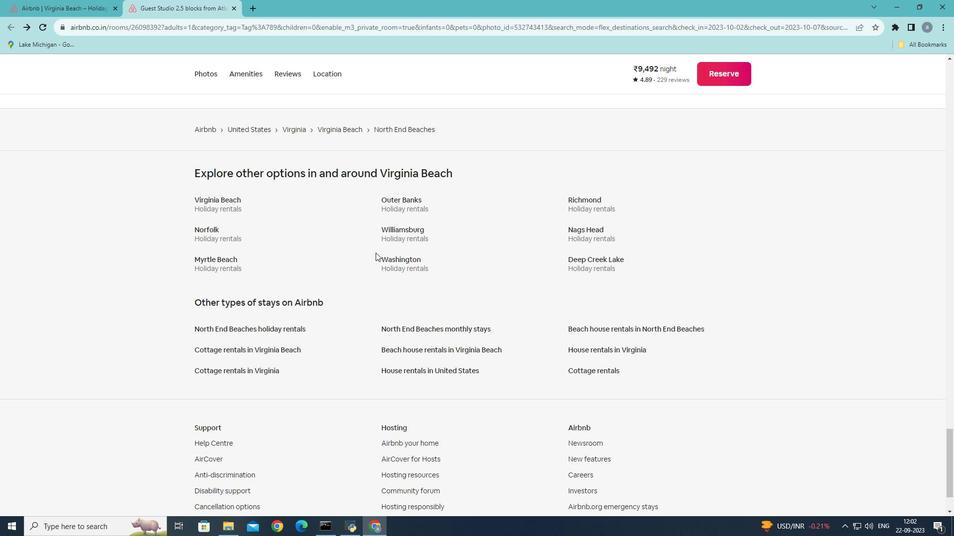 
Action: Mouse scrolled (375, 252) with delta (0, 0)
Screenshot: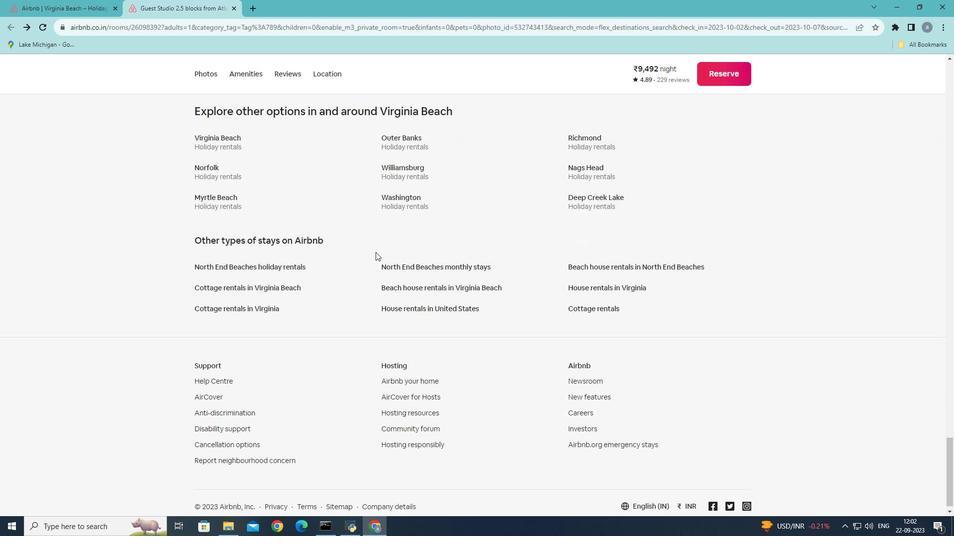 
Action: Mouse scrolled (375, 252) with delta (0, 0)
Screenshot: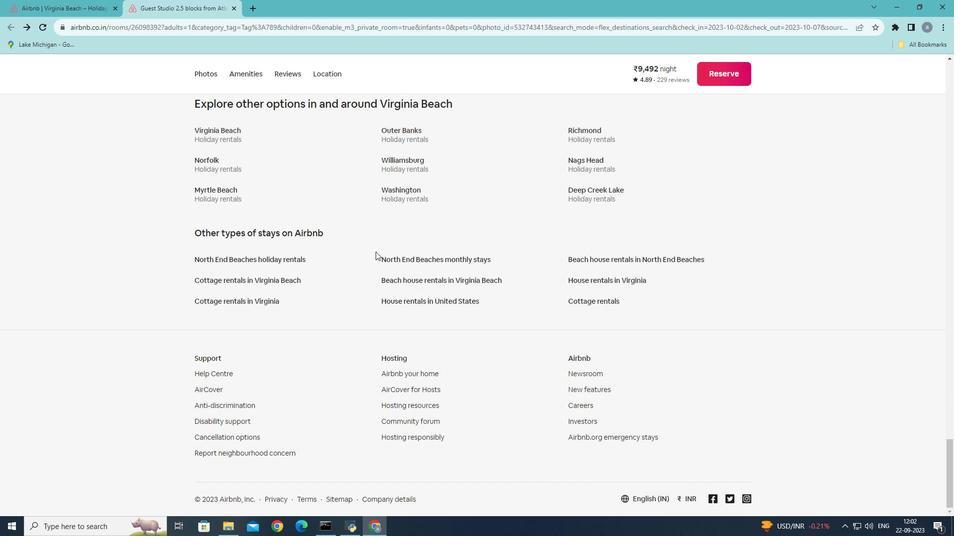 
Action: Mouse moved to (375, 252)
Screenshot: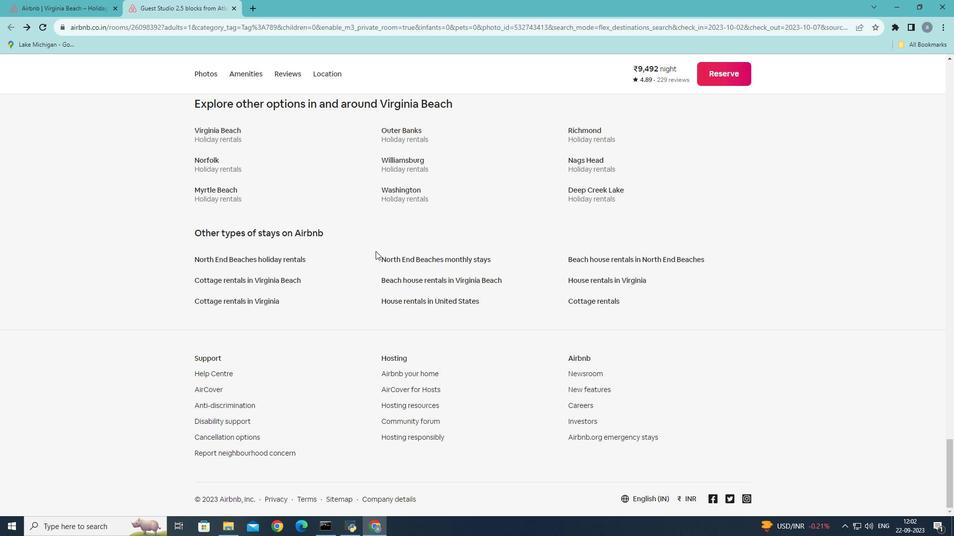 
Action: Mouse scrolled (375, 251) with delta (0, 0)
Screenshot: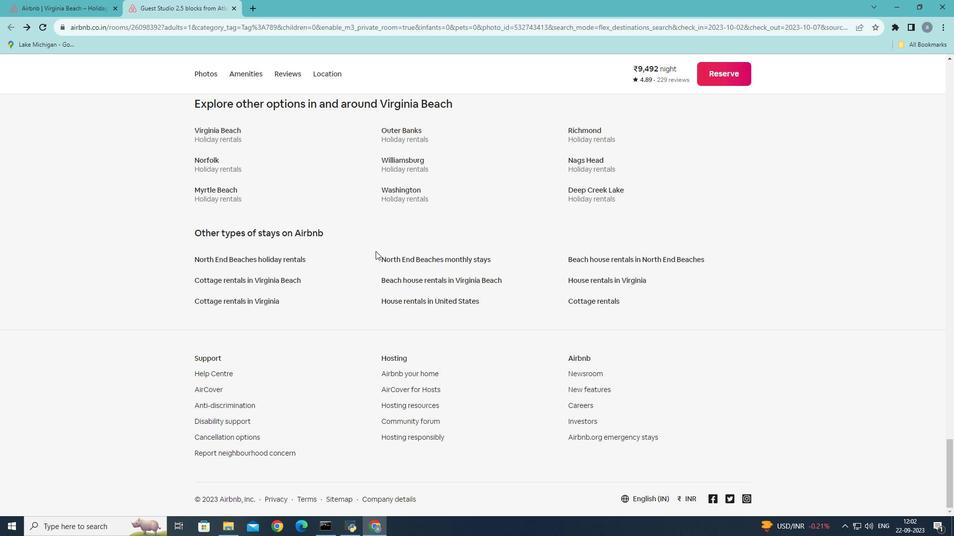 
Action: Mouse moved to (374, 238)
Screenshot: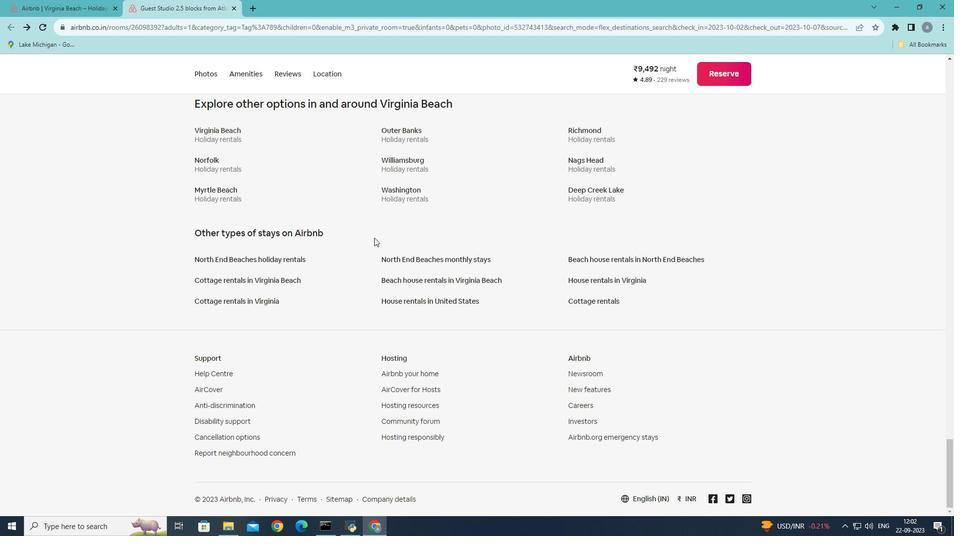 
Action: Mouse scrolled (374, 237) with delta (0, 0)
Screenshot: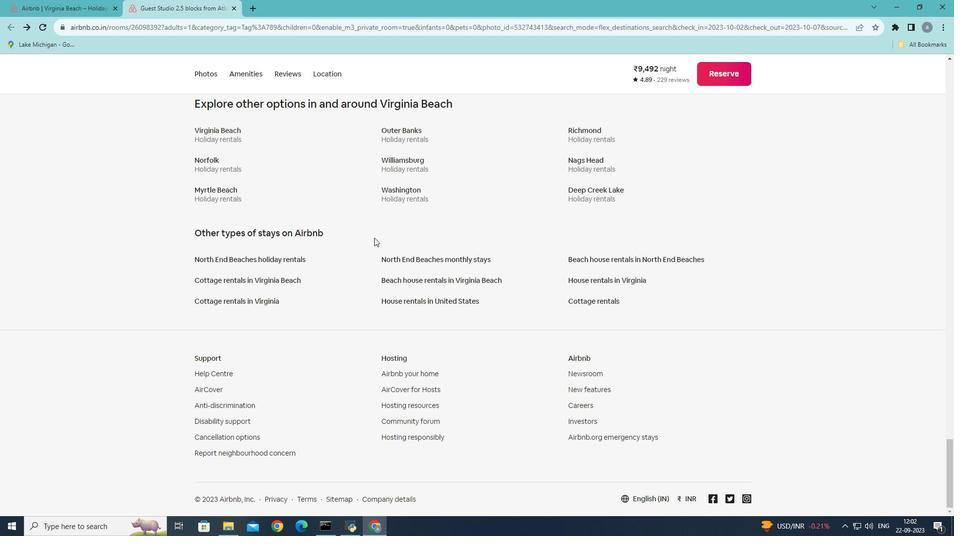 
Action: Mouse scrolled (374, 237) with delta (0, 0)
